 Task: Find an Airbnb in Tewksbury, United States for 7 guests from June 10 to June 15 with a price range of ₹10,000 to ₹15,000, 4 bedrooms, 7 beds, 3 bathrooms, and amenities including Wifi, Free parking, Gym, Breakfast, and Self check-in.
Action: Mouse moved to (731, 141)
Screenshot: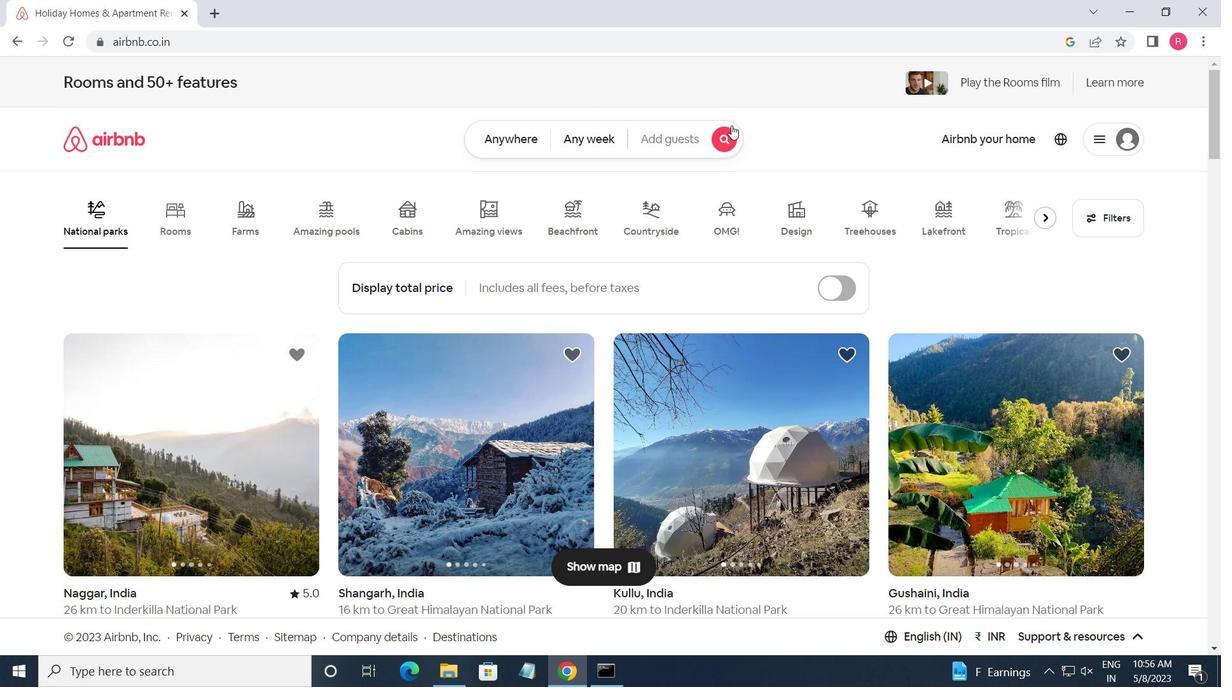 
Action: Mouse pressed left at (731, 141)
Screenshot: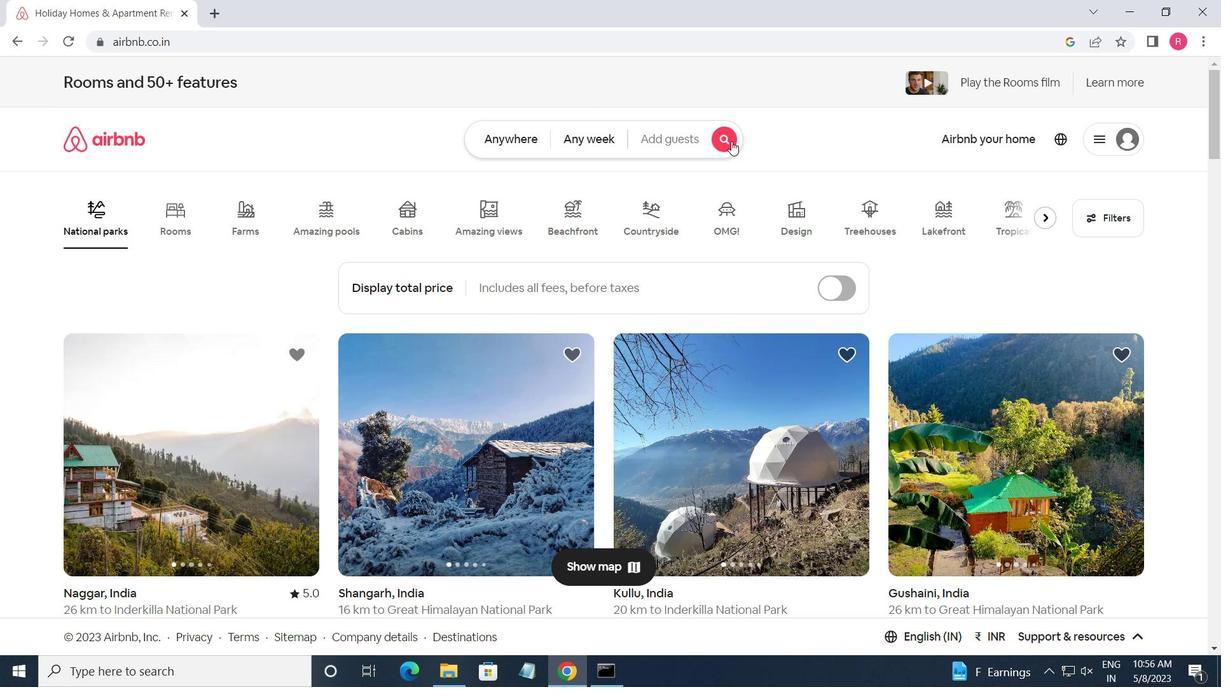 
Action: Mouse moved to (426, 209)
Screenshot: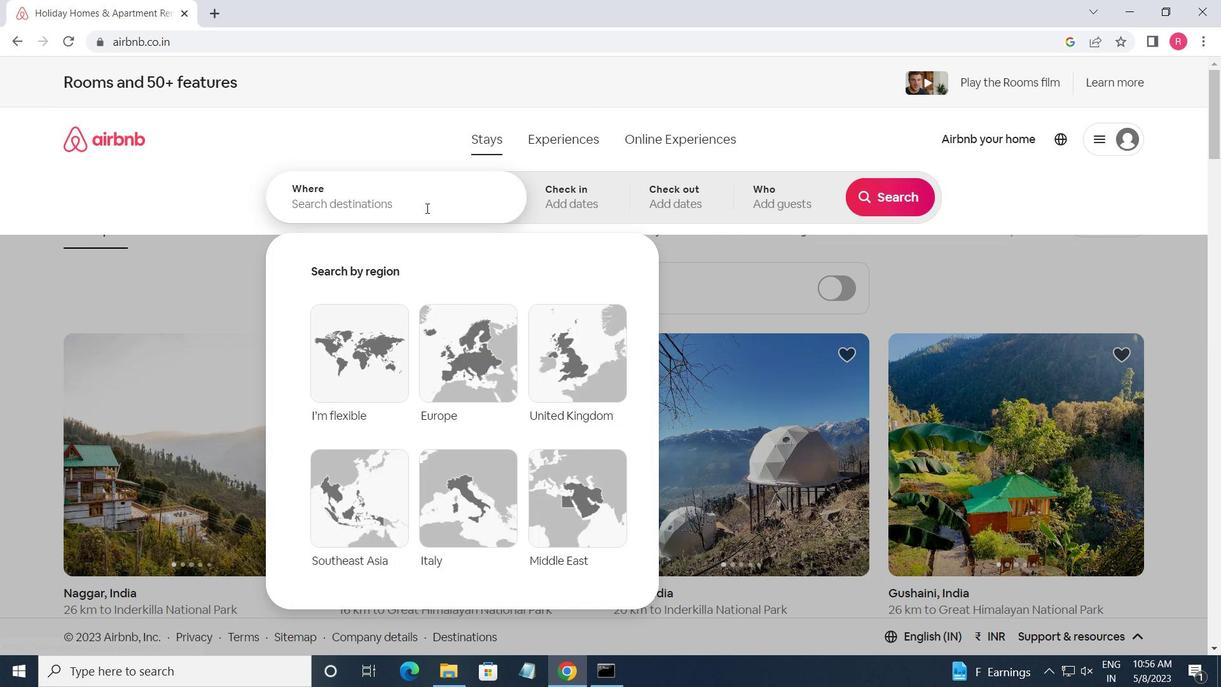 
Action: Mouse pressed left at (426, 209)
Screenshot: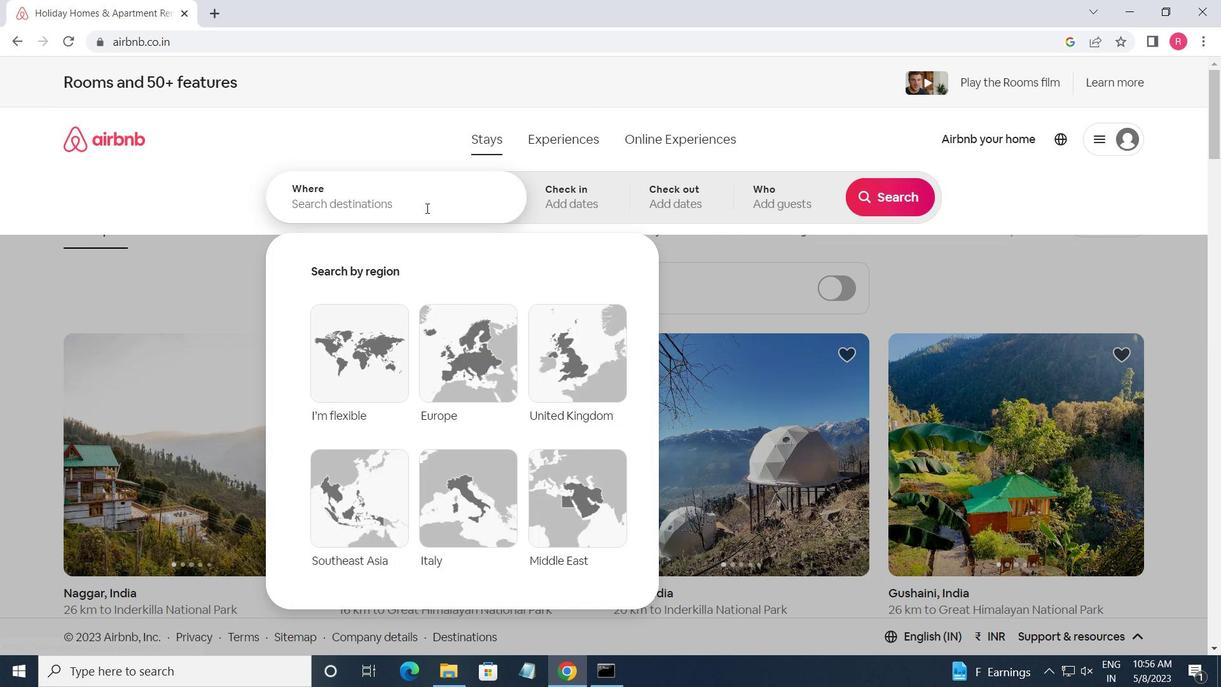 
Action: Key pressed <Key.shift><Key.shift><Key.shift>TEWKSBURY<Key.space>,<Key.space><Key.shift>UNITED<Key.space><Key.shift><Key.shift>STATES
Screenshot: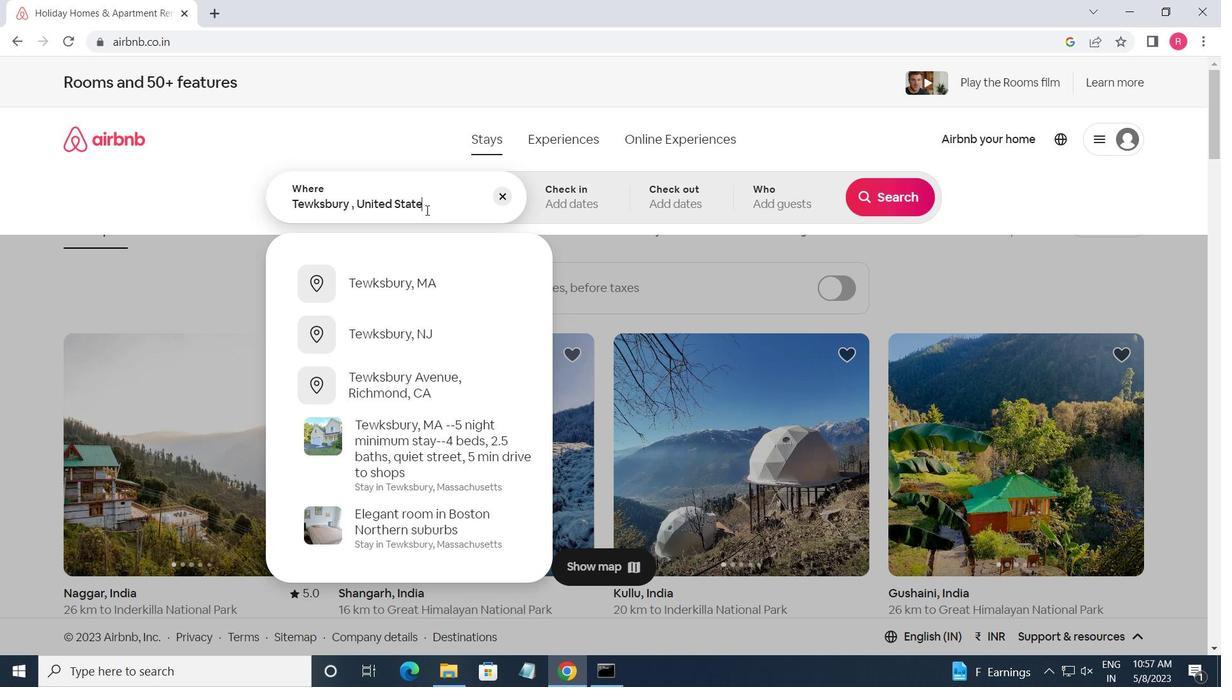 
Action: Mouse moved to (452, 186)
Screenshot: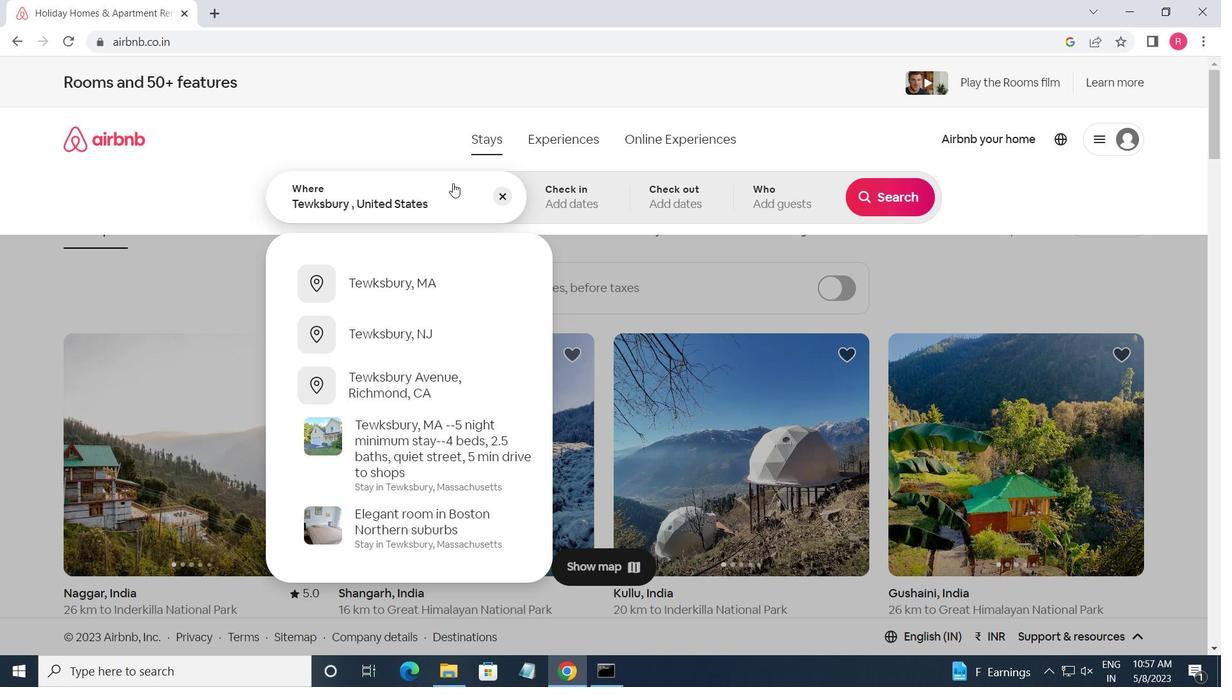 
Action: Key pressed <Key.enter>
Screenshot: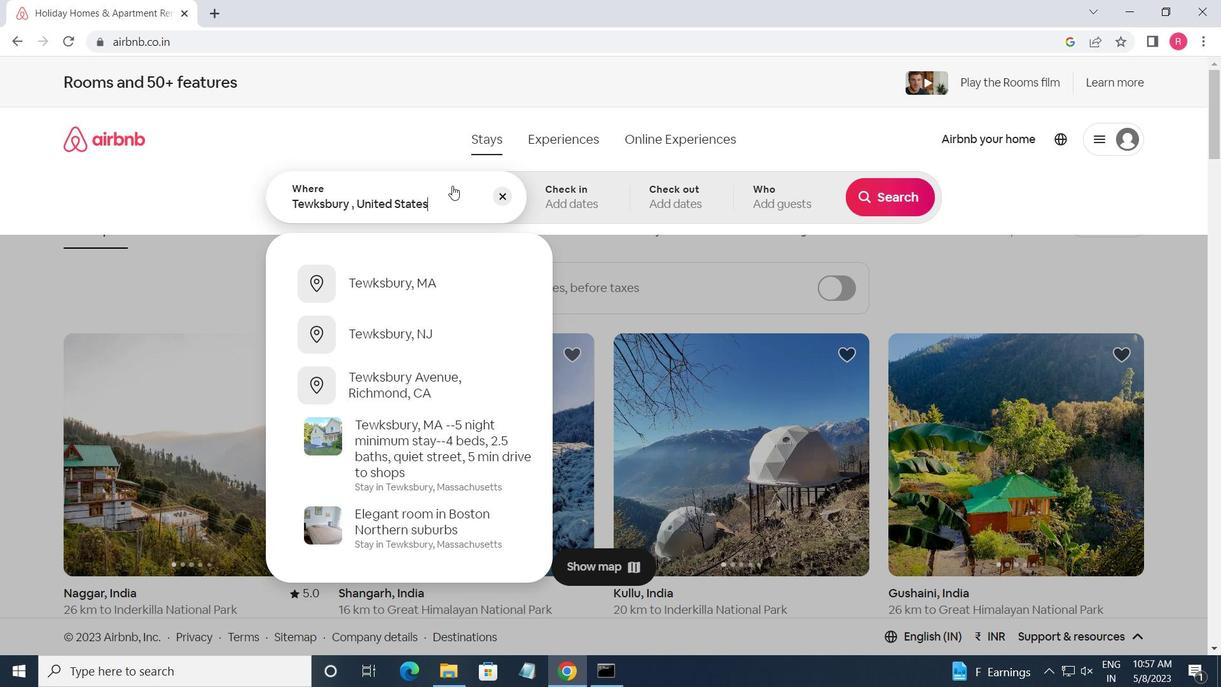 
Action: Mouse moved to (887, 326)
Screenshot: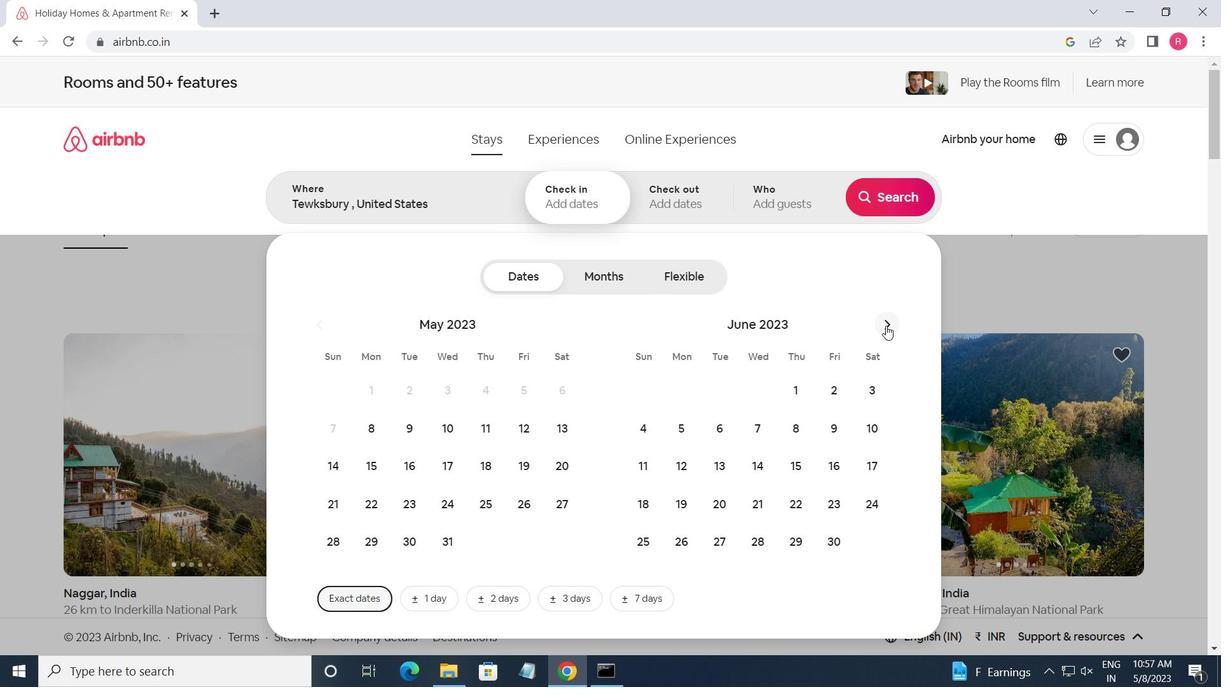 
Action: Mouse pressed left at (887, 326)
Screenshot: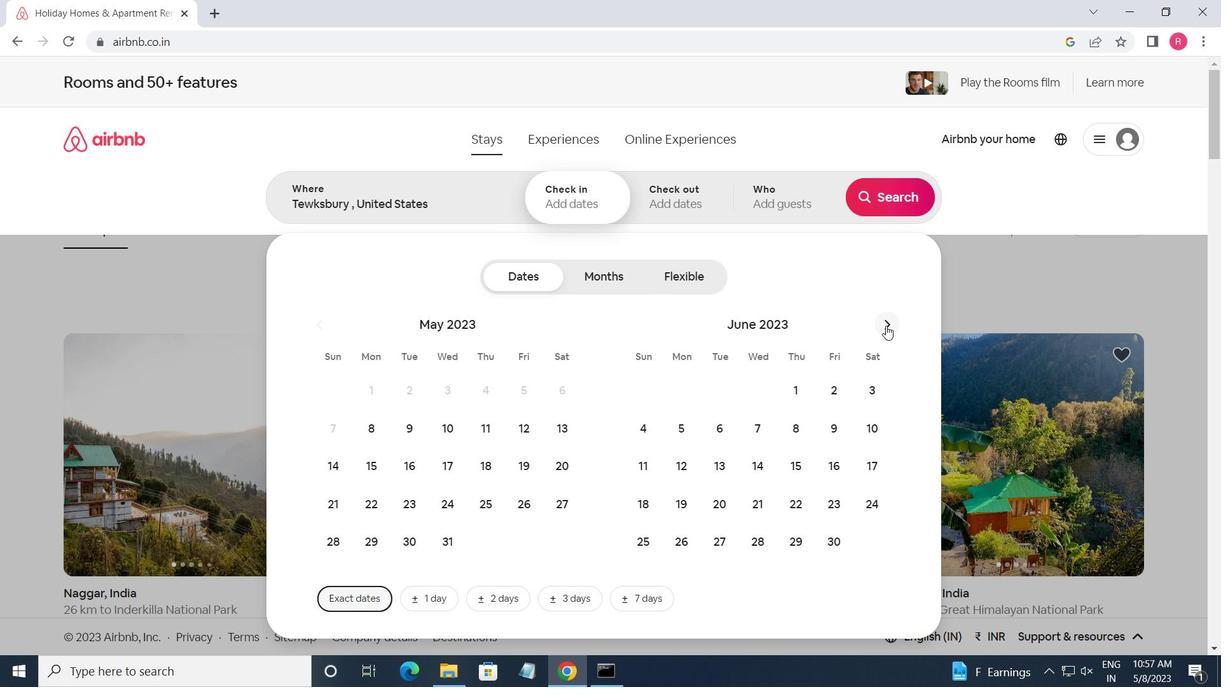
Action: Mouse moved to (566, 434)
Screenshot: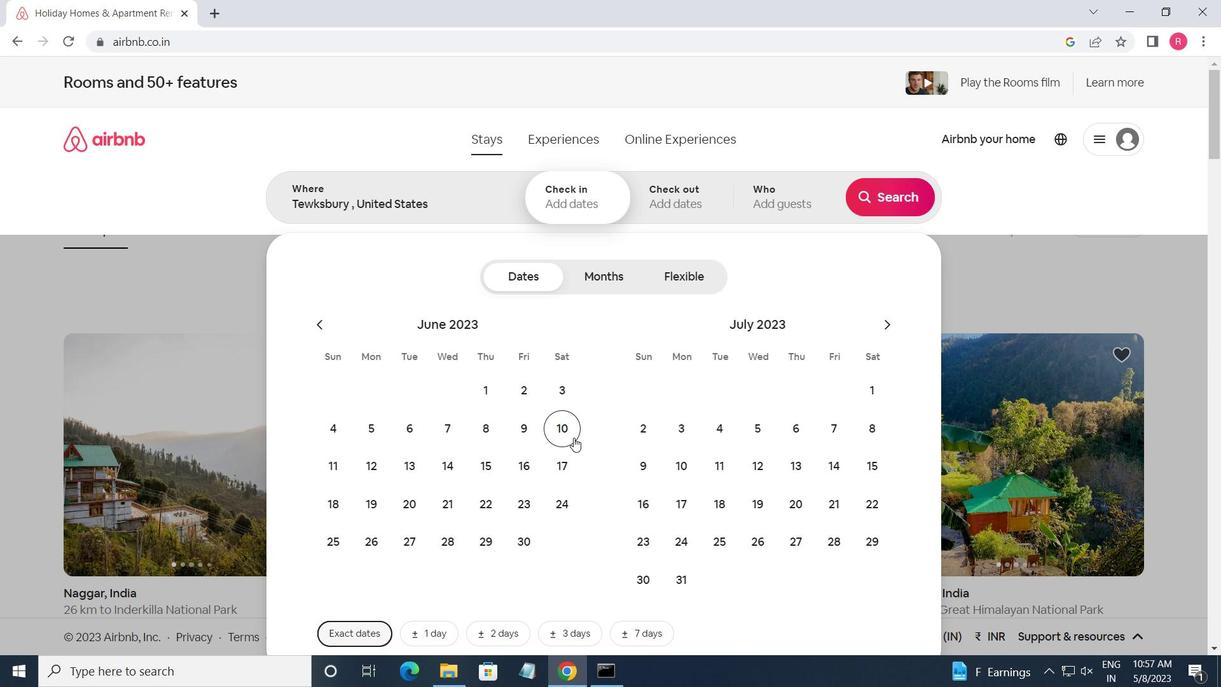 
Action: Mouse pressed left at (566, 434)
Screenshot: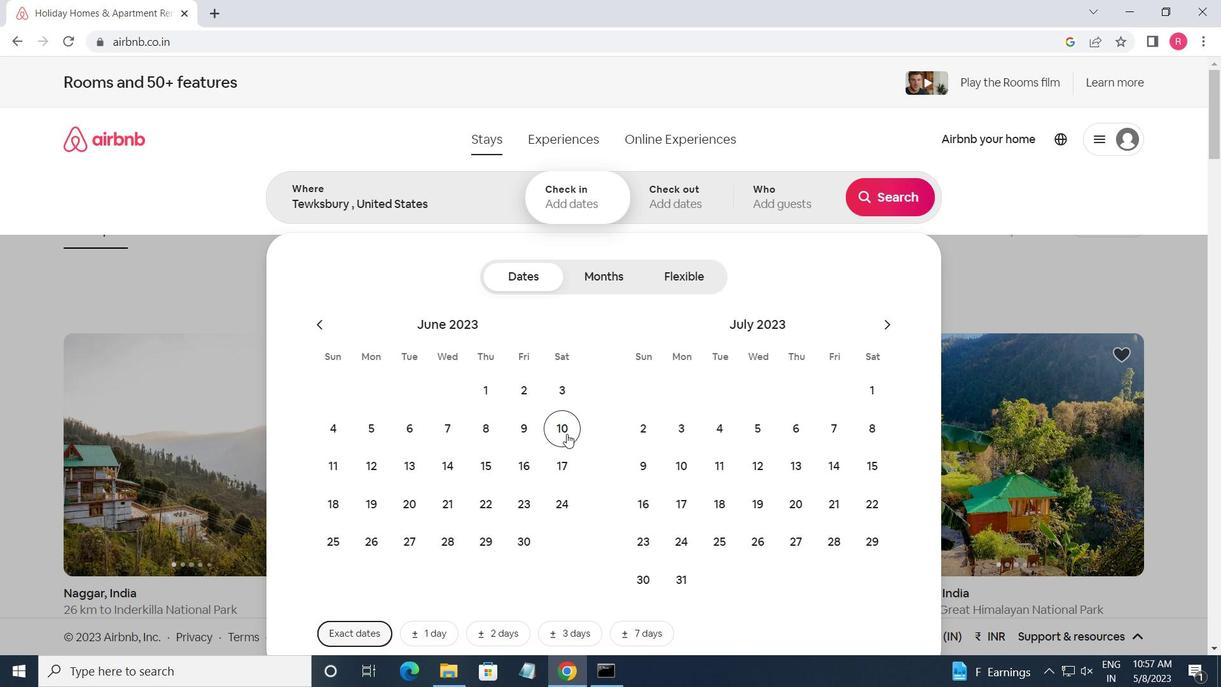 
Action: Mouse moved to (484, 473)
Screenshot: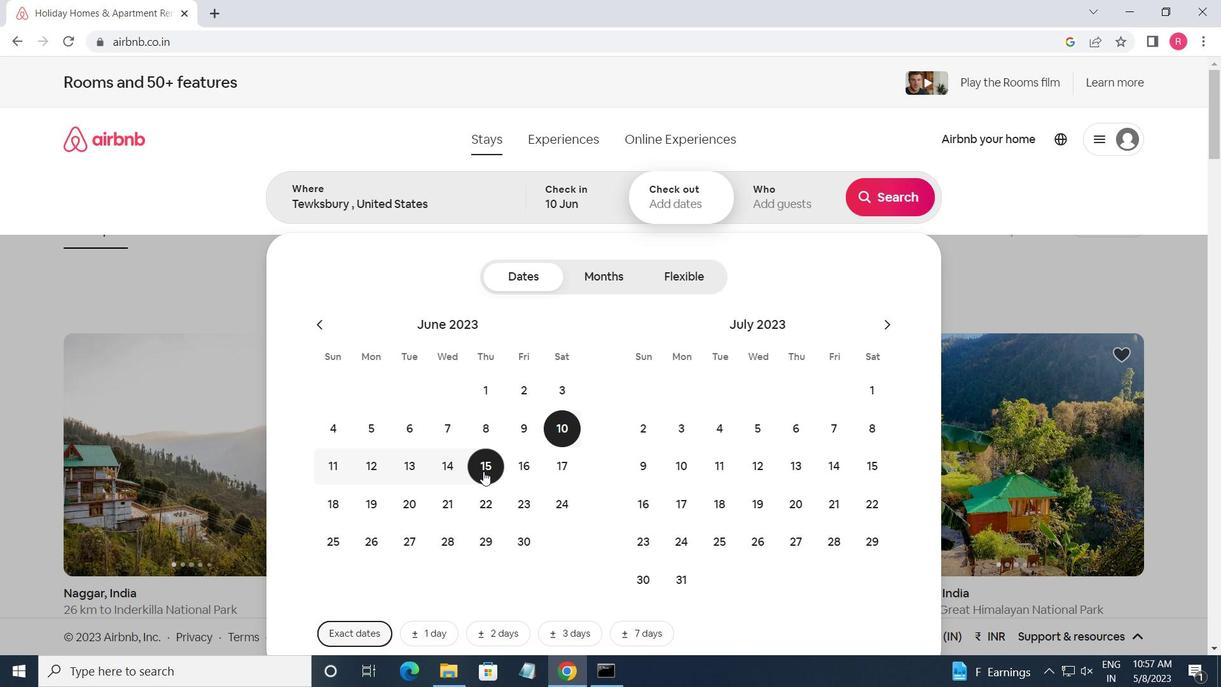 
Action: Mouse pressed left at (484, 473)
Screenshot: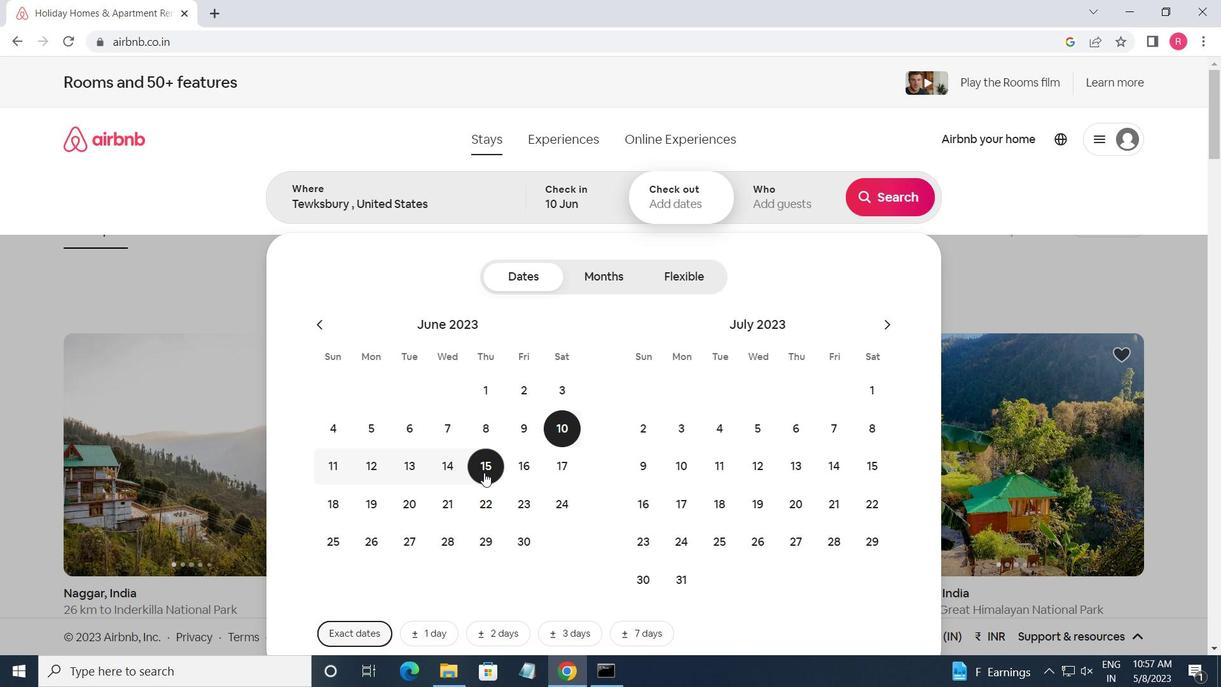
Action: Mouse moved to (770, 209)
Screenshot: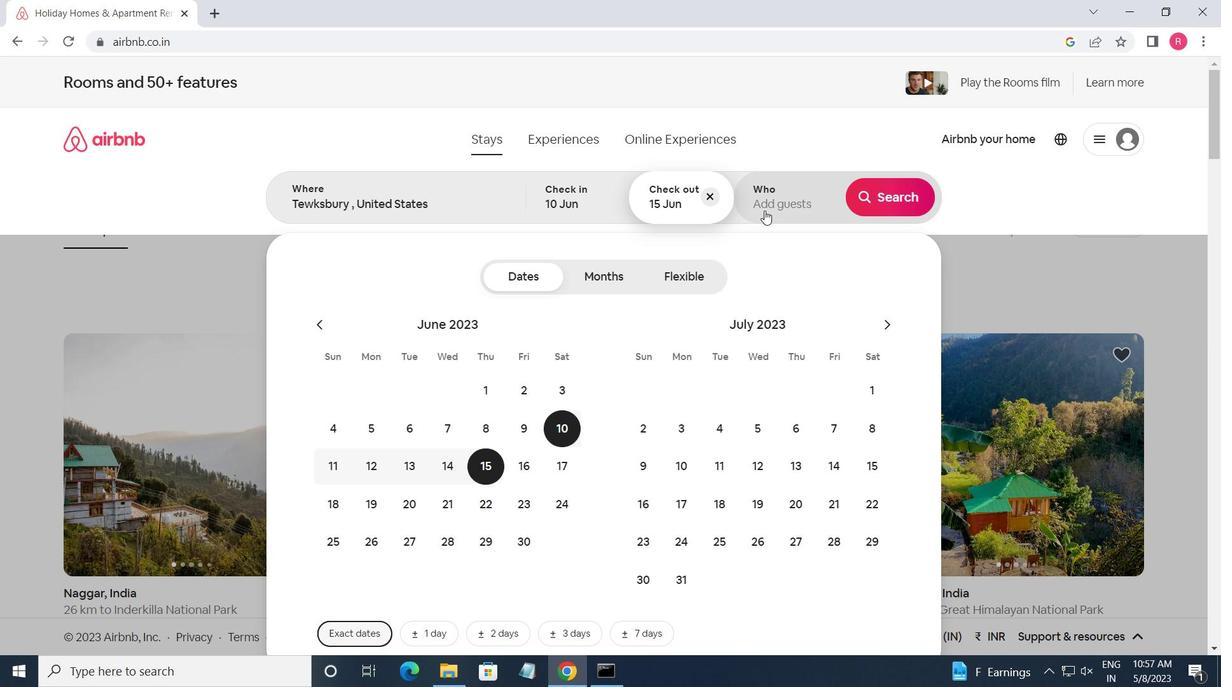 
Action: Mouse pressed left at (770, 209)
Screenshot: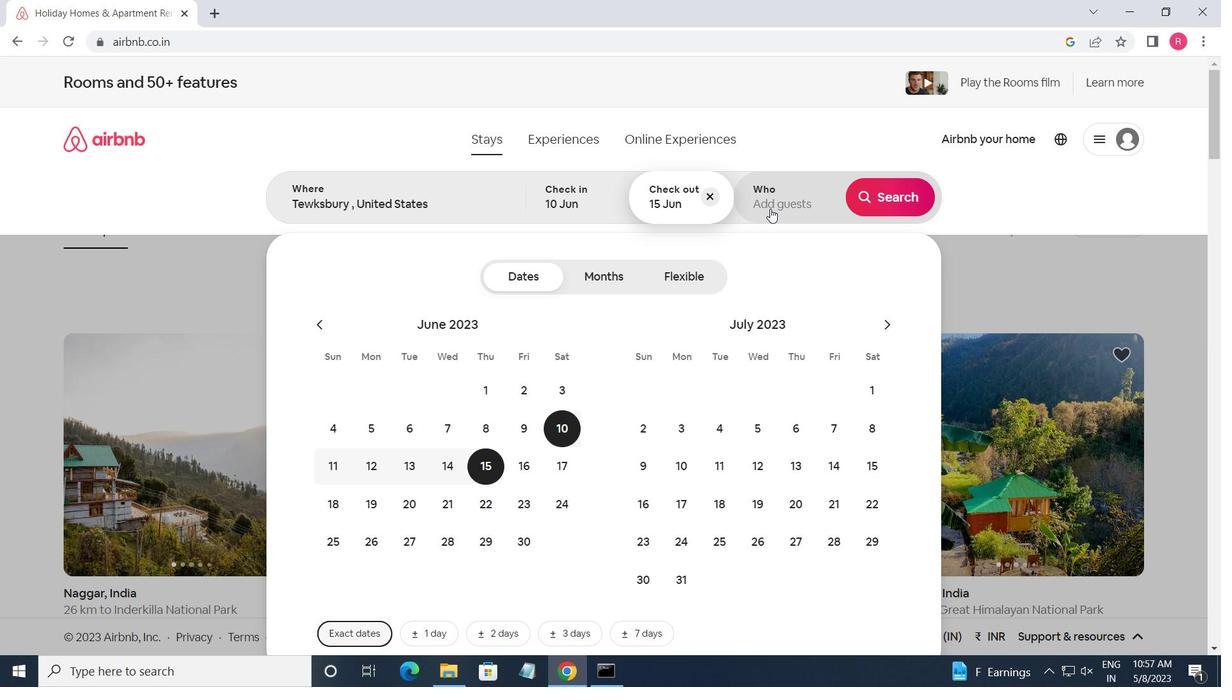 
Action: Mouse moved to (899, 288)
Screenshot: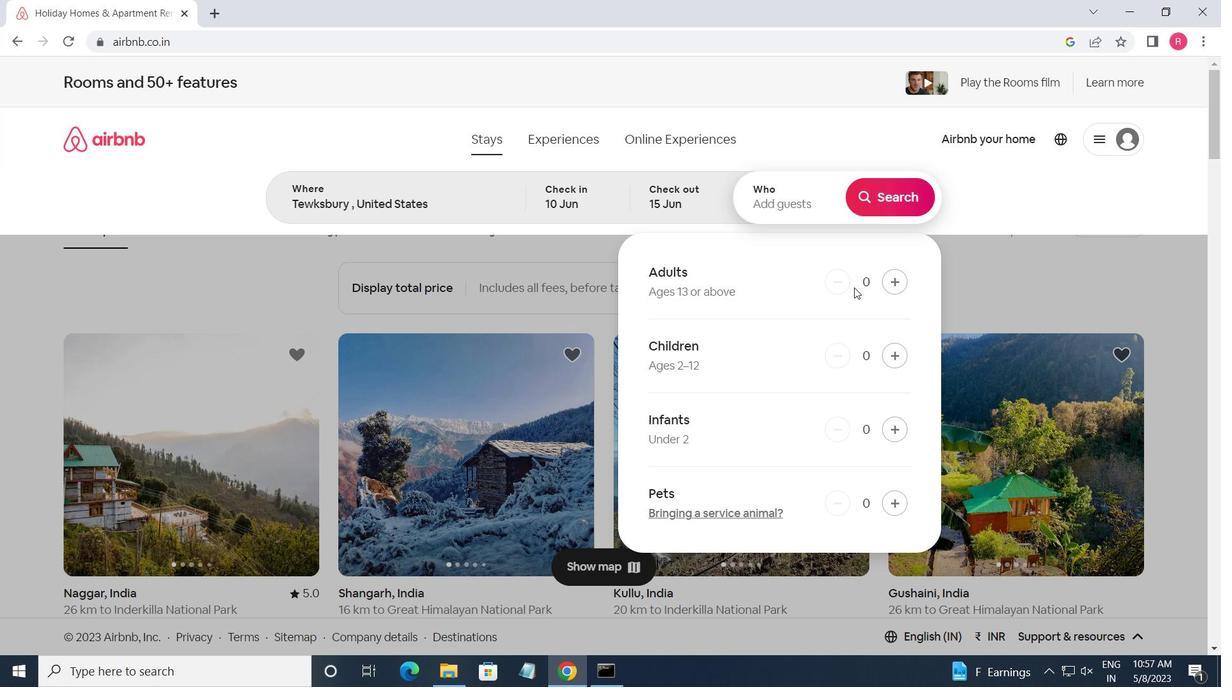 
Action: Mouse pressed left at (899, 288)
Screenshot: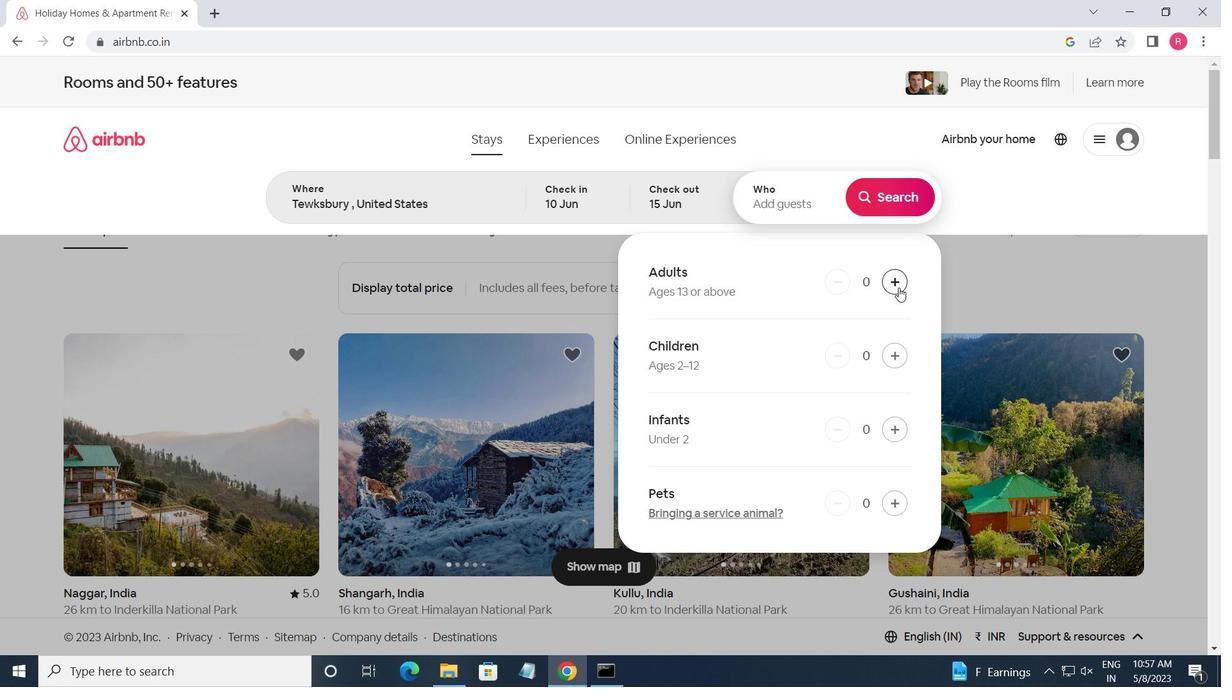 
Action: Mouse pressed left at (899, 288)
Screenshot: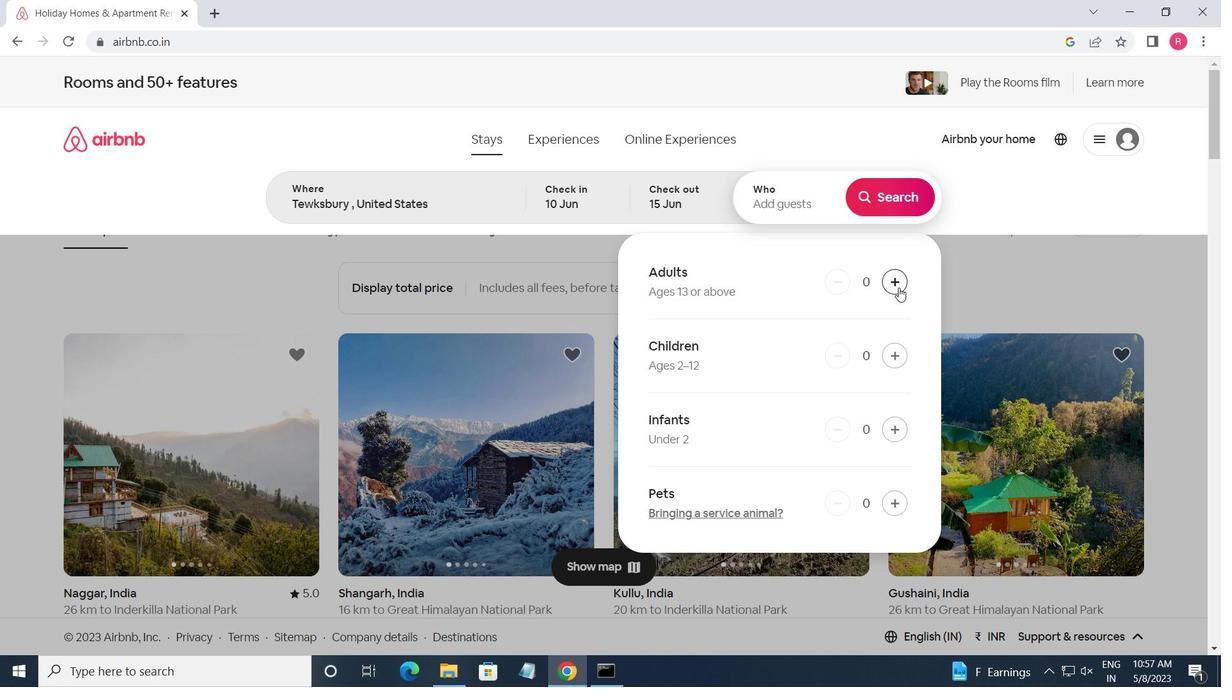 
Action: Mouse pressed left at (899, 288)
Screenshot: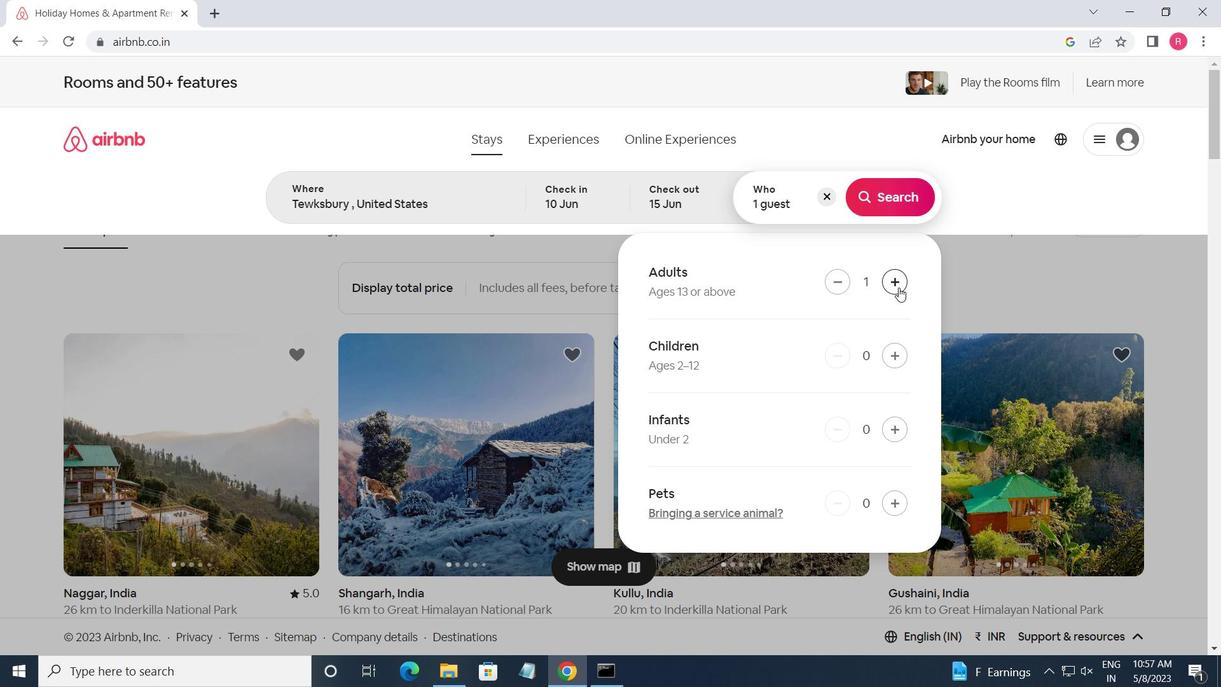 
Action: Mouse pressed left at (899, 288)
Screenshot: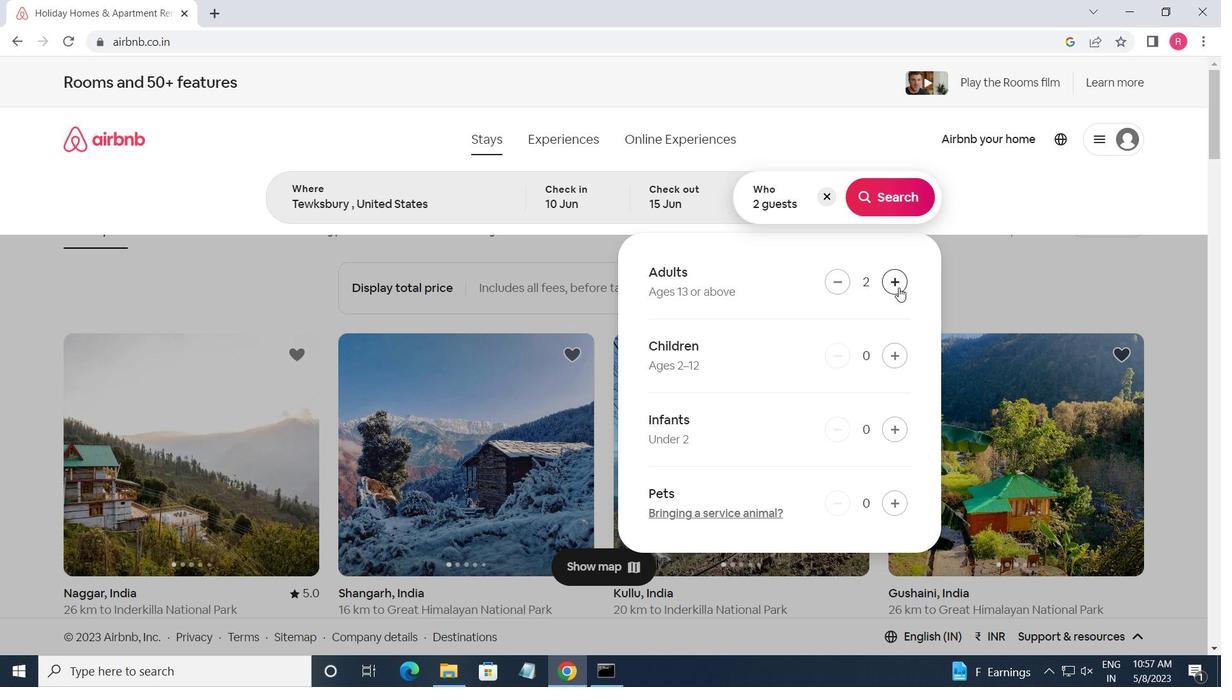 
Action: Mouse pressed left at (899, 288)
Screenshot: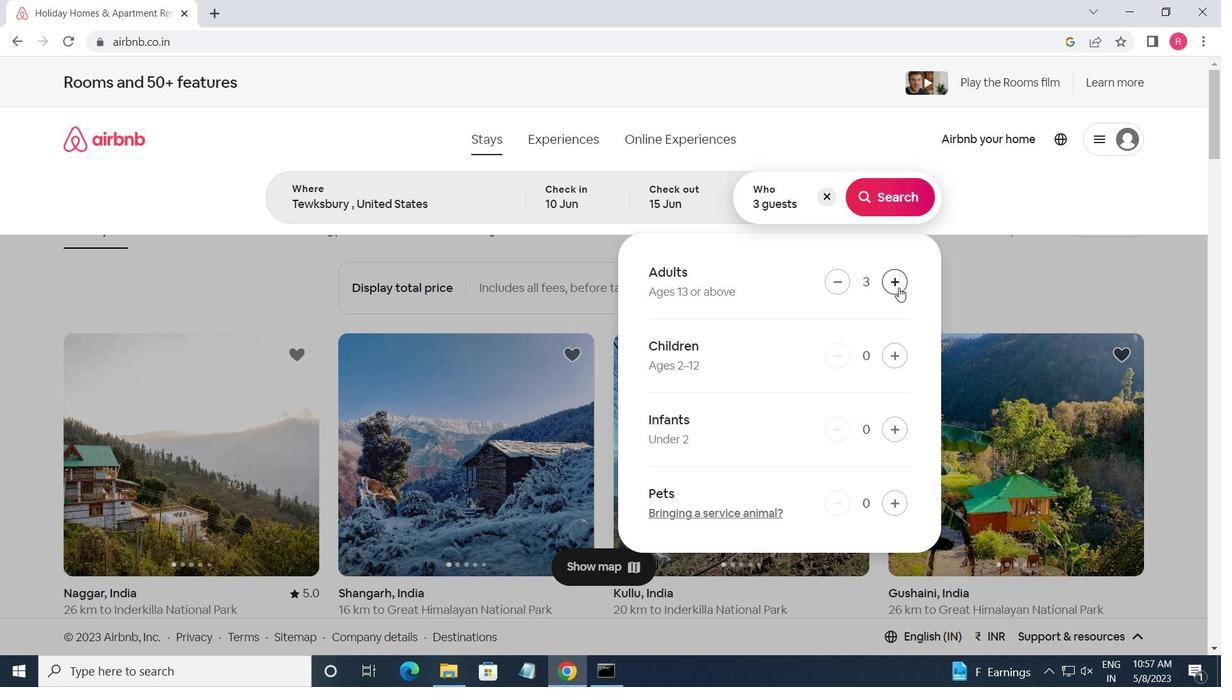 
Action: Mouse pressed left at (899, 288)
Screenshot: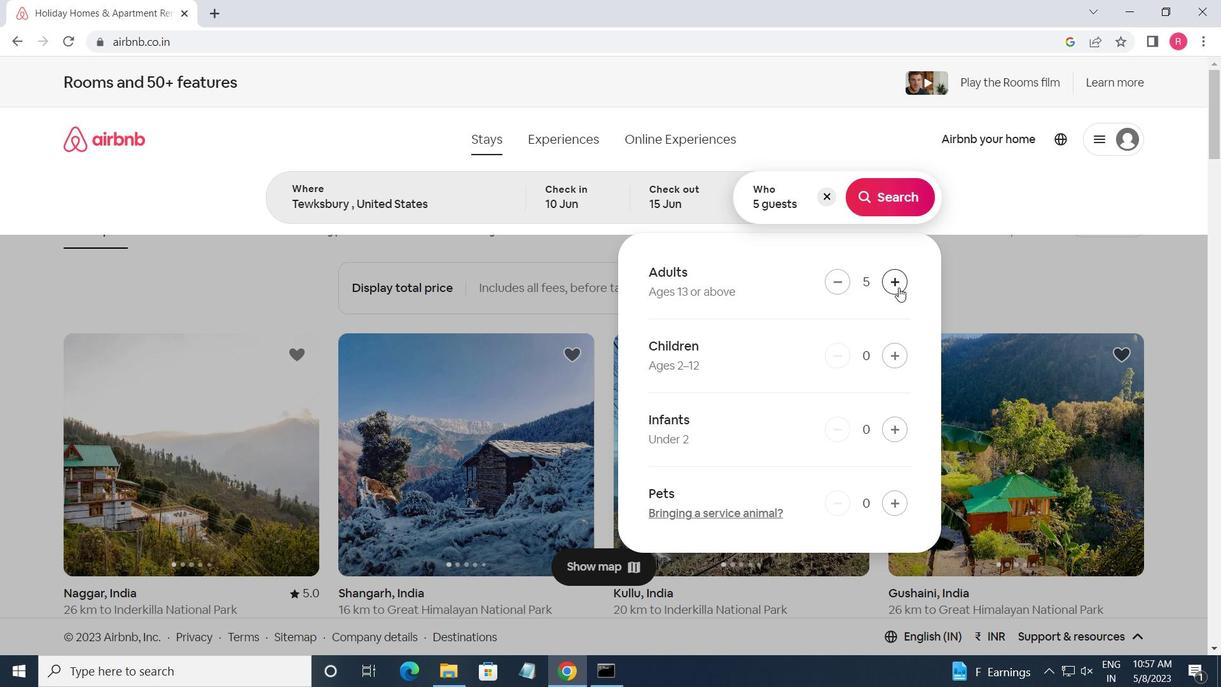 
Action: Mouse pressed left at (899, 288)
Screenshot: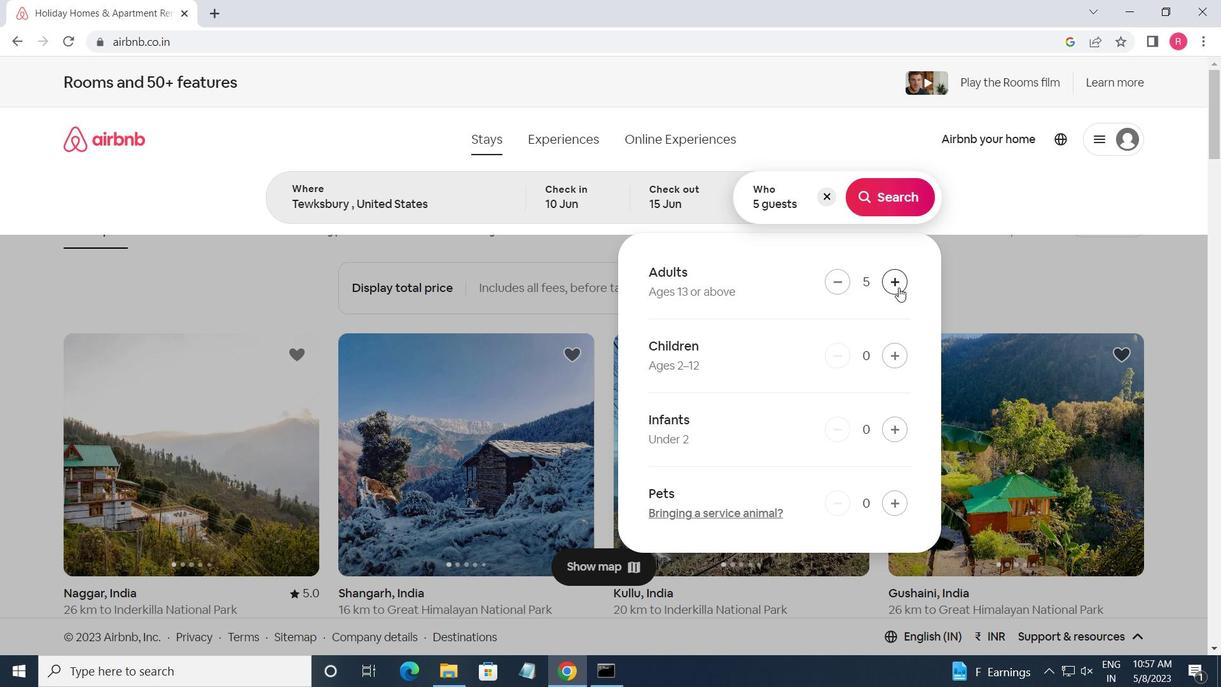 
Action: Mouse moved to (913, 190)
Screenshot: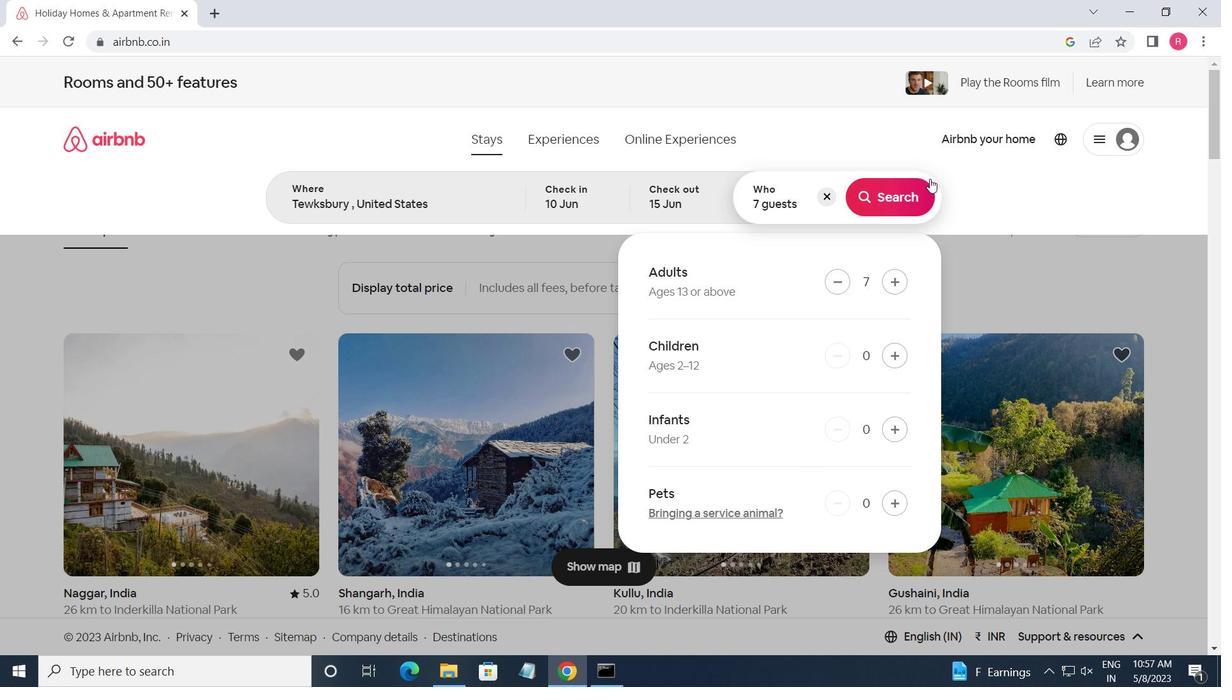 
Action: Mouse pressed left at (913, 190)
Screenshot: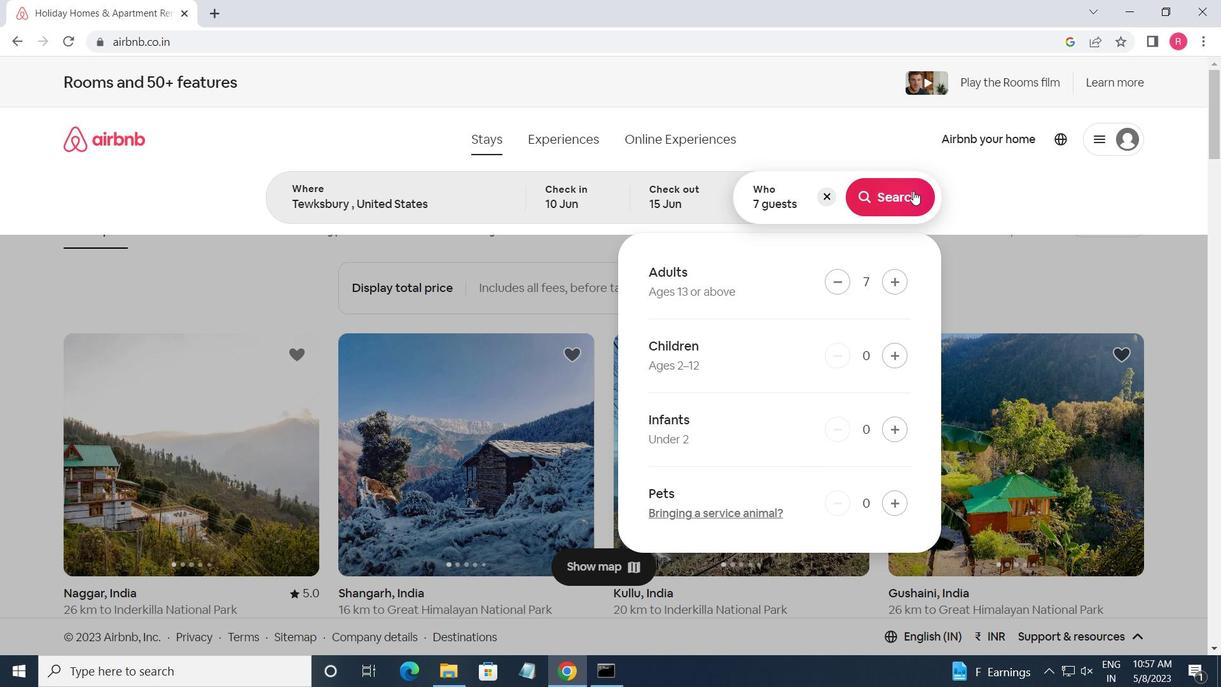 
Action: Mouse moved to (1136, 156)
Screenshot: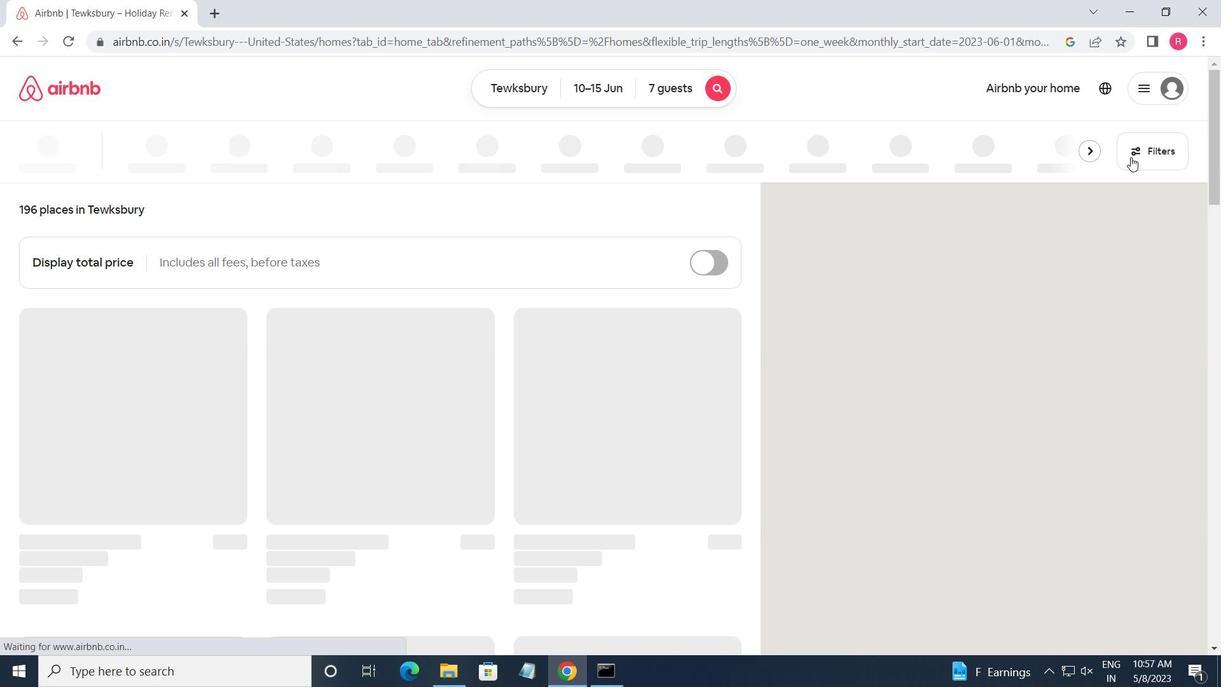 
Action: Mouse pressed left at (1136, 156)
Screenshot: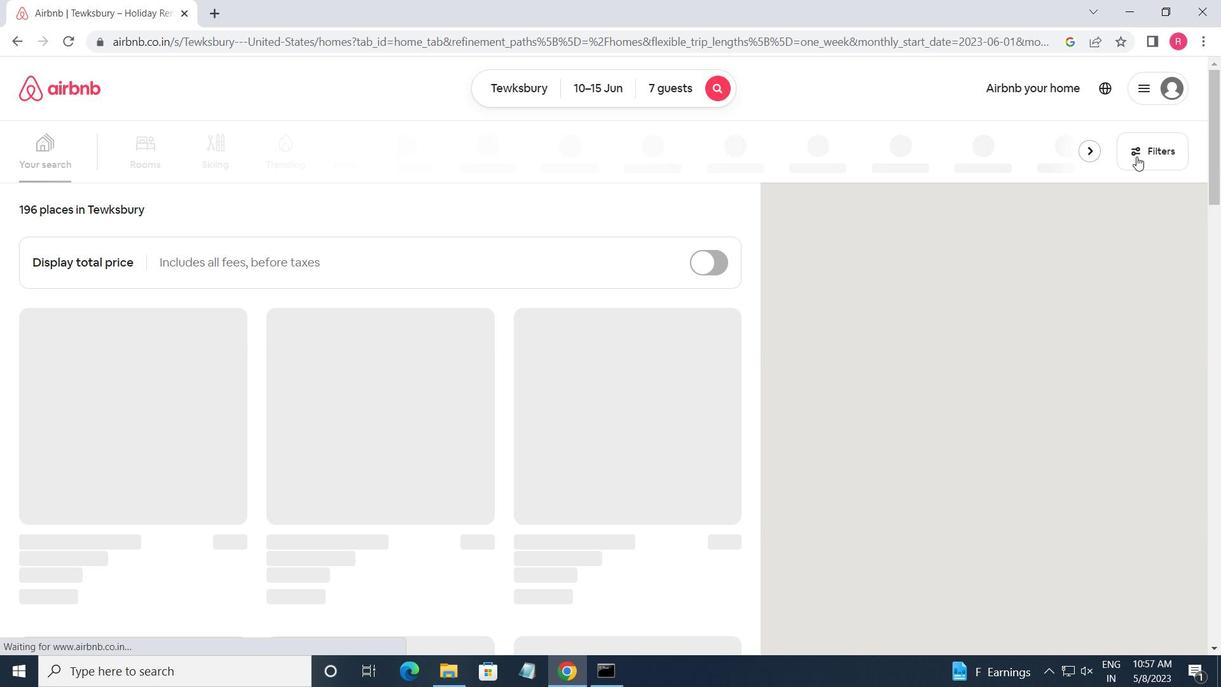 
Action: Mouse moved to (442, 532)
Screenshot: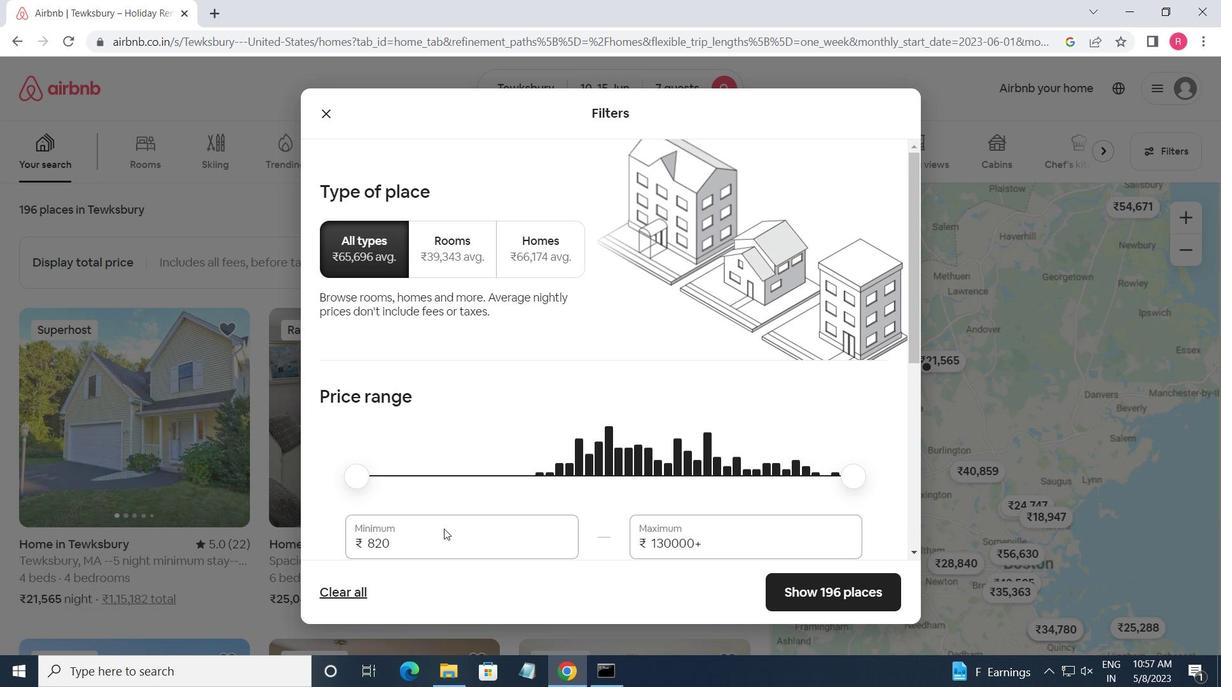 
Action: Mouse pressed left at (442, 532)
Screenshot: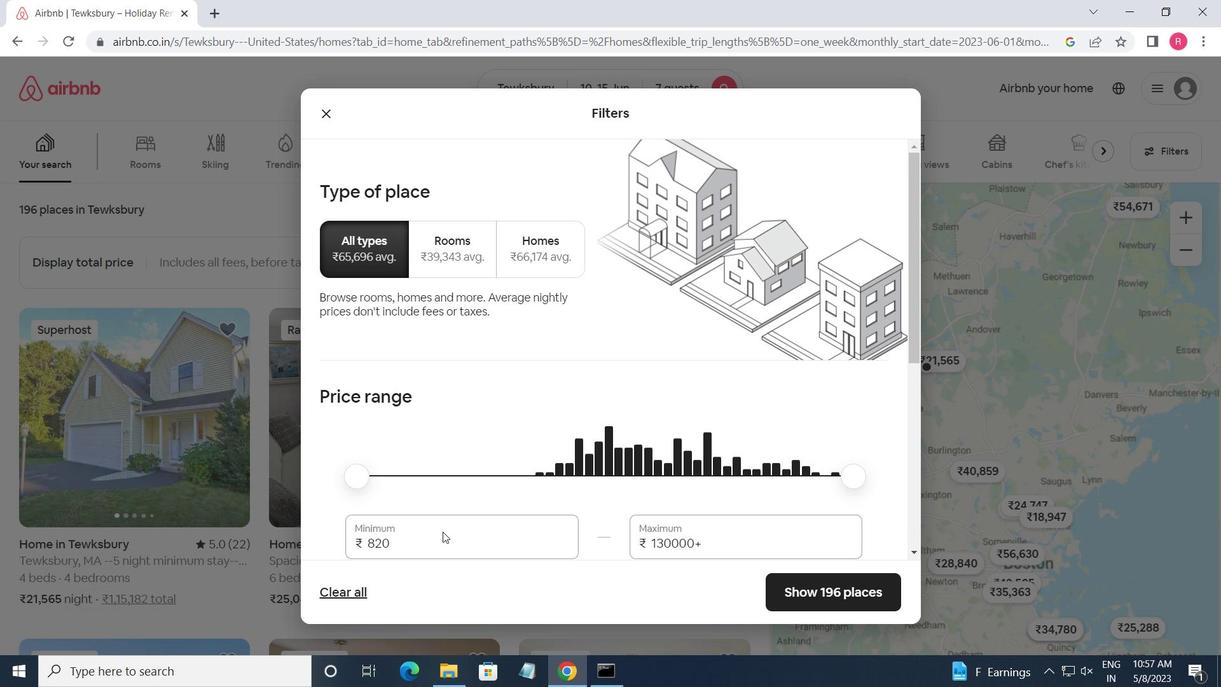 
Action: Mouse moved to (445, 536)
Screenshot: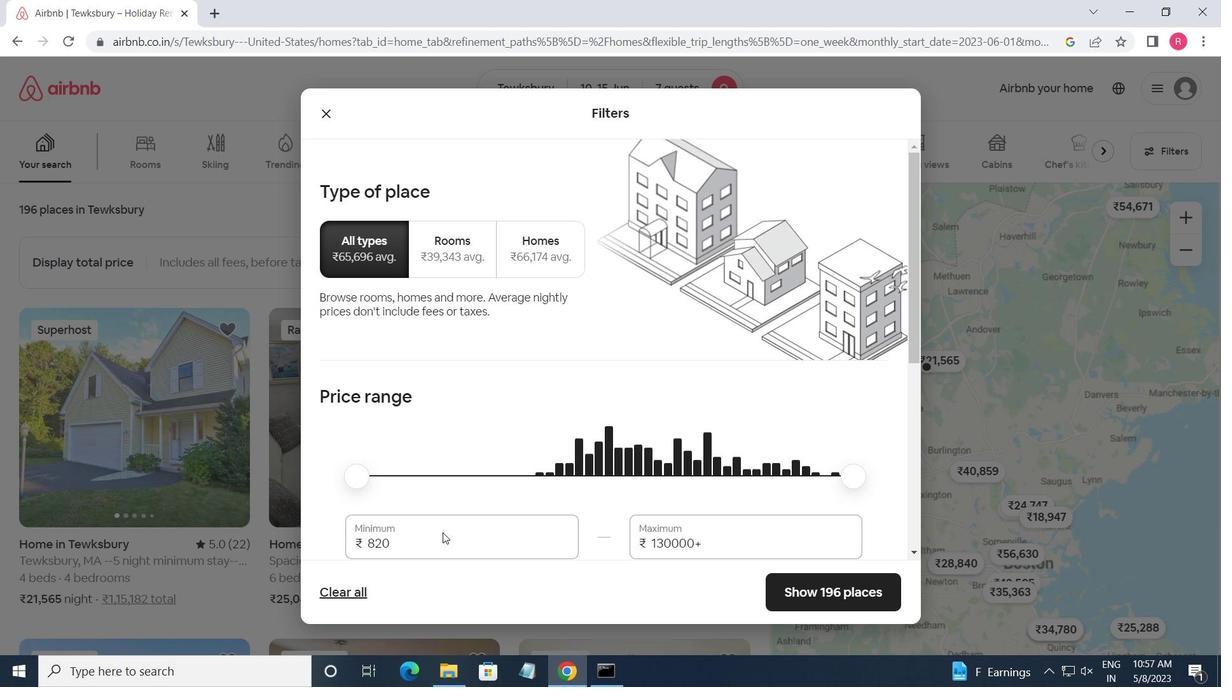 
Action: Key pressed <Key.backspace><Key.backspace><Key.backspace><Key.backspace>10000<Key.tab>15000
Screenshot: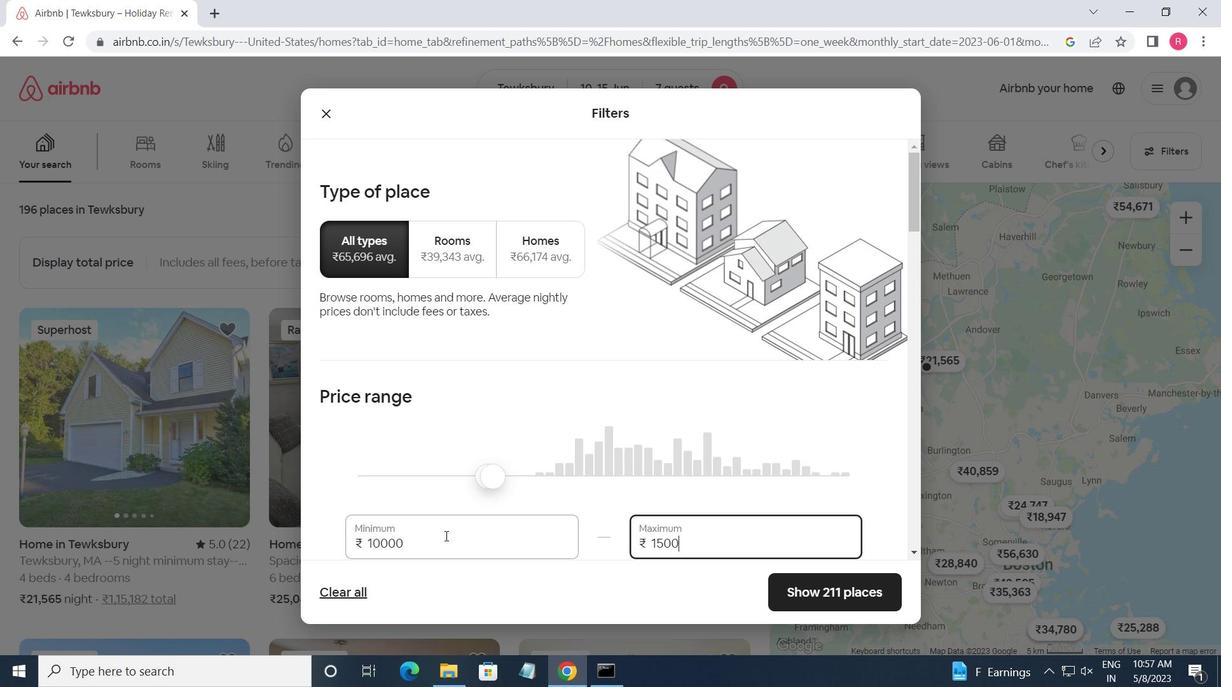 
Action: Mouse moved to (444, 536)
Screenshot: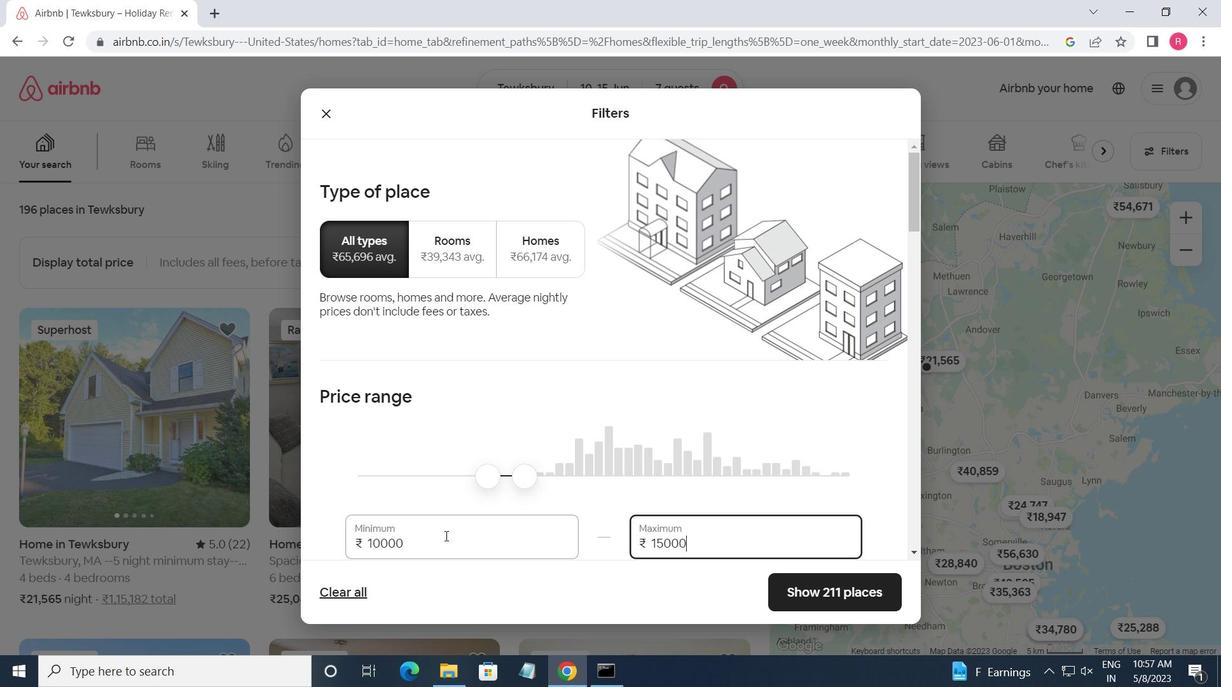 
Action: Mouse scrolled (444, 535) with delta (0, 0)
Screenshot: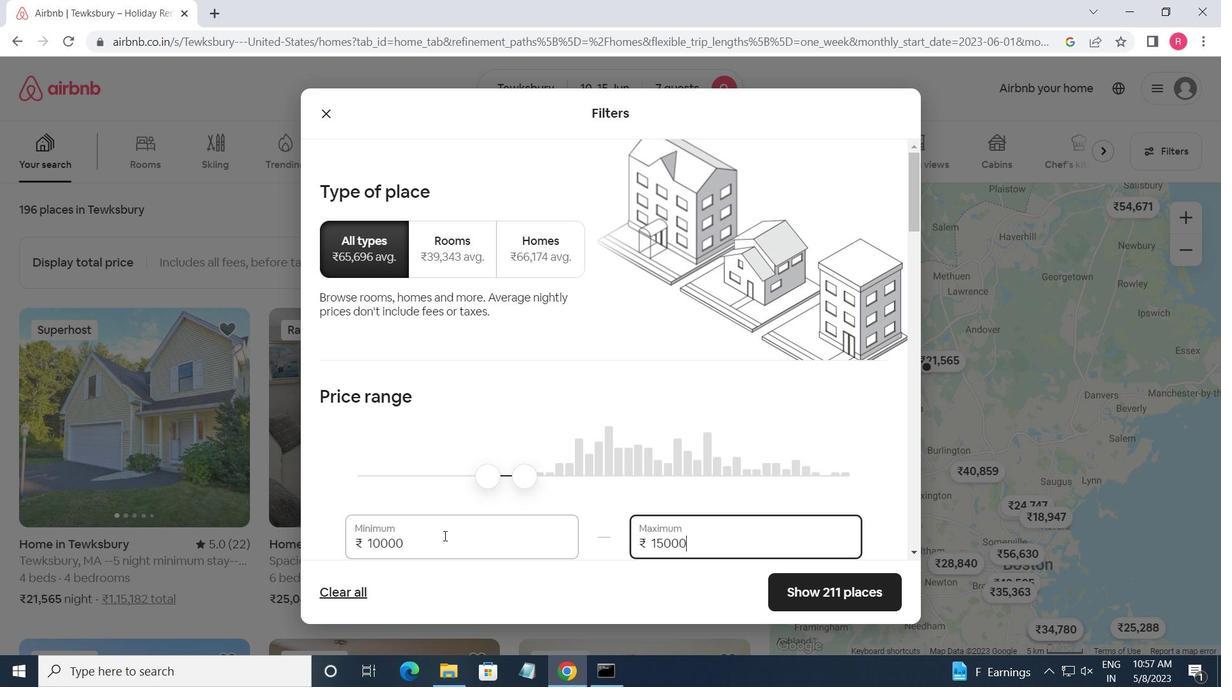 
Action: Mouse scrolled (444, 535) with delta (0, 0)
Screenshot: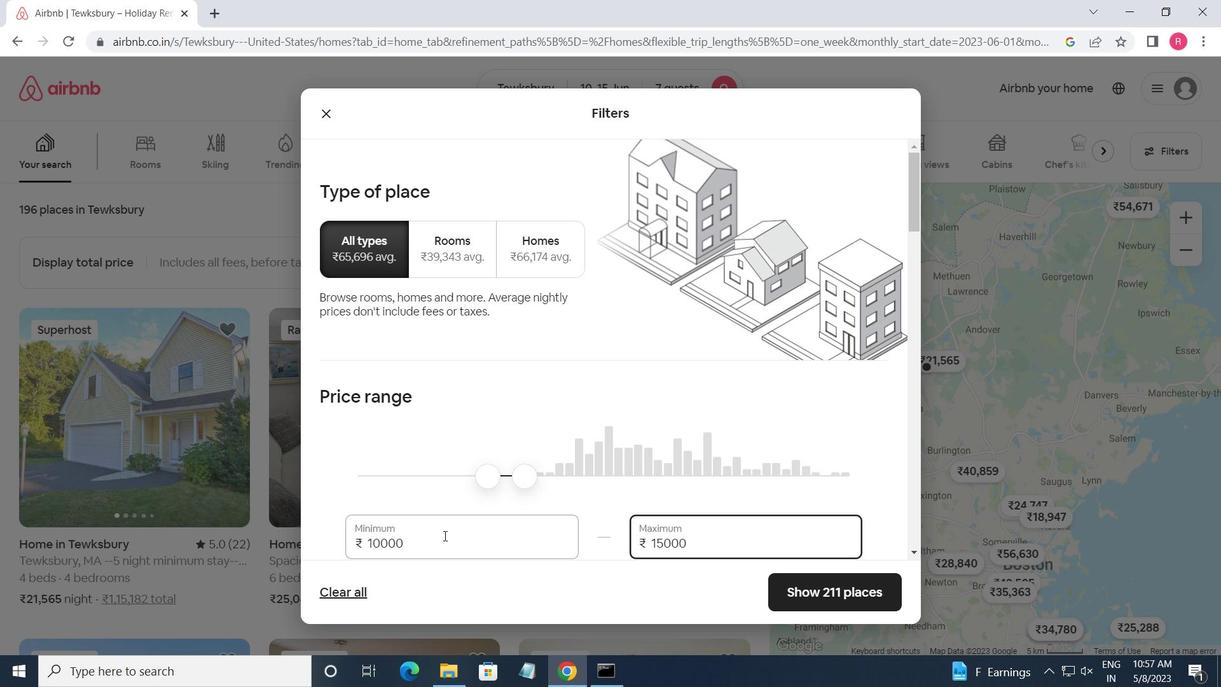 
Action: Mouse scrolled (444, 535) with delta (0, 0)
Screenshot: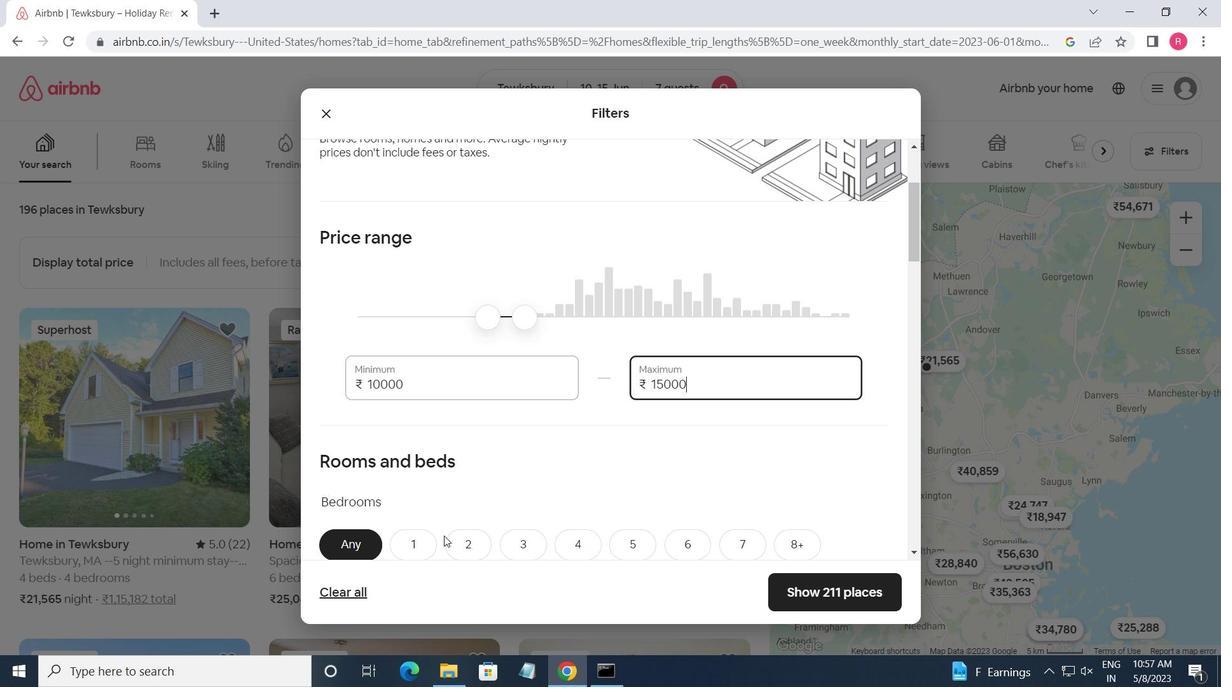 
Action: Mouse moved to (587, 467)
Screenshot: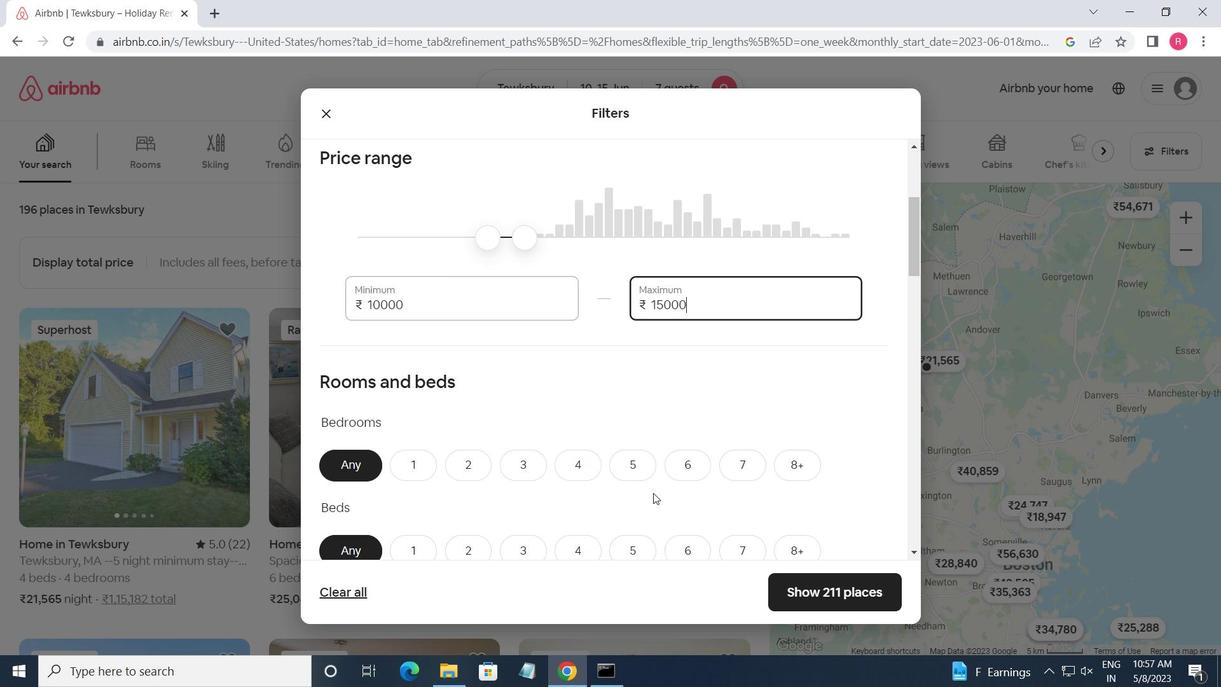 
Action: Mouse pressed left at (587, 467)
Screenshot: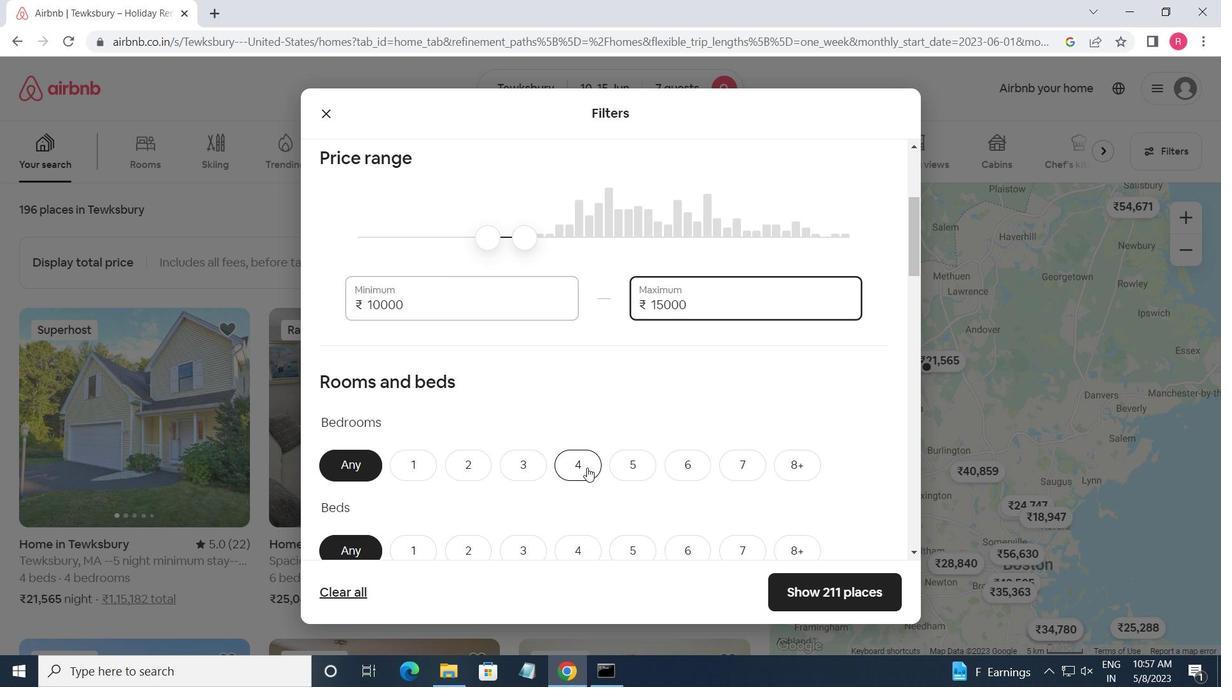 
Action: Mouse moved to (535, 430)
Screenshot: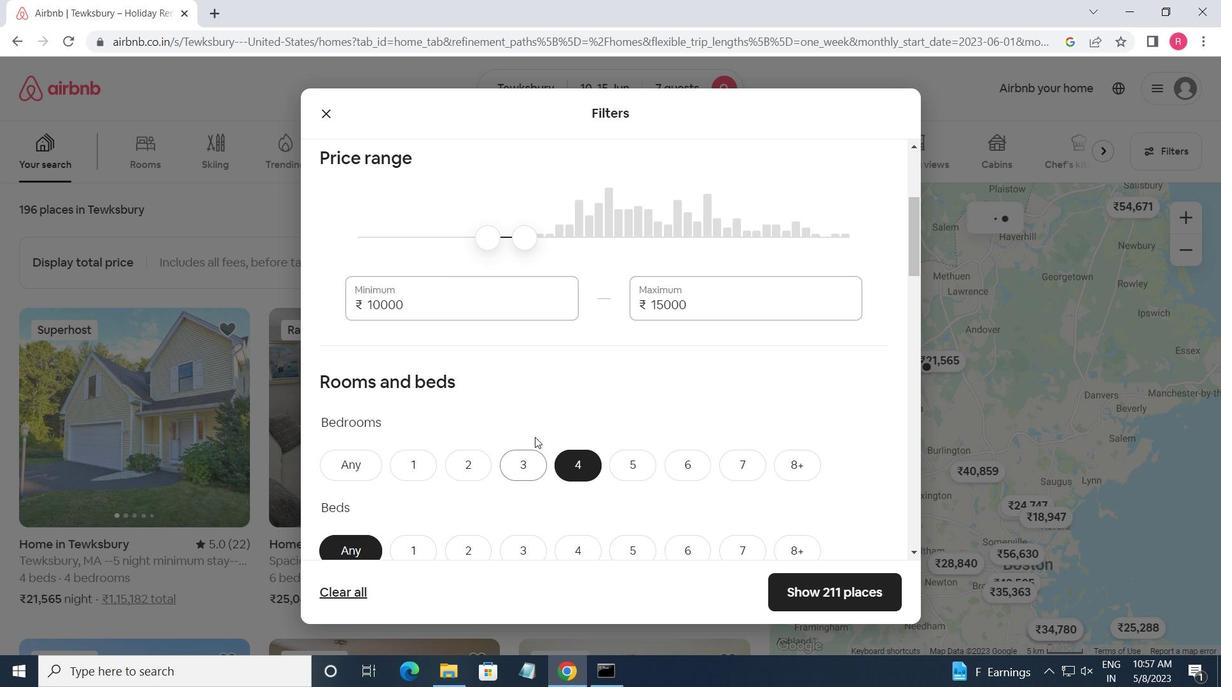 
Action: Mouse scrolled (535, 429) with delta (0, 0)
Screenshot: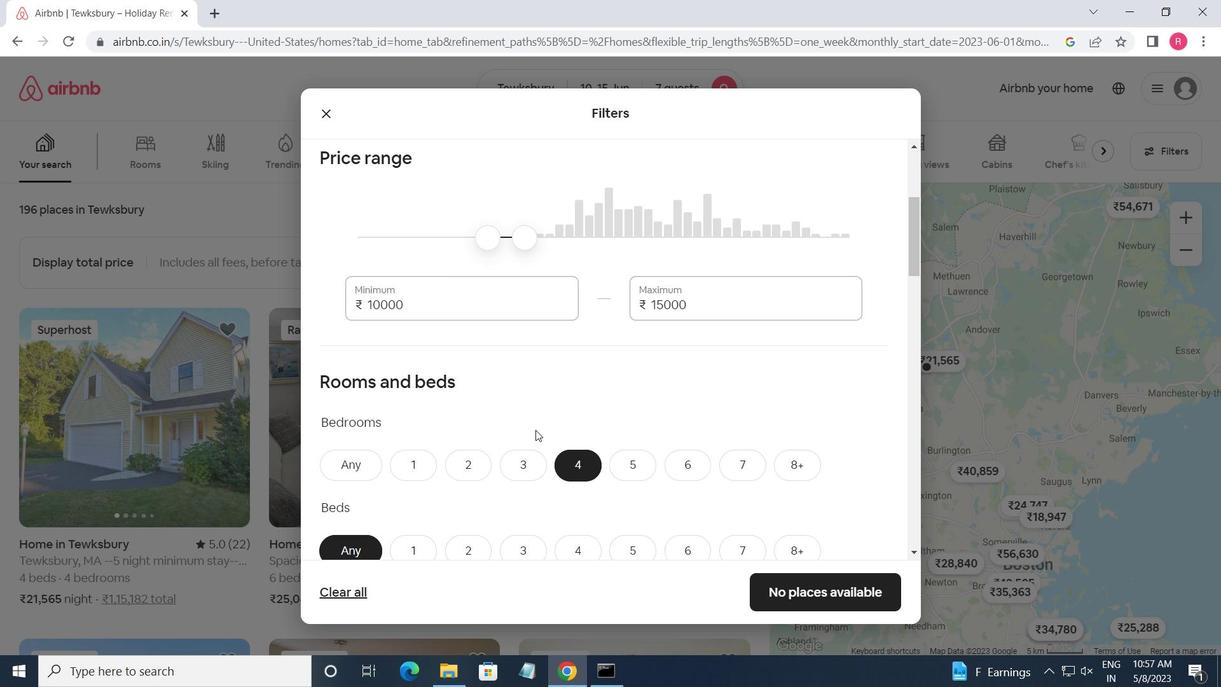 
Action: Mouse scrolled (535, 429) with delta (0, 0)
Screenshot: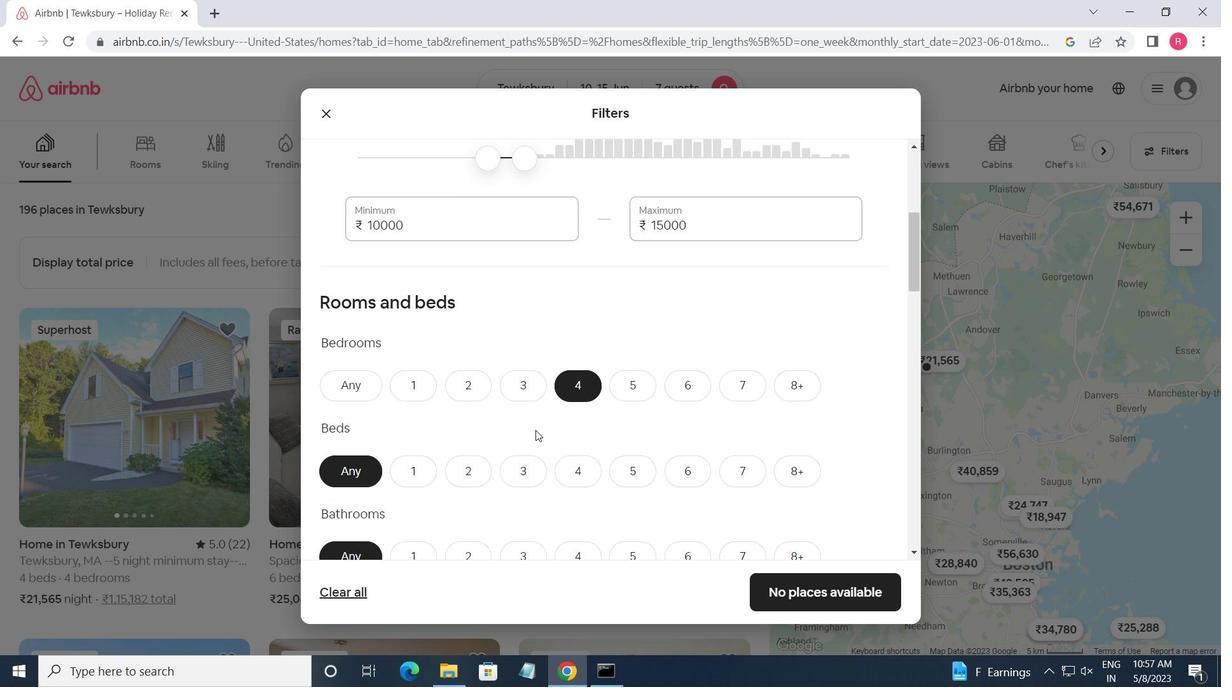 
Action: Mouse moved to (742, 400)
Screenshot: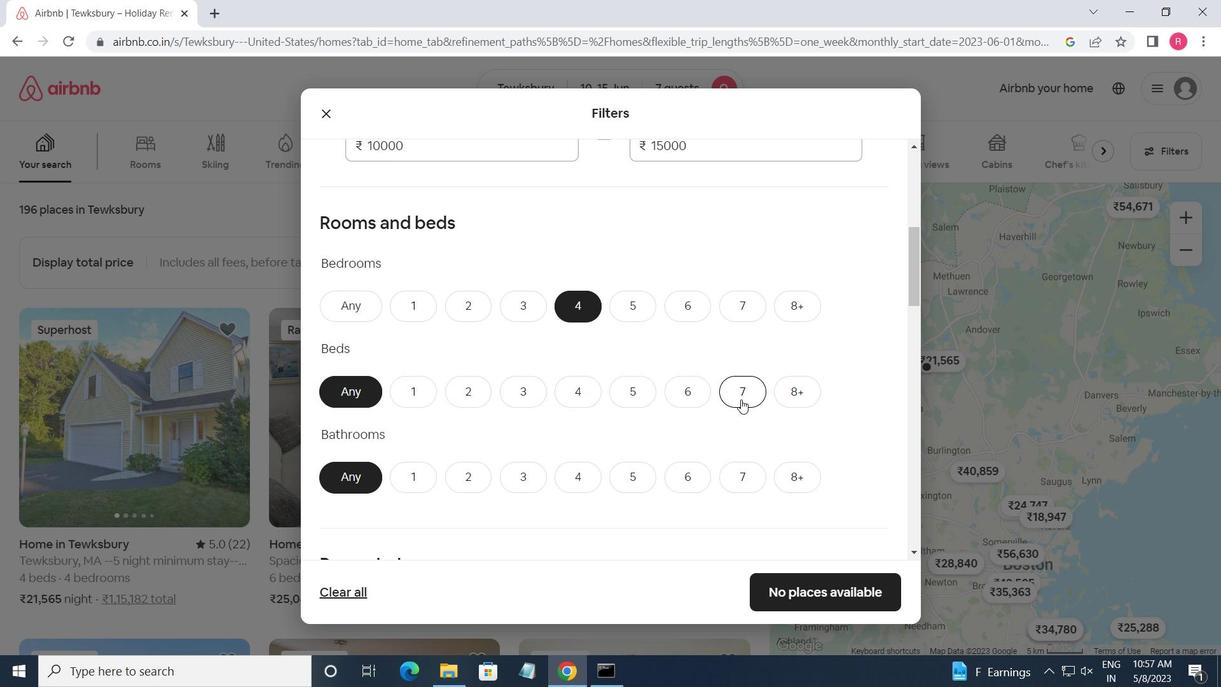 
Action: Mouse pressed left at (742, 400)
Screenshot: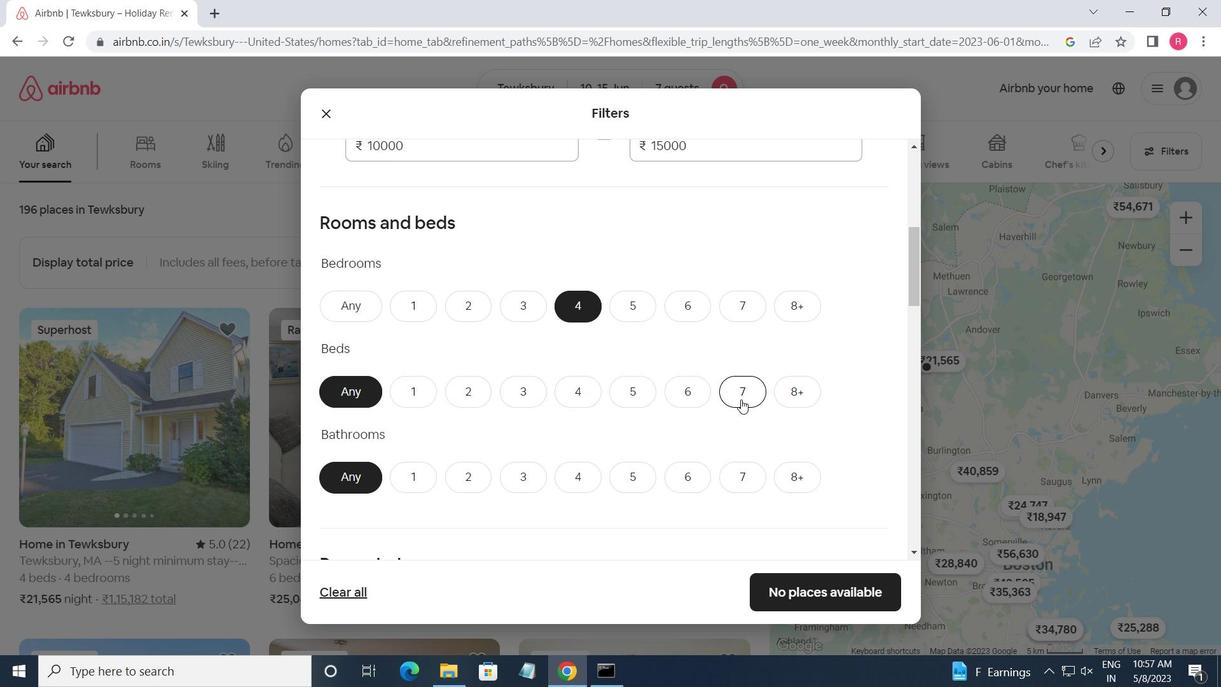 
Action: Mouse moved to (715, 410)
Screenshot: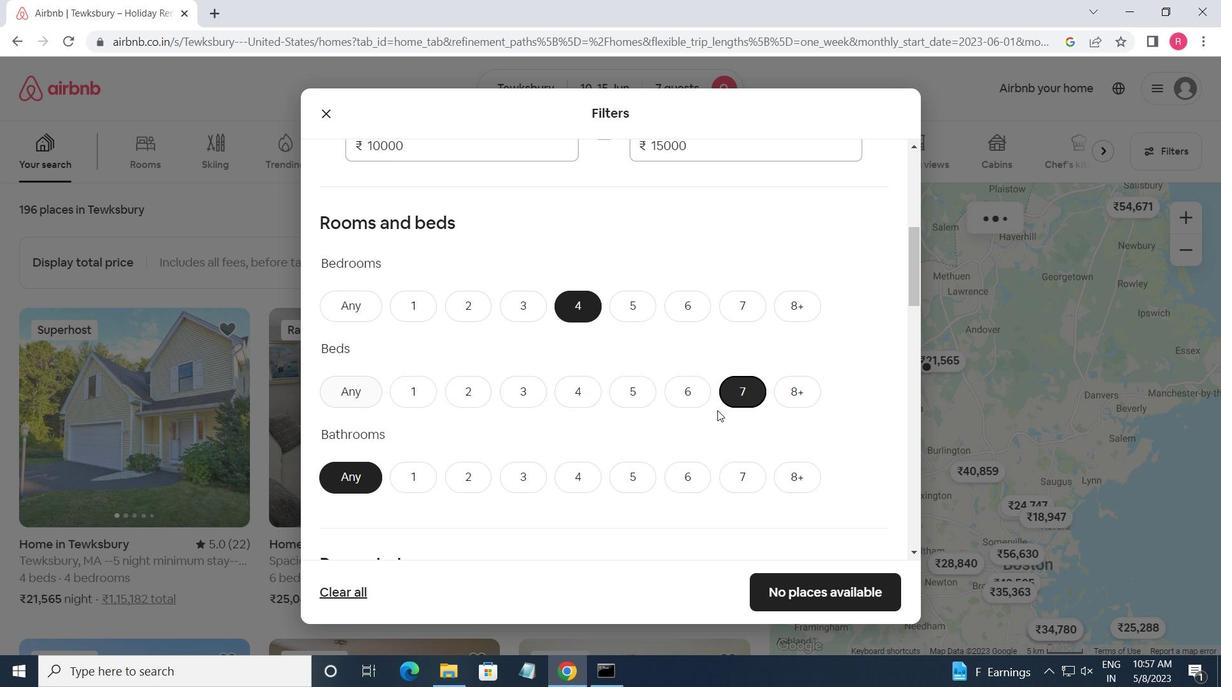 
Action: Mouse scrolled (715, 409) with delta (0, 0)
Screenshot: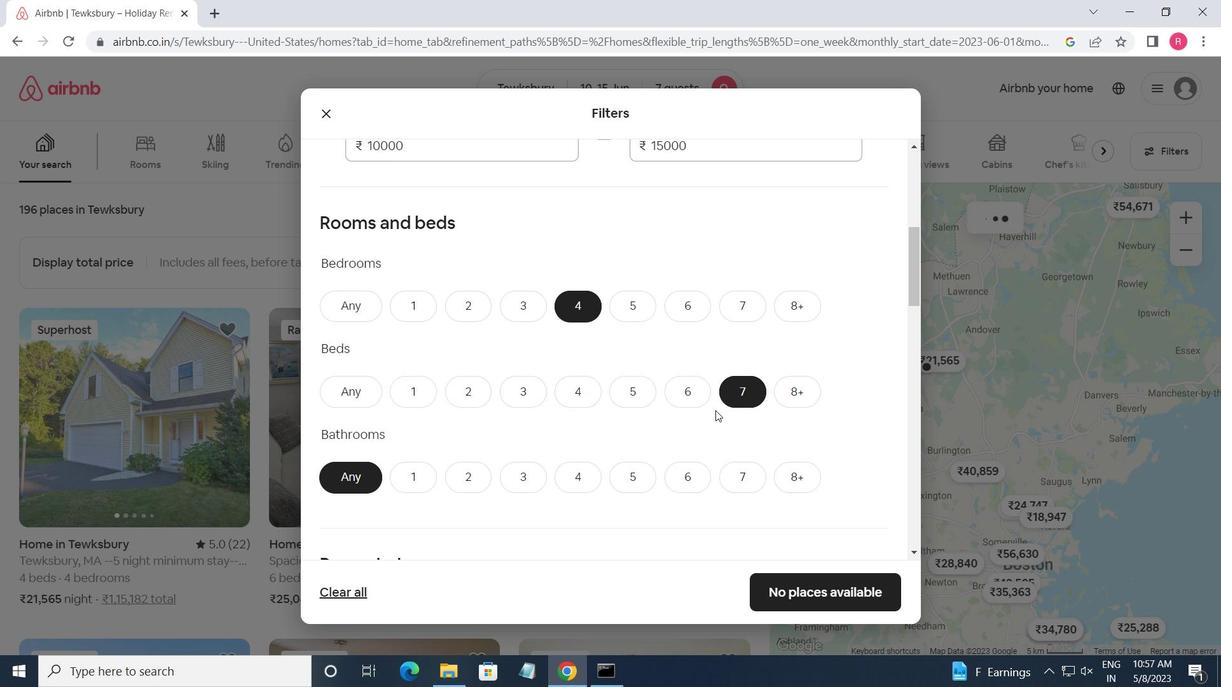 
Action: Mouse scrolled (715, 409) with delta (0, 0)
Screenshot: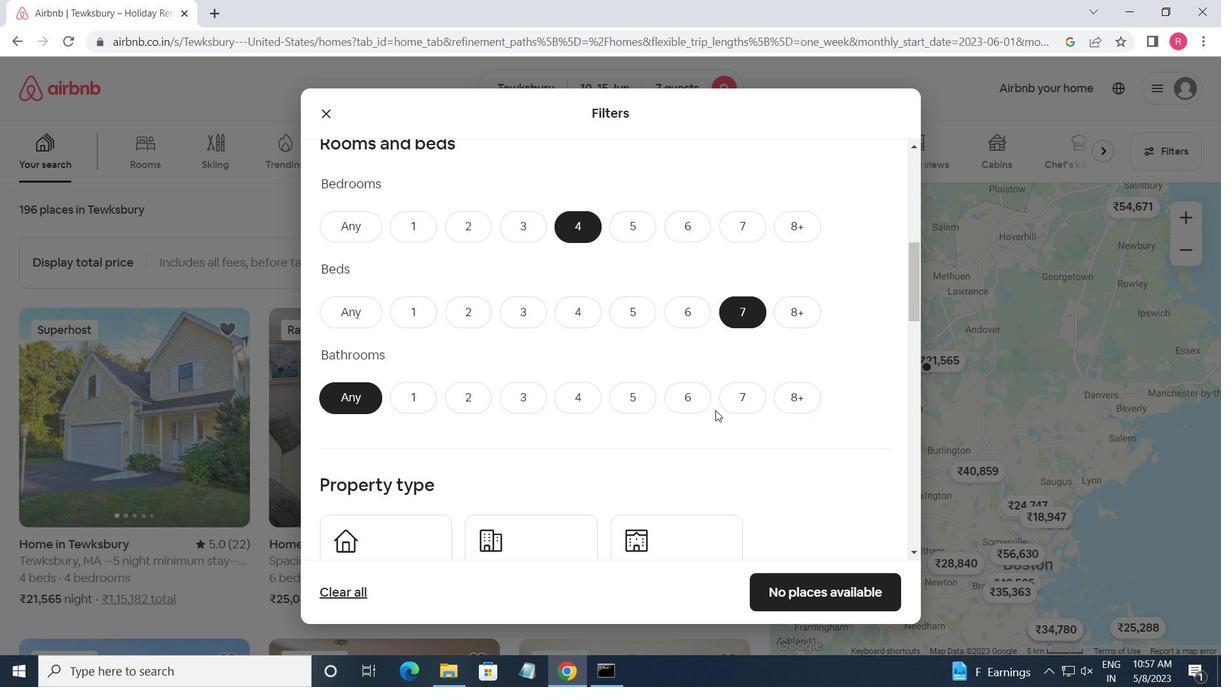 
Action: Mouse moved to (580, 327)
Screenshot: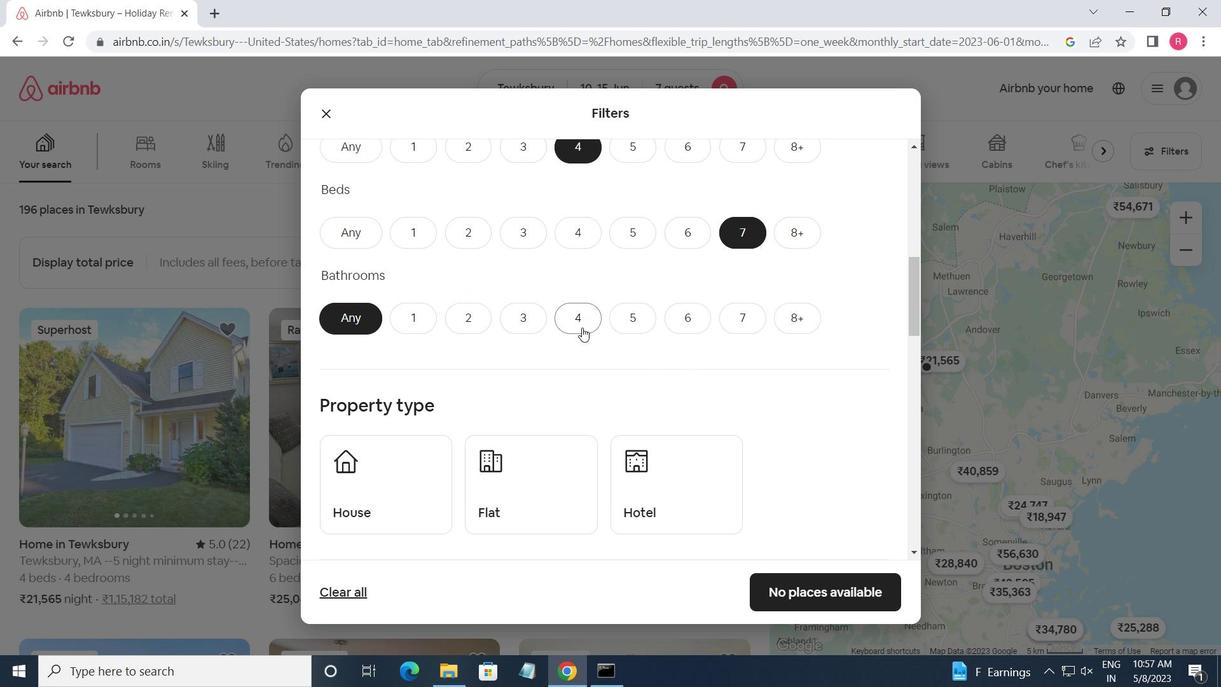 
Action: Mouse pressed left at (580, 327)
Screenshot: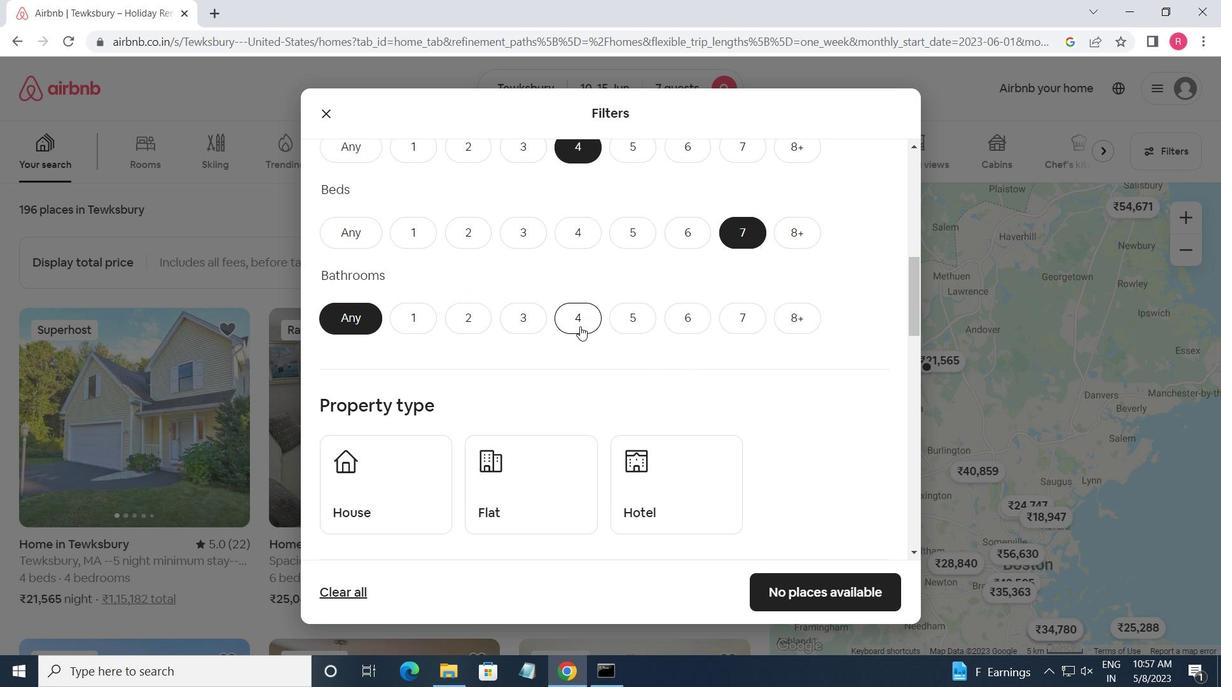 
Action: Mouse scrolled (580, 326) with delta (0, 0)
Screenshot: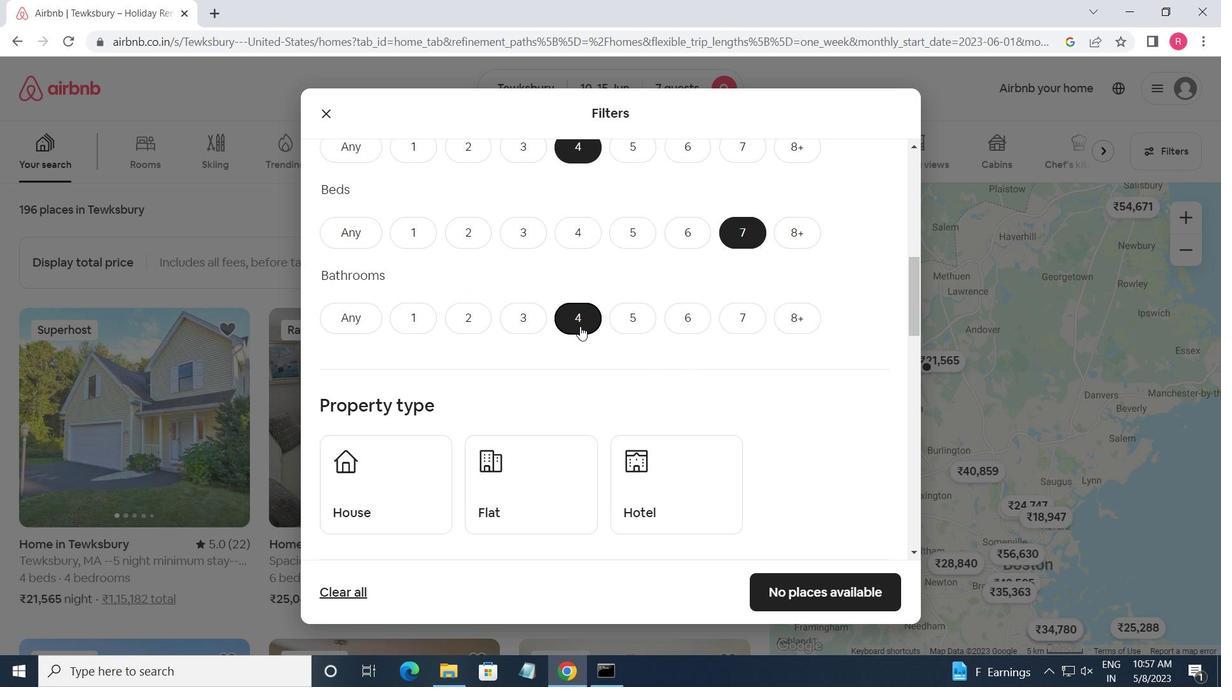 
Action: Mouse moved to (412, 407)
Screenshot: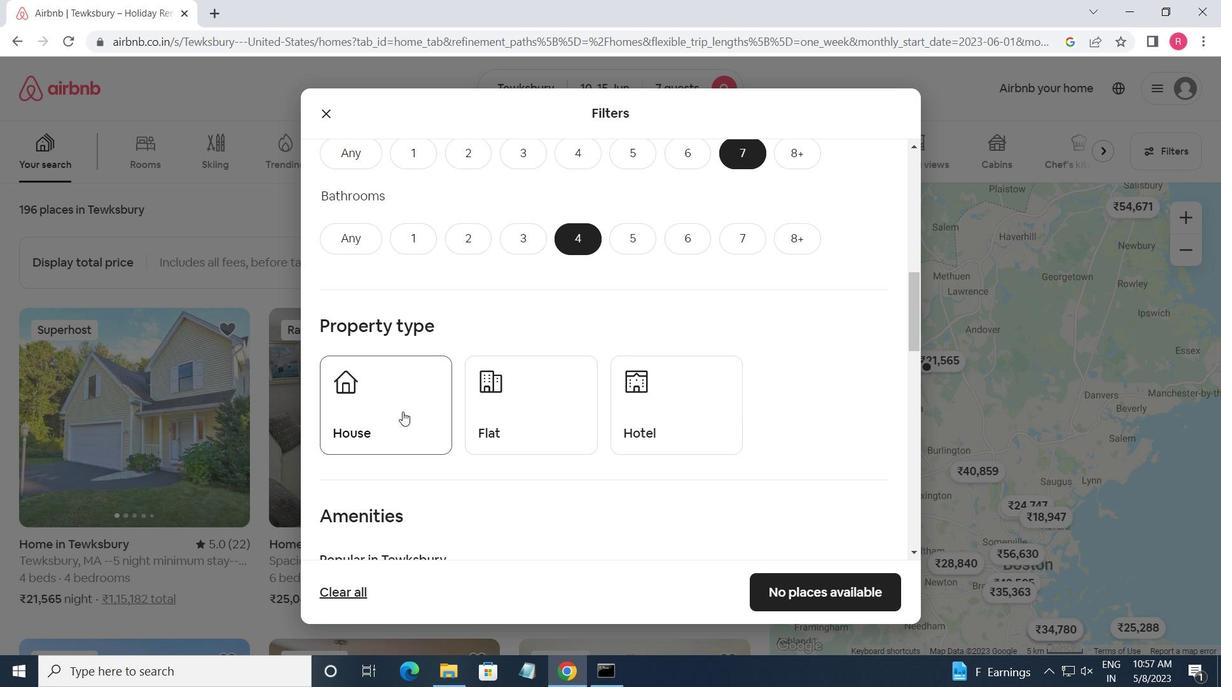 
Action: Mouse pressed left at (412, 407)
Screenshot: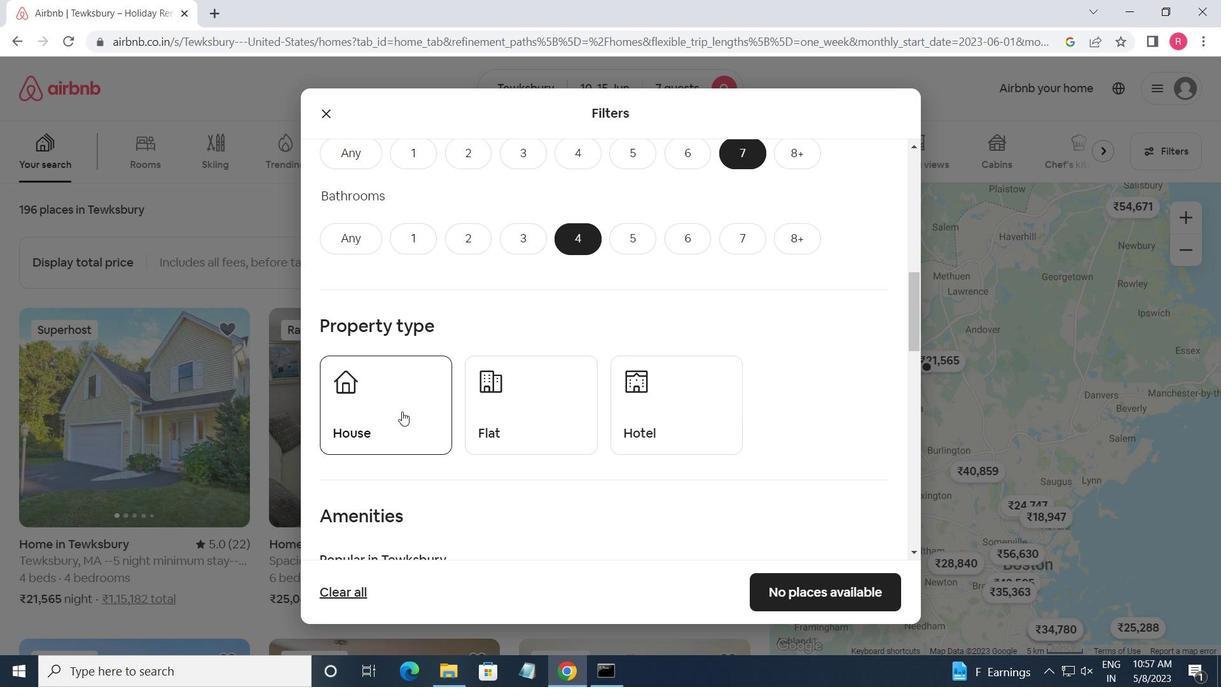 
Action: Mouse moved to (530, 419)
Screenshot: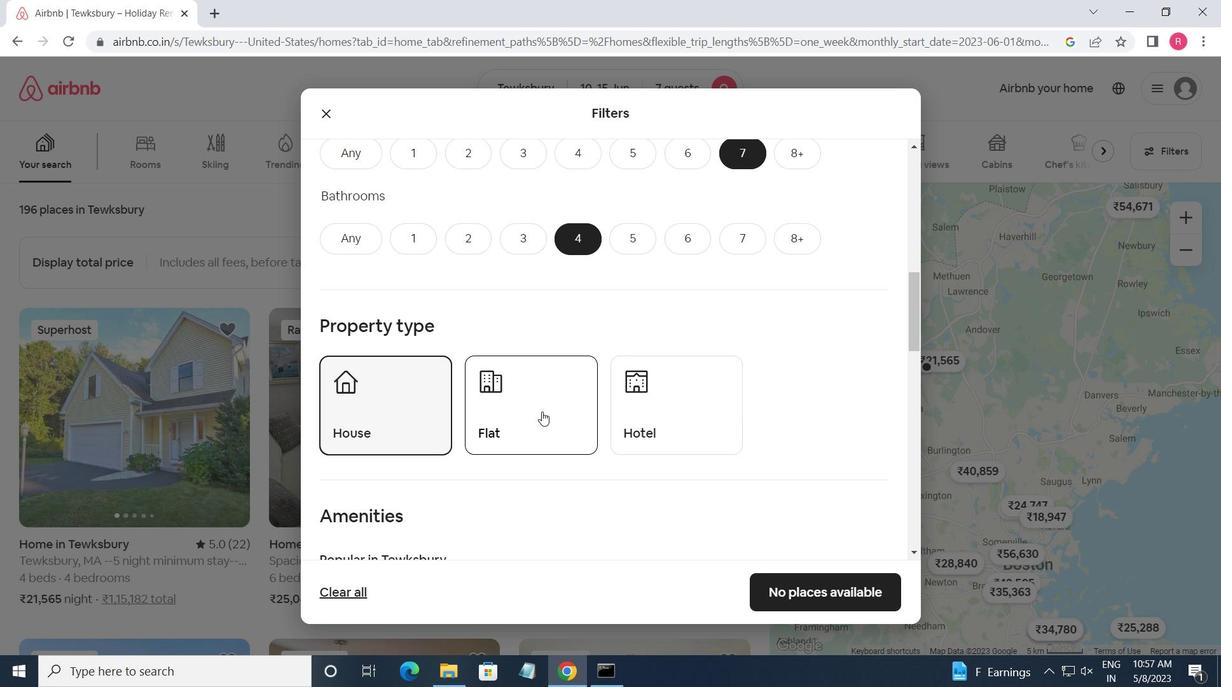 
Action: Mouse pressed left at (530, 419)
Screenshot: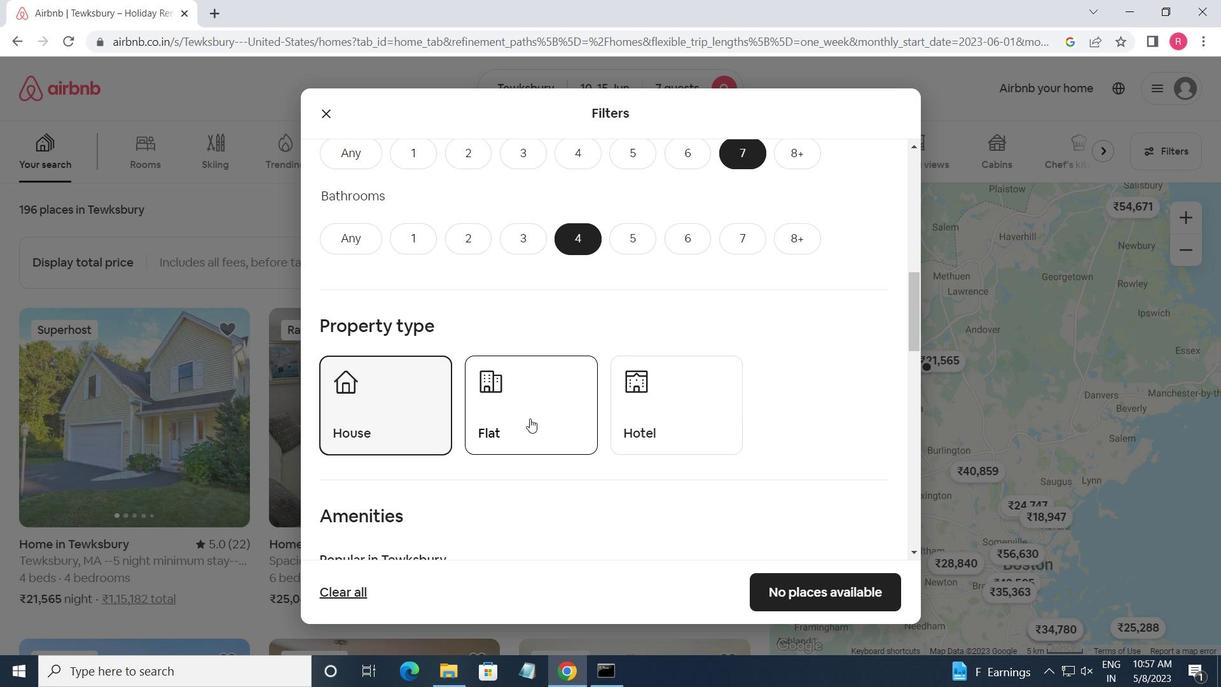 
Action: Mouse moved to (601, 391)
Screenshot: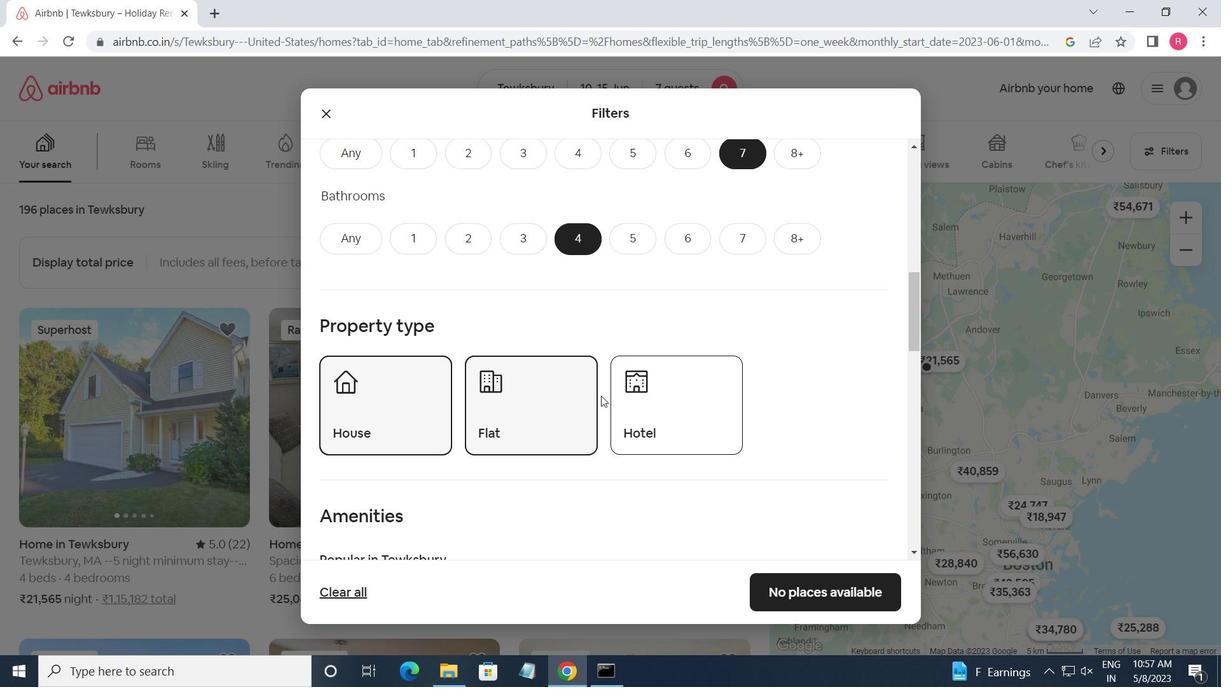 
Action: Mouse scrolled (601, 390) with delta (0, 0)
Screenshot: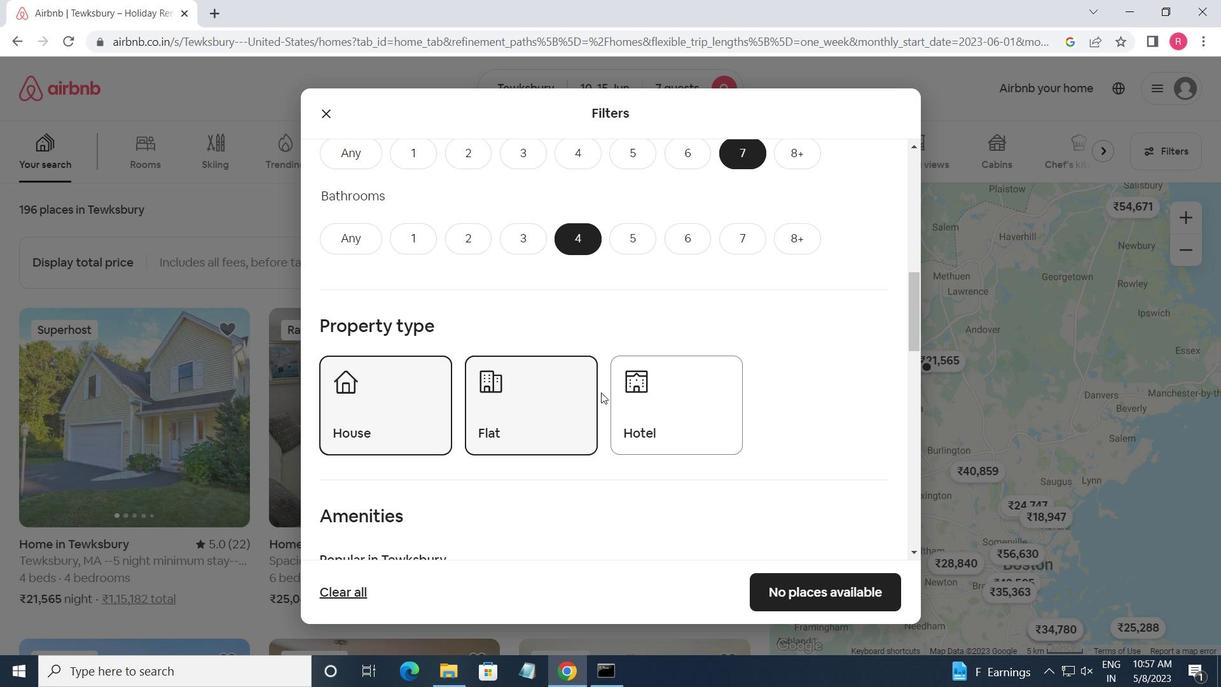 
Action: Mouse scrolled (601, 390) with delta (0, 0)
Screenshot: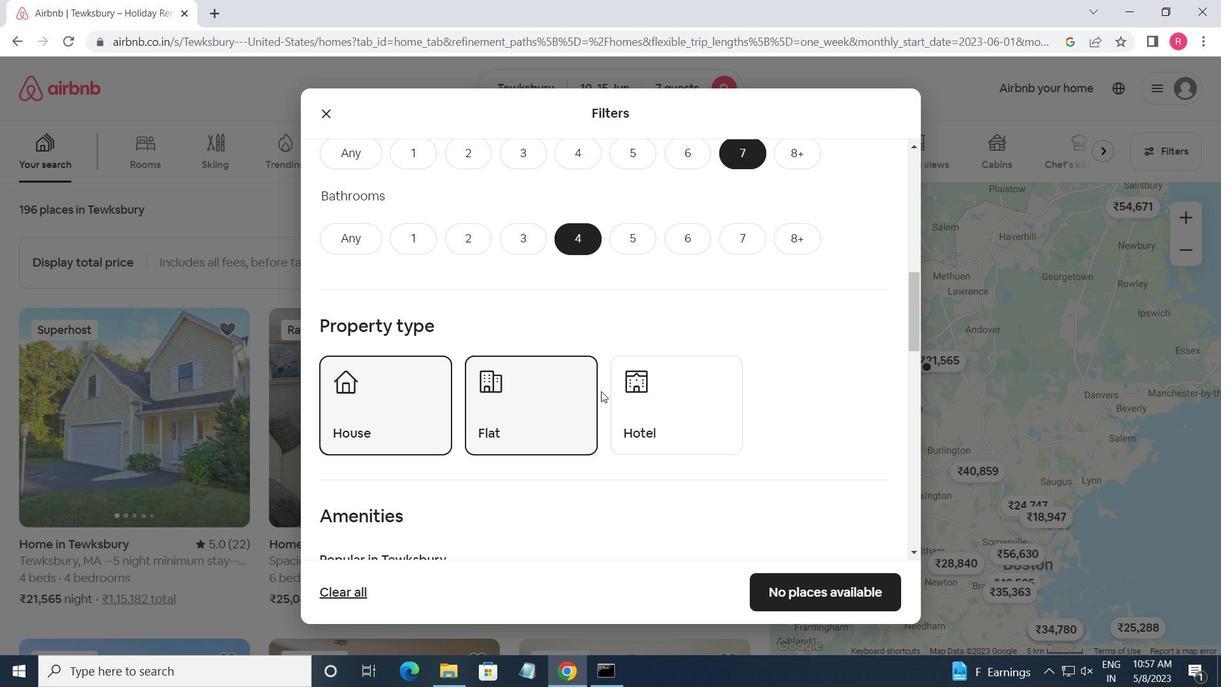 
Action: Mouse scrolled (601, 390) with delta (0, 0)
Screenshot: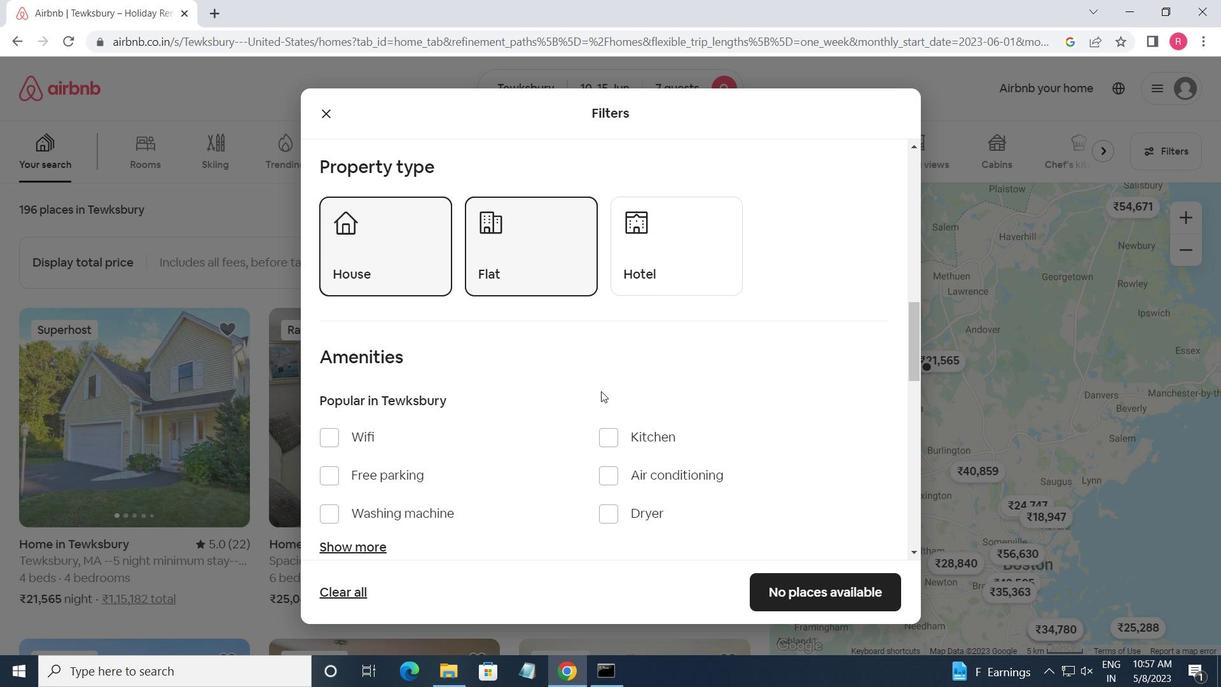 
Action: Mouse moved to (338, 355)
Screenshot: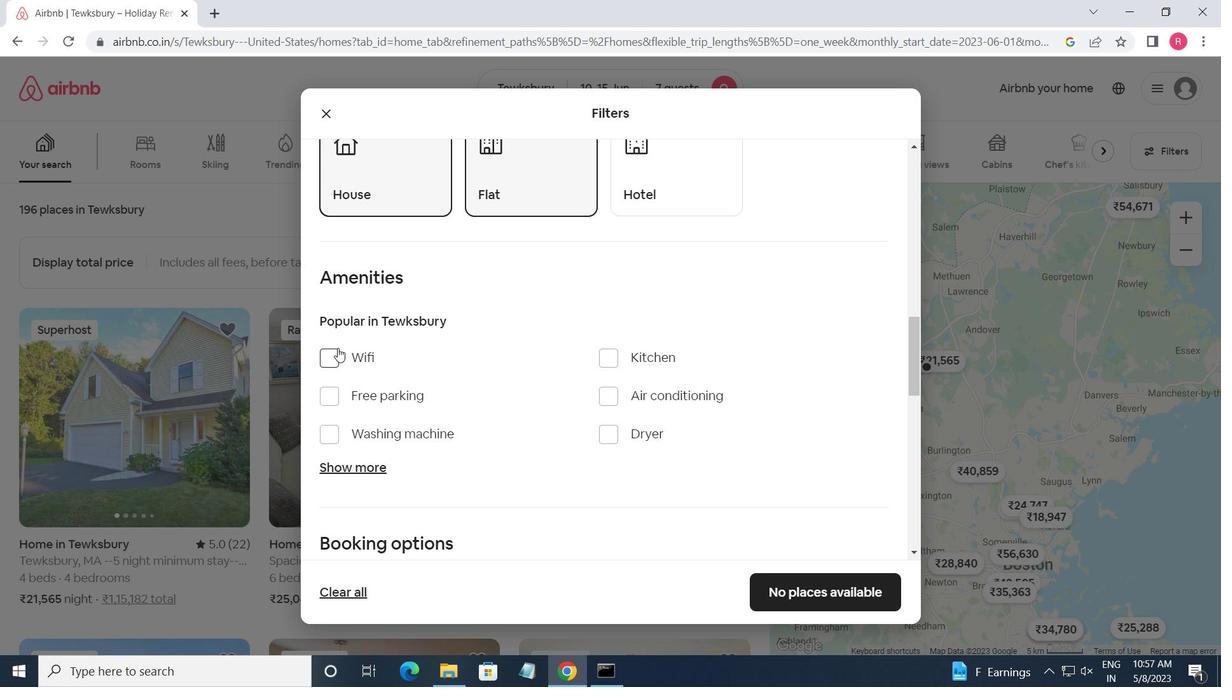 
Action: Mouse pressed left at (338, 355)
Screenshot: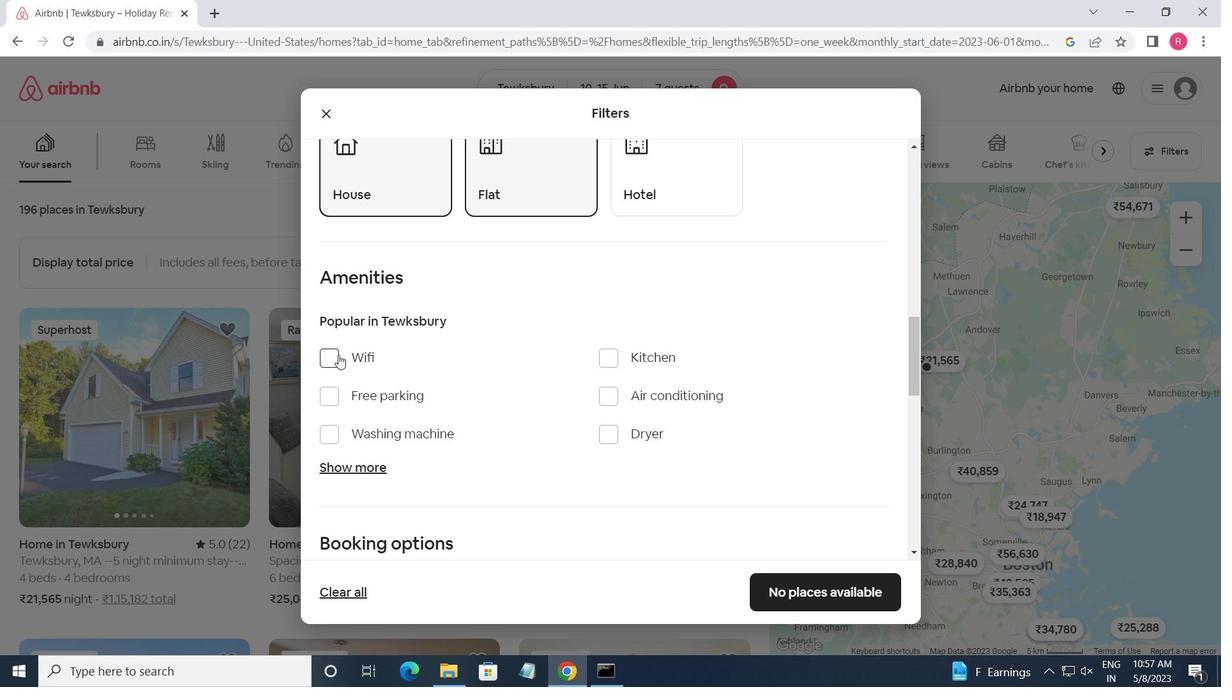 
Action: Mouse moved to (327, 398)
Screenshot: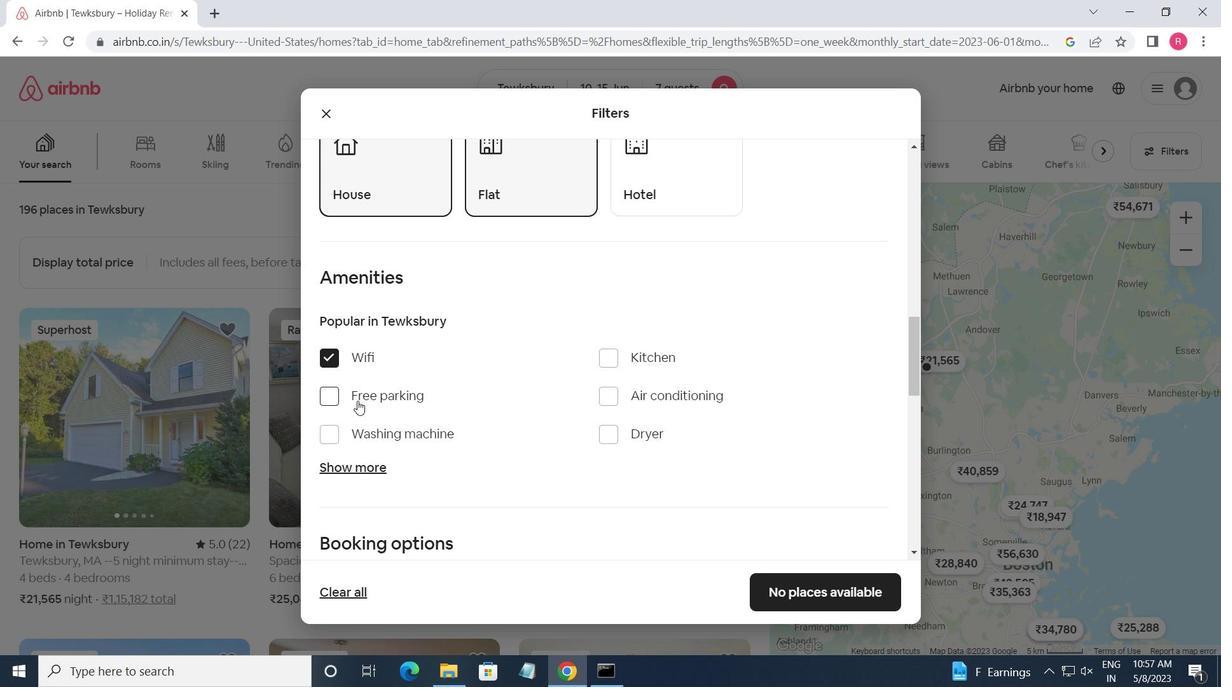 
Action: Mouse pressed left at (327, 398)
Screenshot: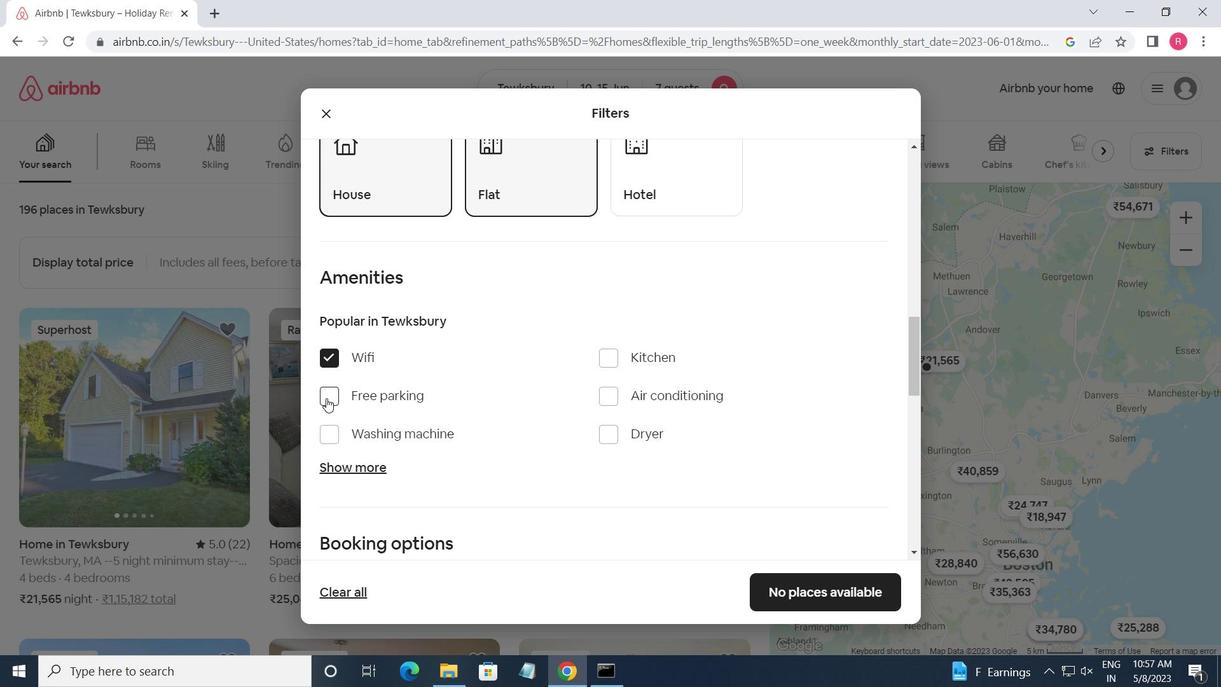 
Action: Mouse moved to (365, 470)
Screenshot: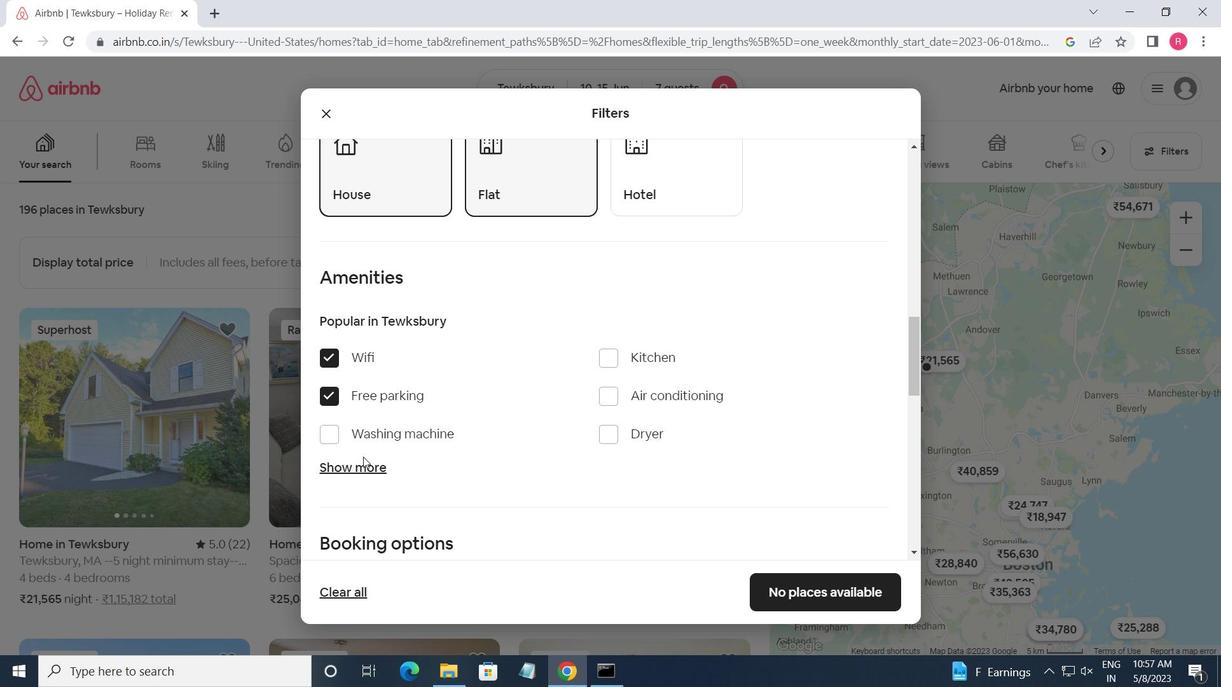 
Action: Mouse pressed left at (365, 470)
Screenshot: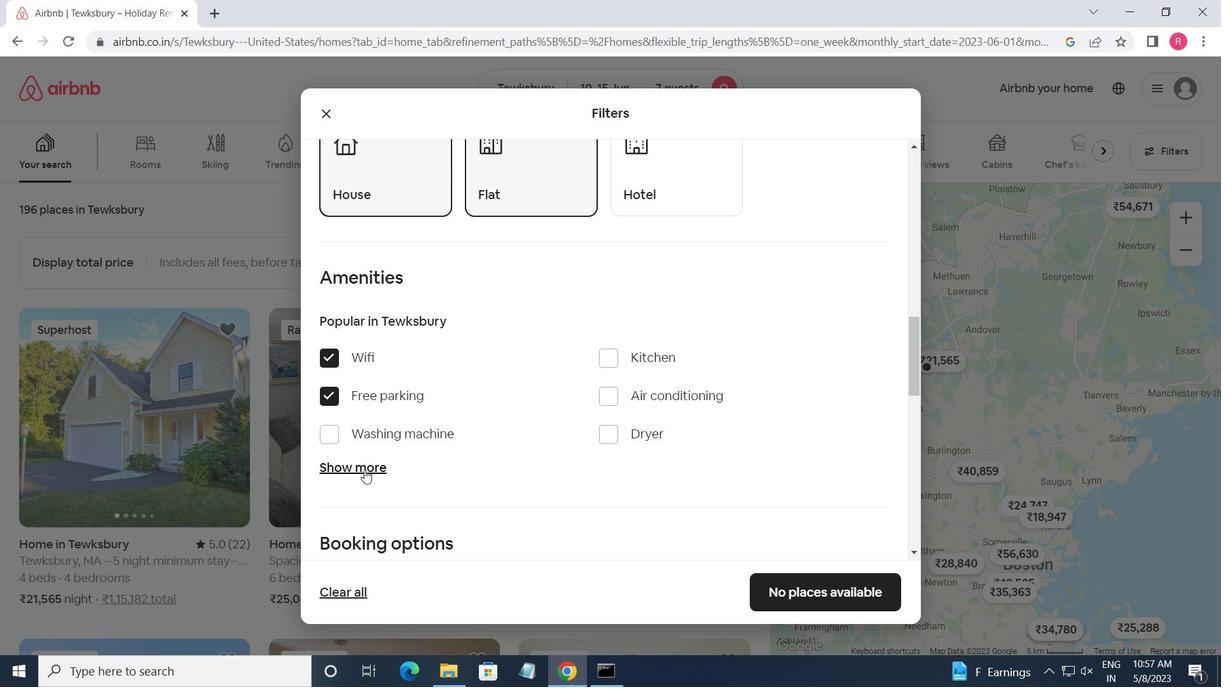 
Action: Mouse moved to (427, 376)
Screenshot: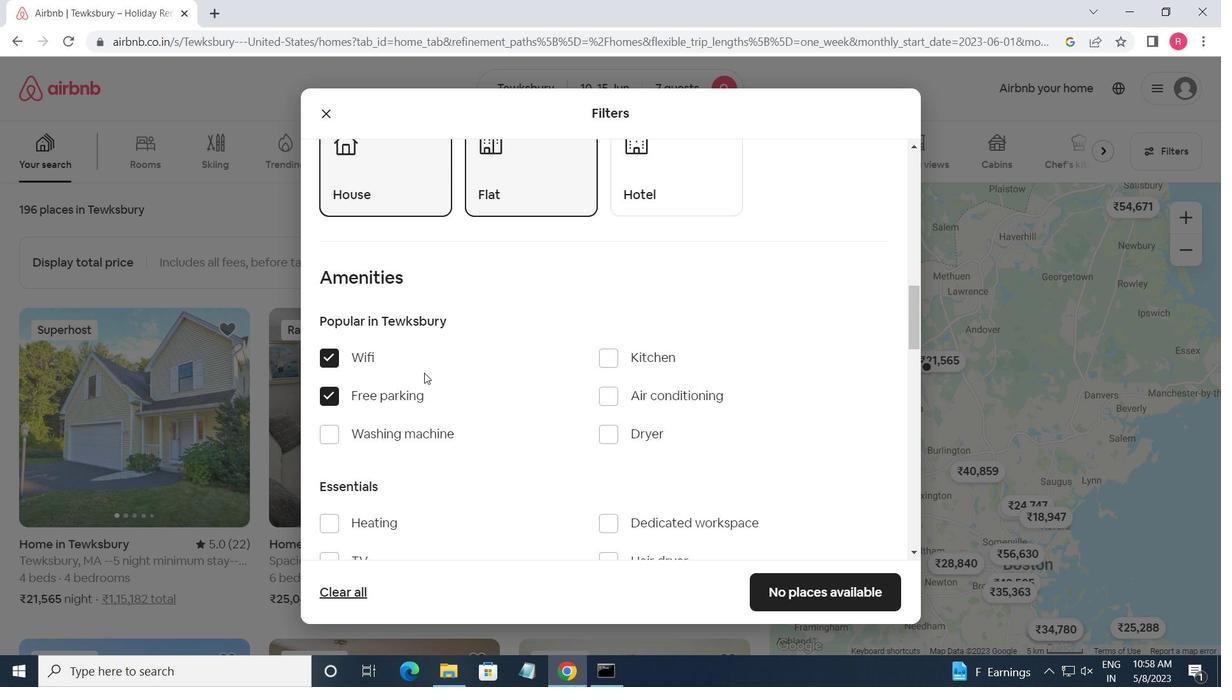 
Action: Mouse scrolled (427, 375) with delta (0, 0)
Screenshot: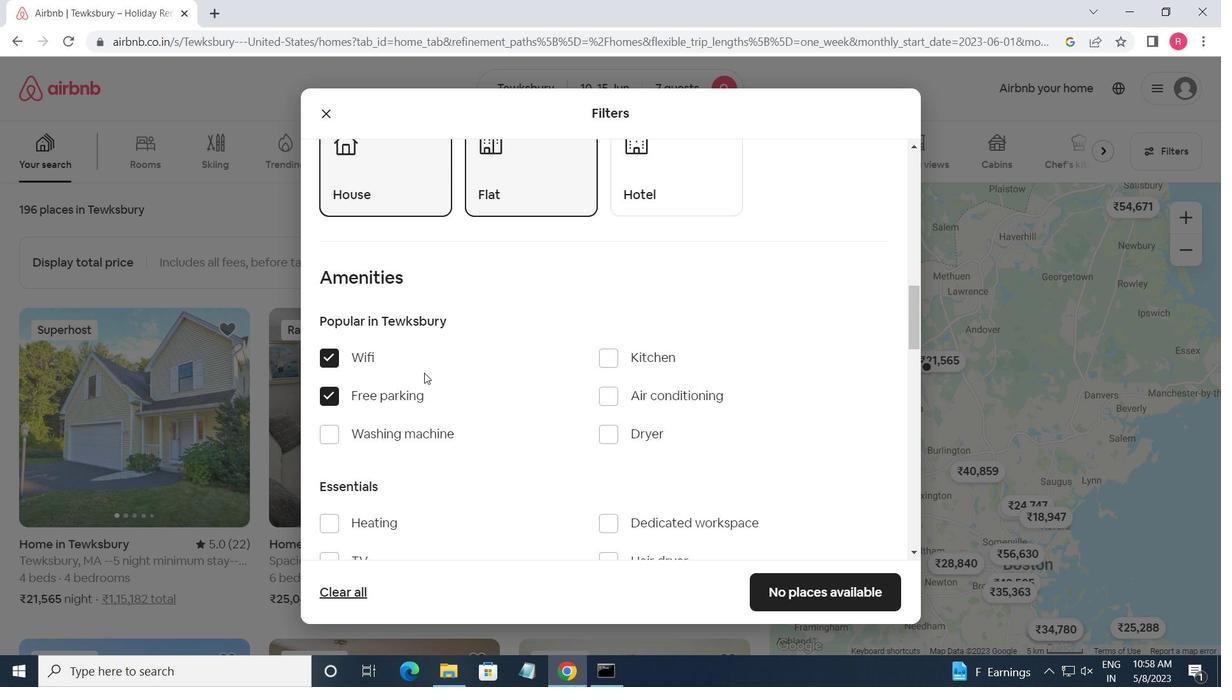 
Action: Mouse moved to (427, 377)
Screenshot: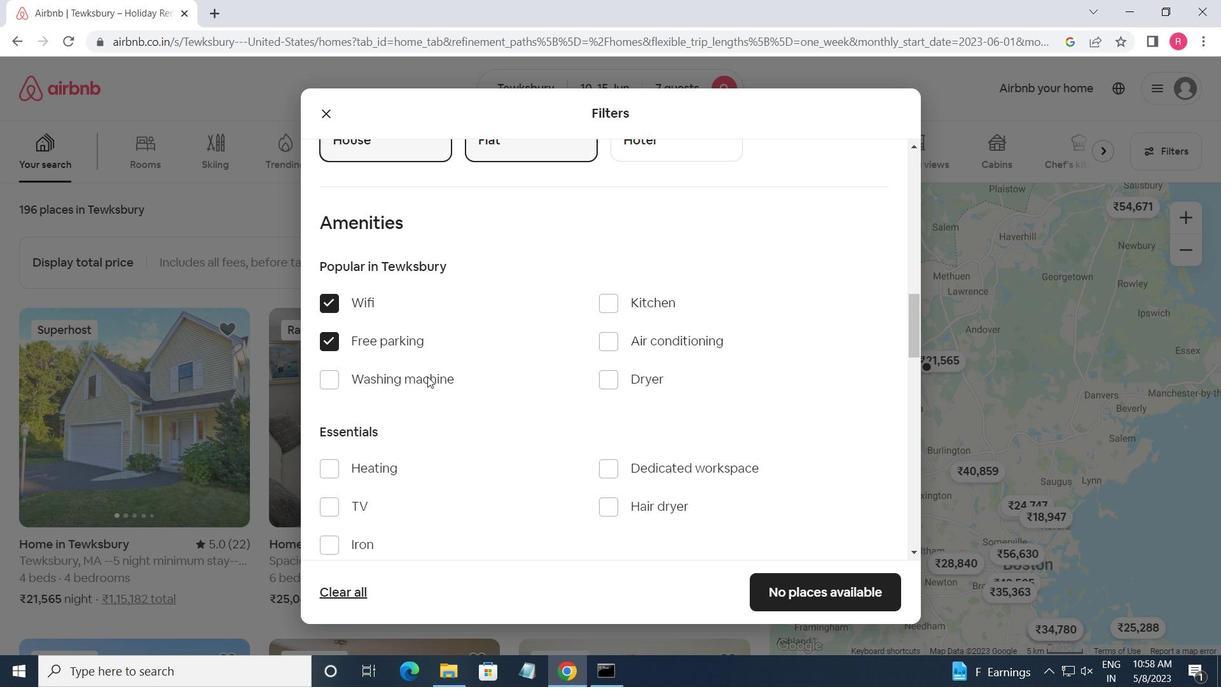 
Action: Mouse scrolled (427, 377) with delta (0, 0)
Screenshot: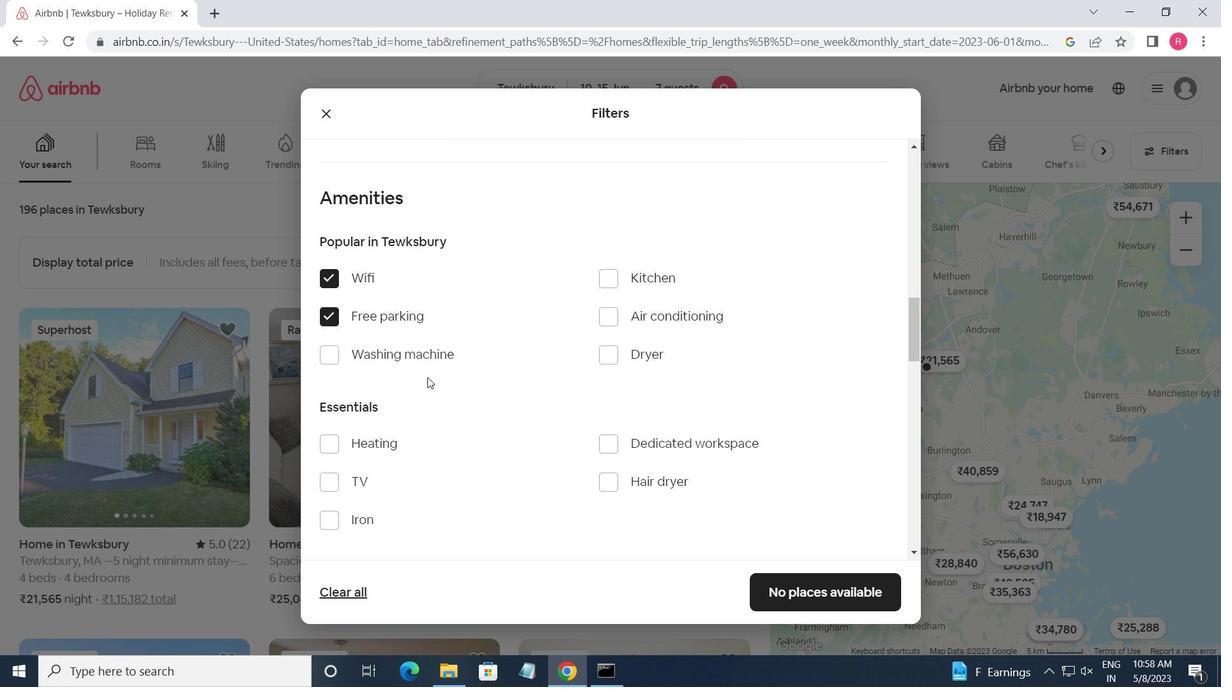 
Action: Mouse moved to (426, 378)
Screenshot: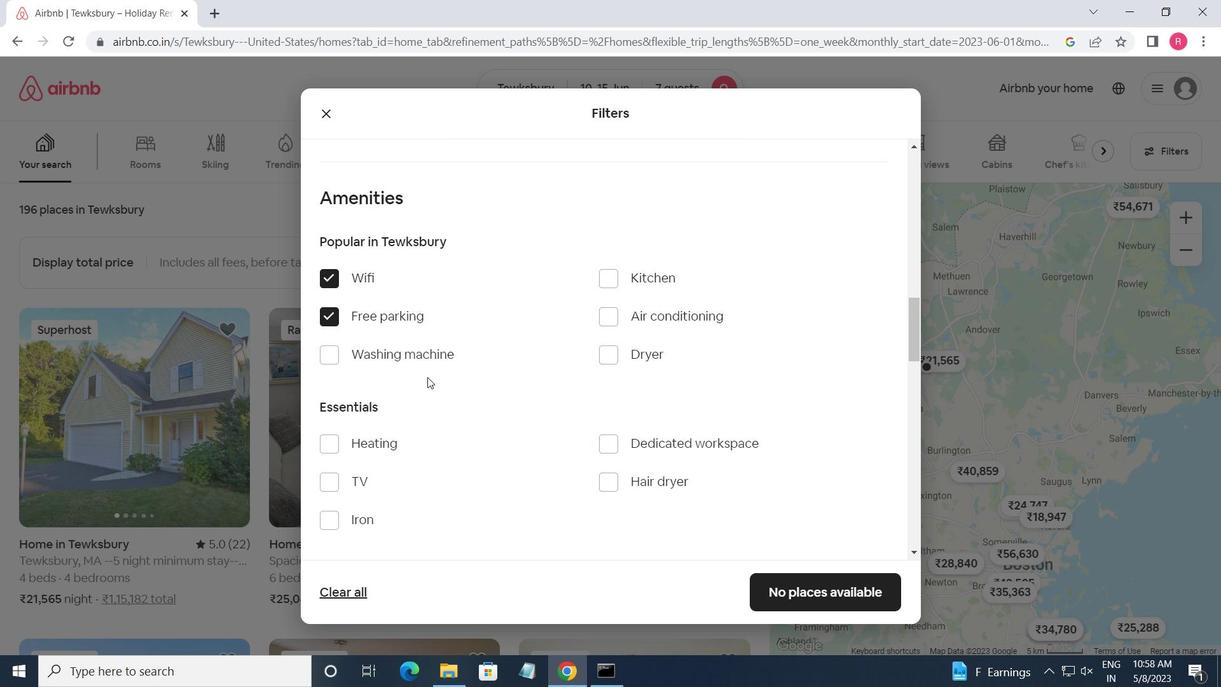 
Action: Mouse scrolled (426, 377) with delta (0, 0)
Screenshot: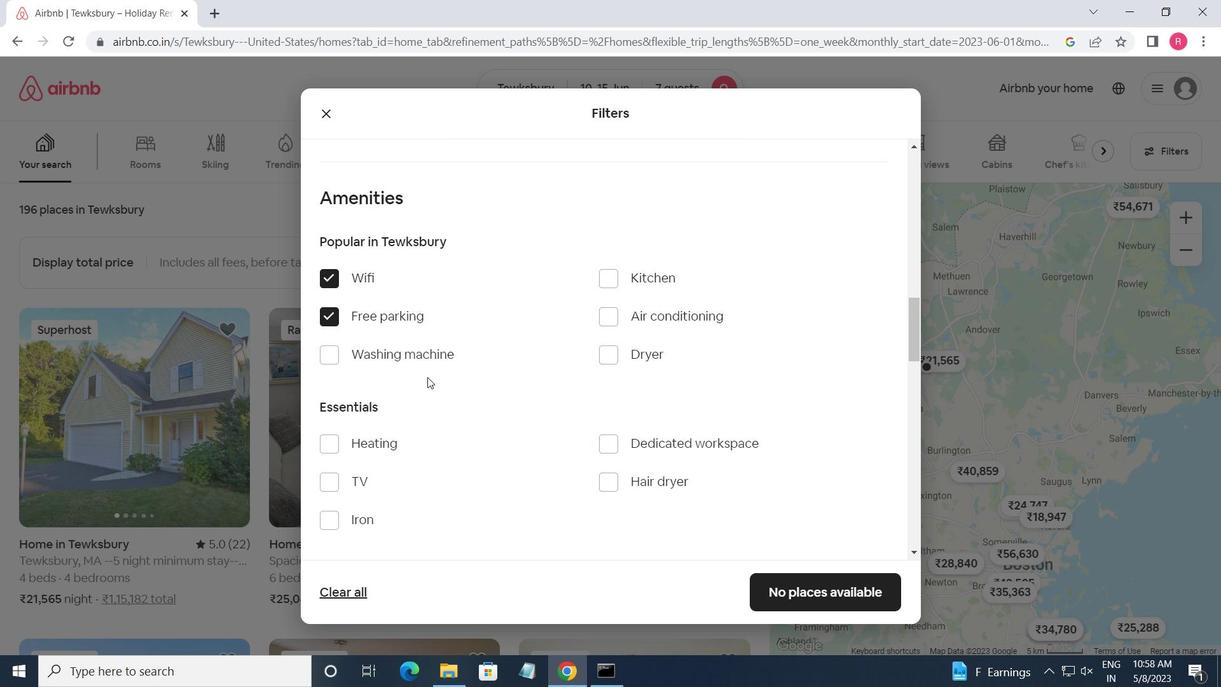 
Action: Mouse moved to (447, 379)
Screenshot: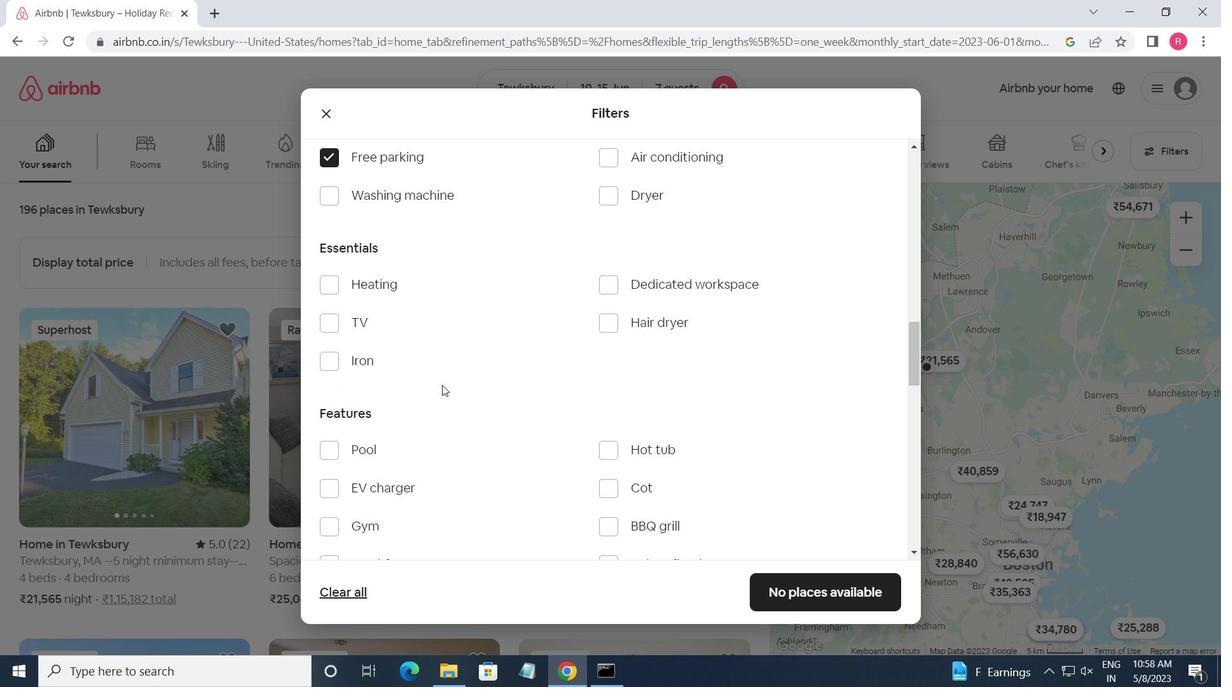 
Action: Mouse scrolled (447, 379) with delta (0, 0)
Screenshot: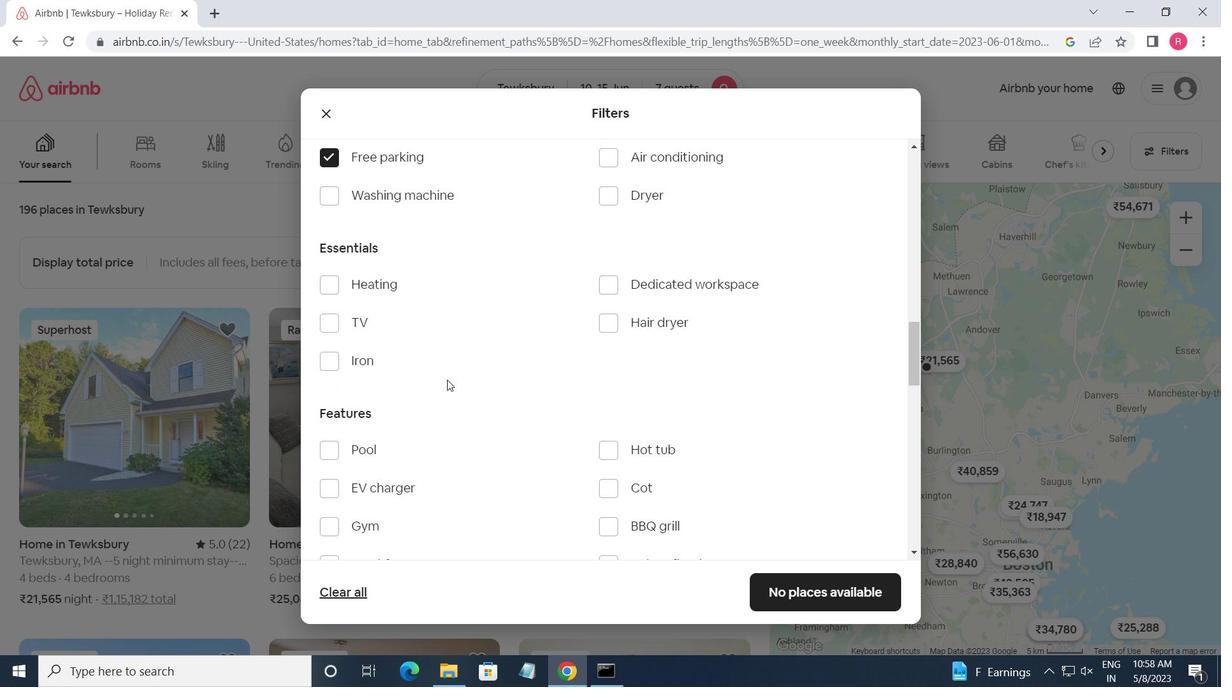 
Action: Mouse moved to (510, 399)
Screenshot: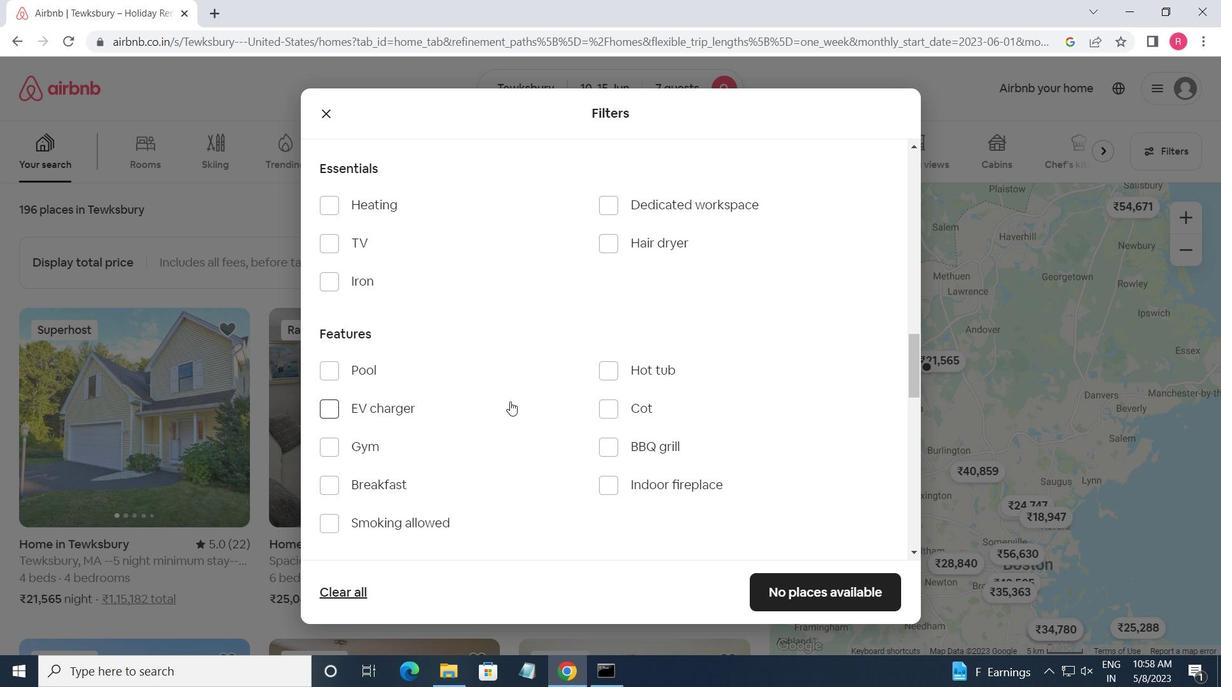 
Action: Mouse scrolled (510, 398) with delta (0, 0)
Screenshot: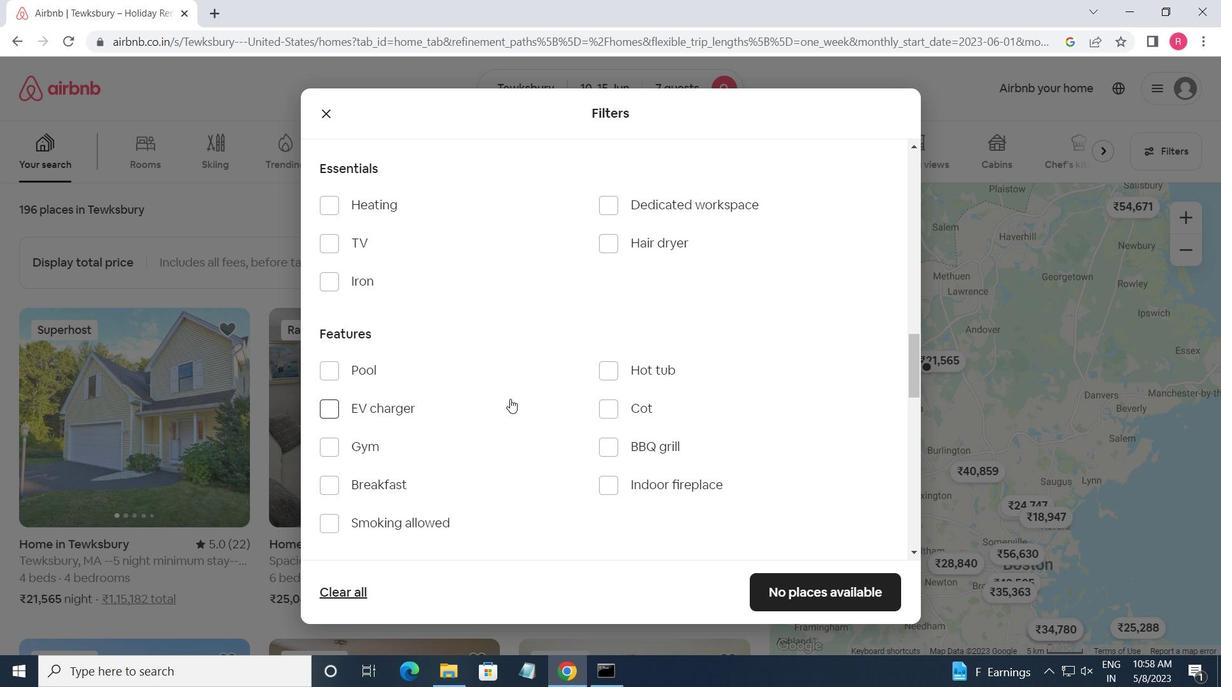 
Action: Mouse moved to (318, 370)
Screenshot: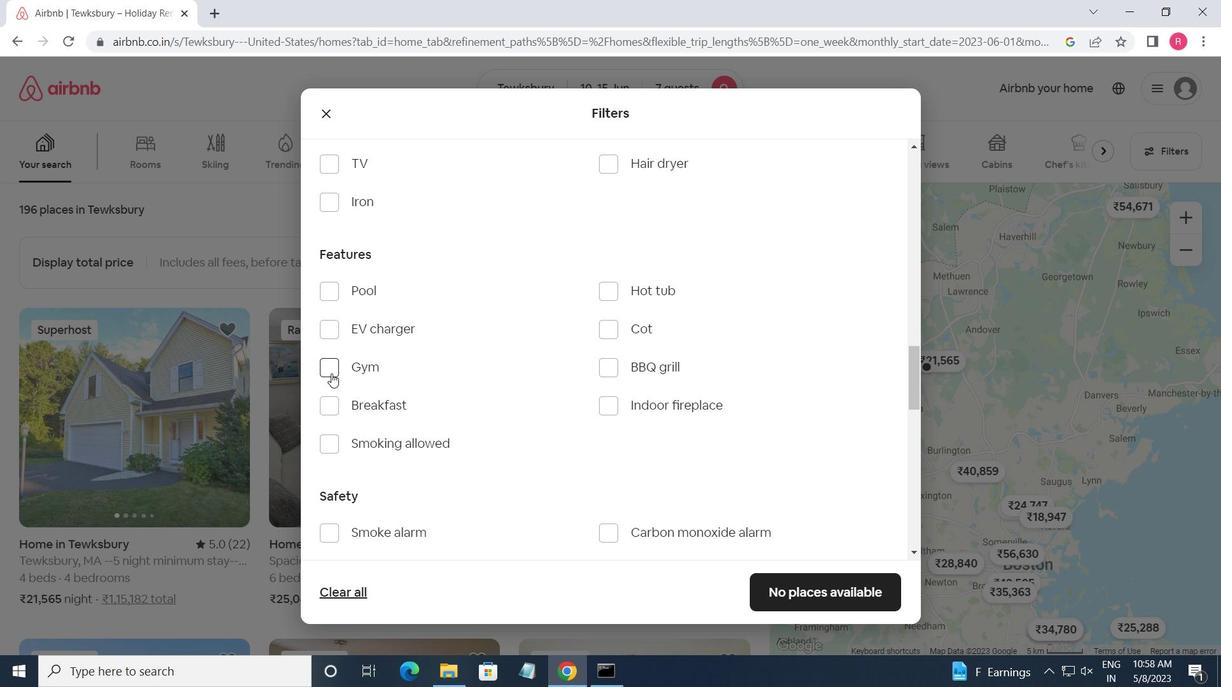 
Action: Mouse pressed left at (318, 370)
Screenshot: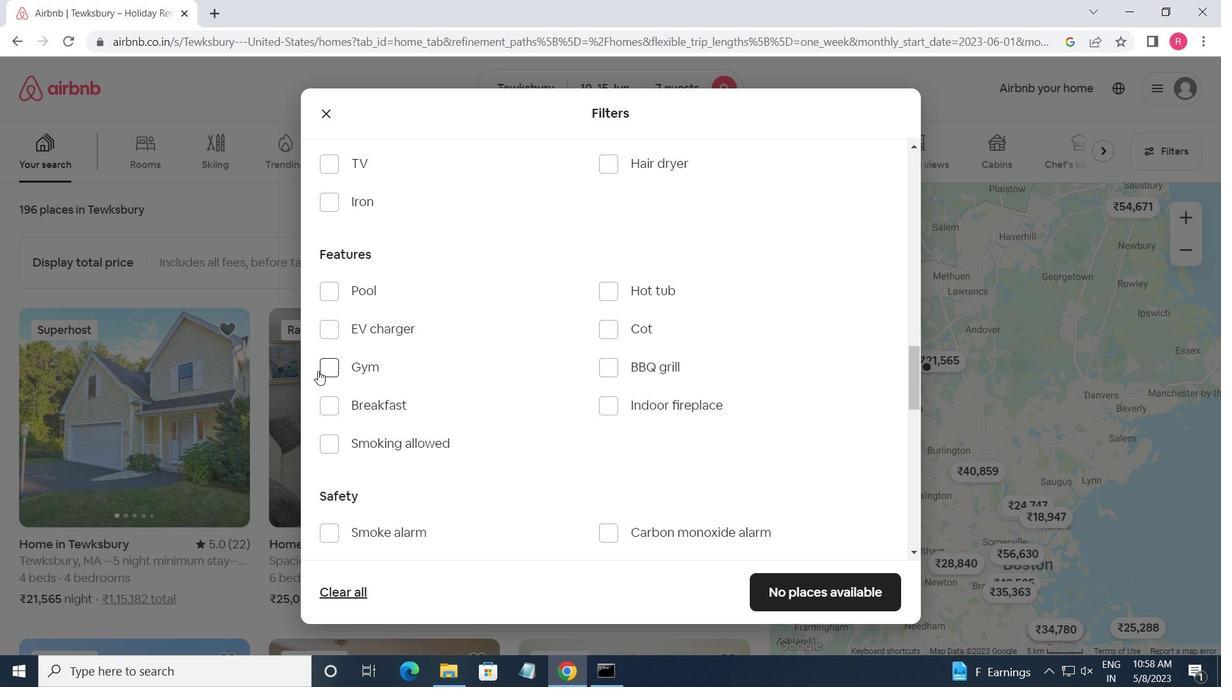 
Action: Mouse moved to (327, 402)
Screenshot: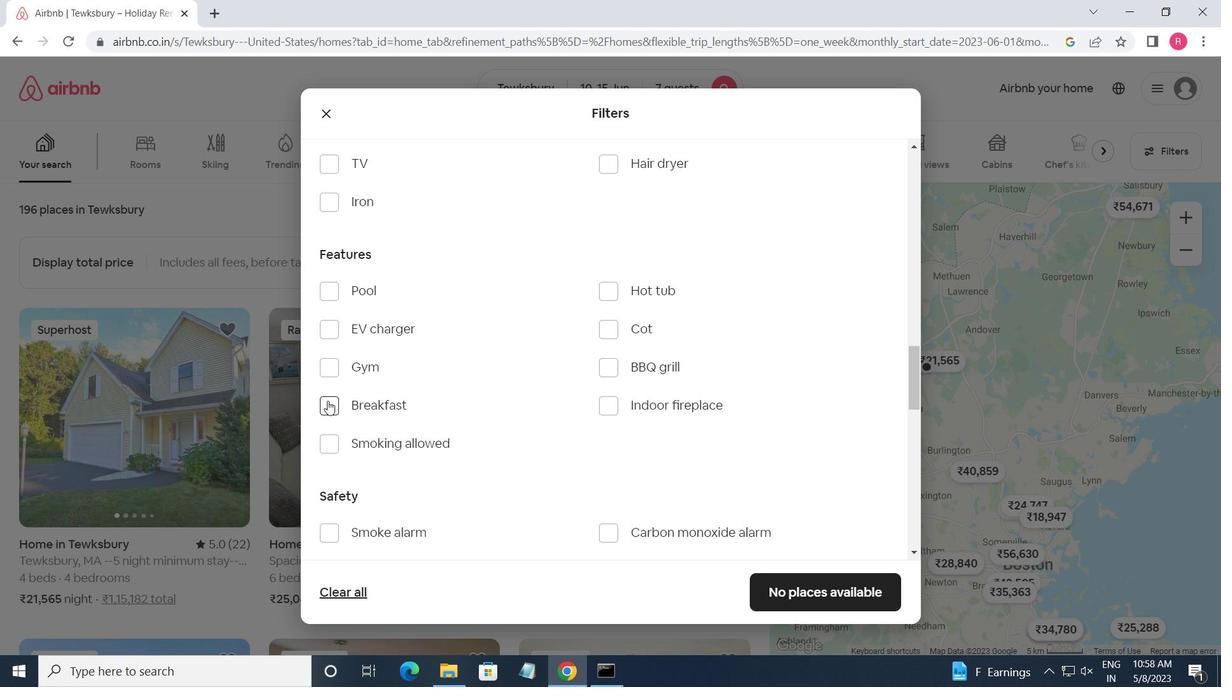 
Action: Mouse pressed left at (327, 402)
Screenshot: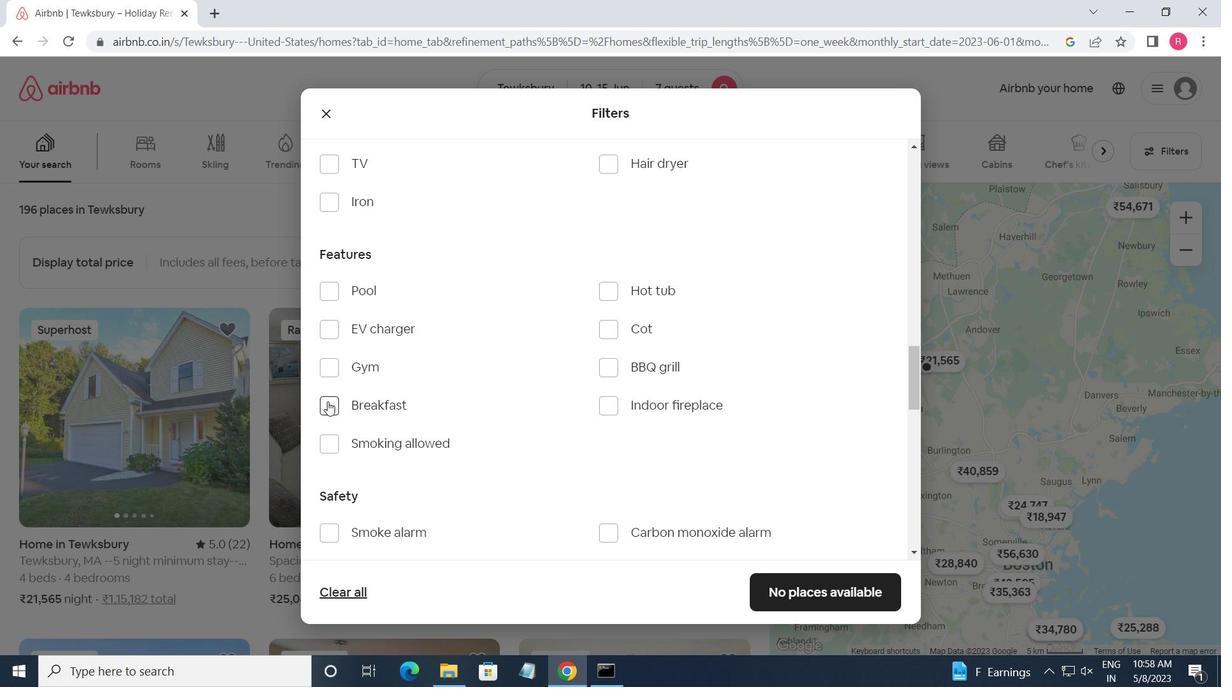 
Action: Mouse moved to (335, 366)
Screenshot: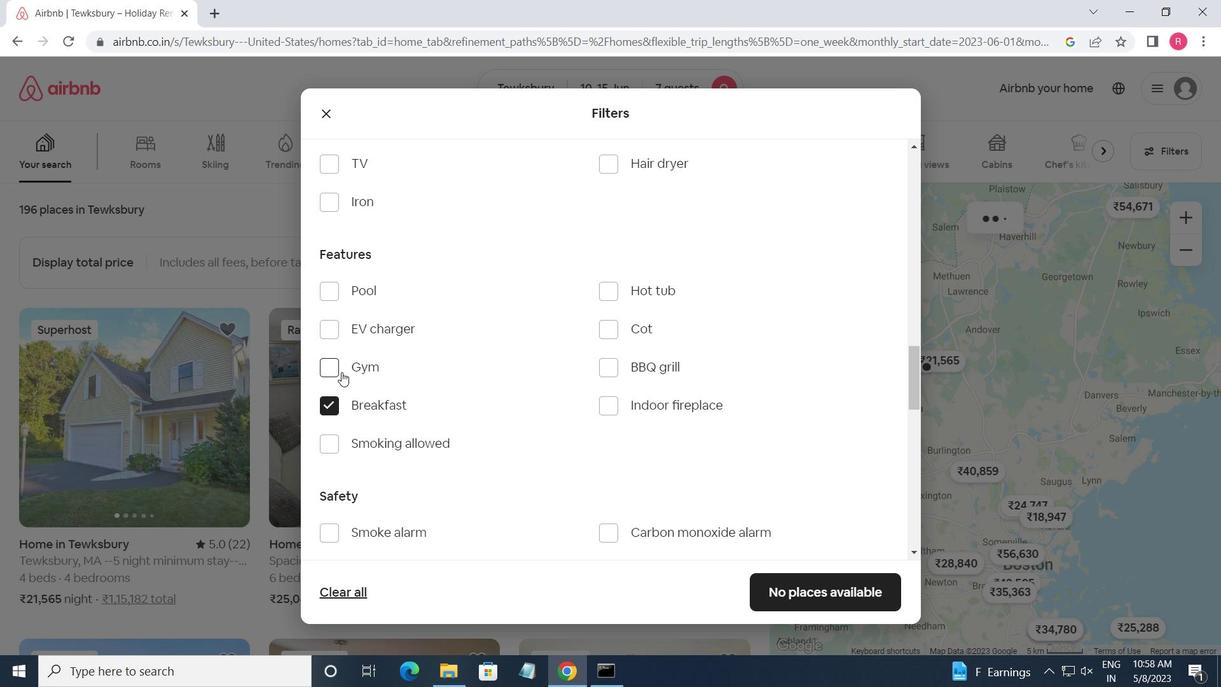 
Action: Mouse pressed left at (335, 366)
Screenshot: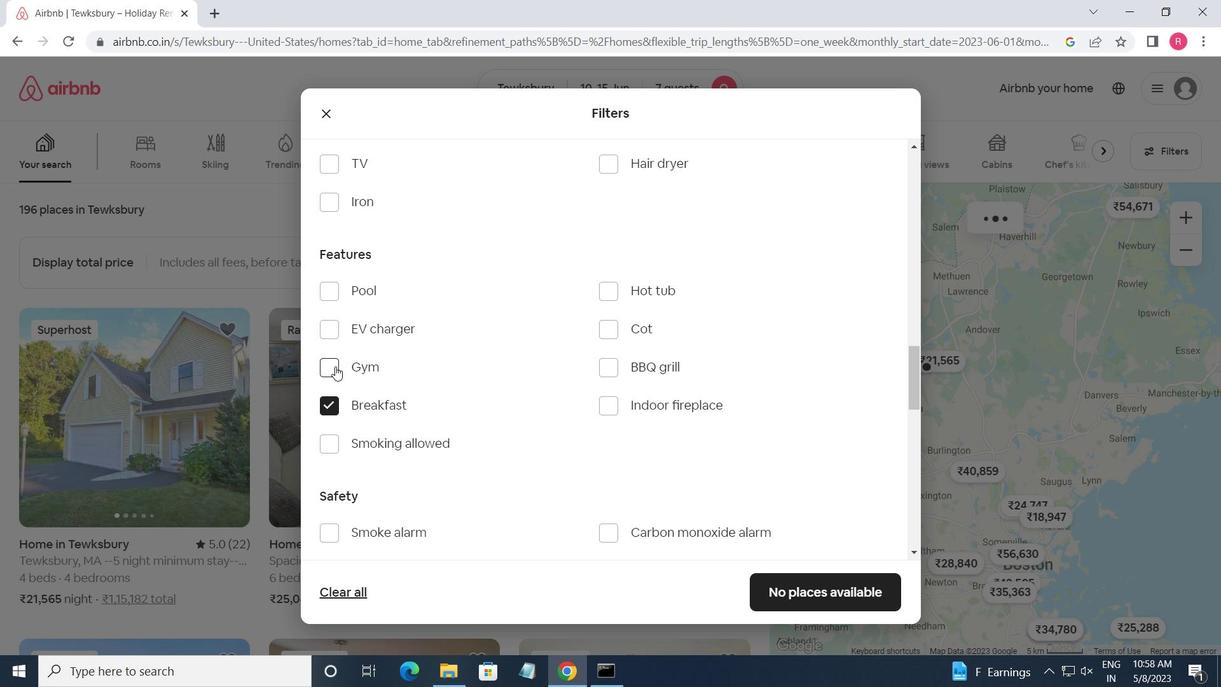
Action: Mouse moved to (531, 418)
Screenshot: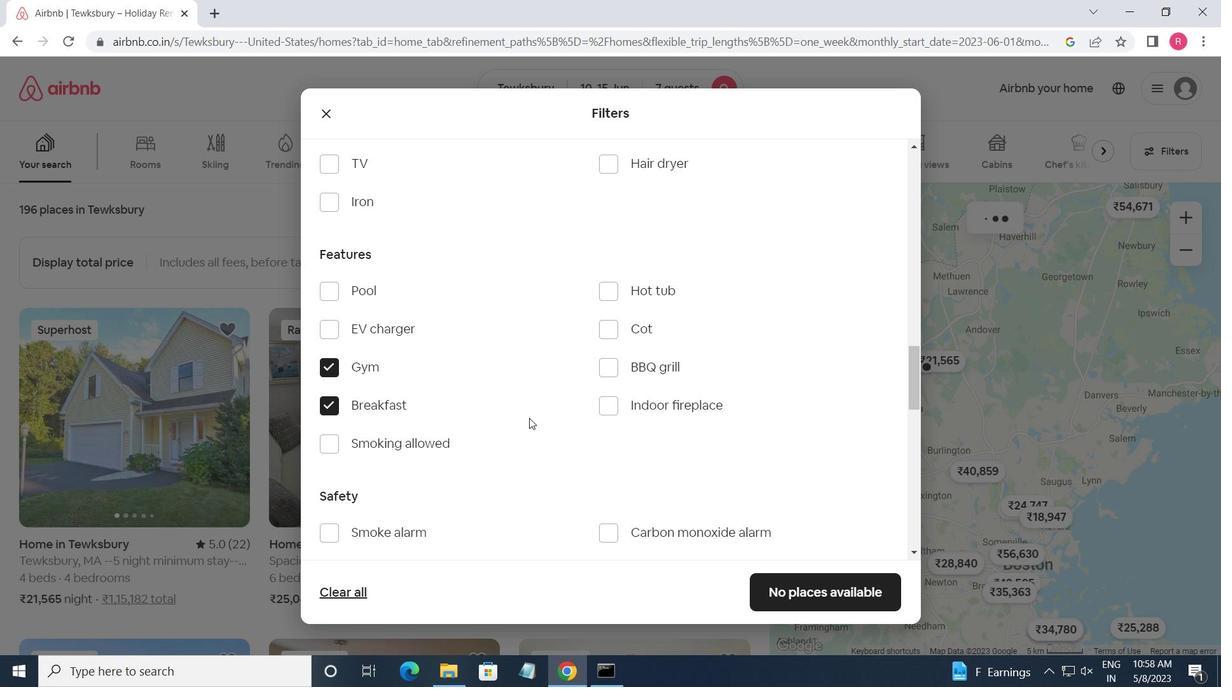 
Action: Mouse scrolled (531, 417) with delta (0, 0)
Screenshot: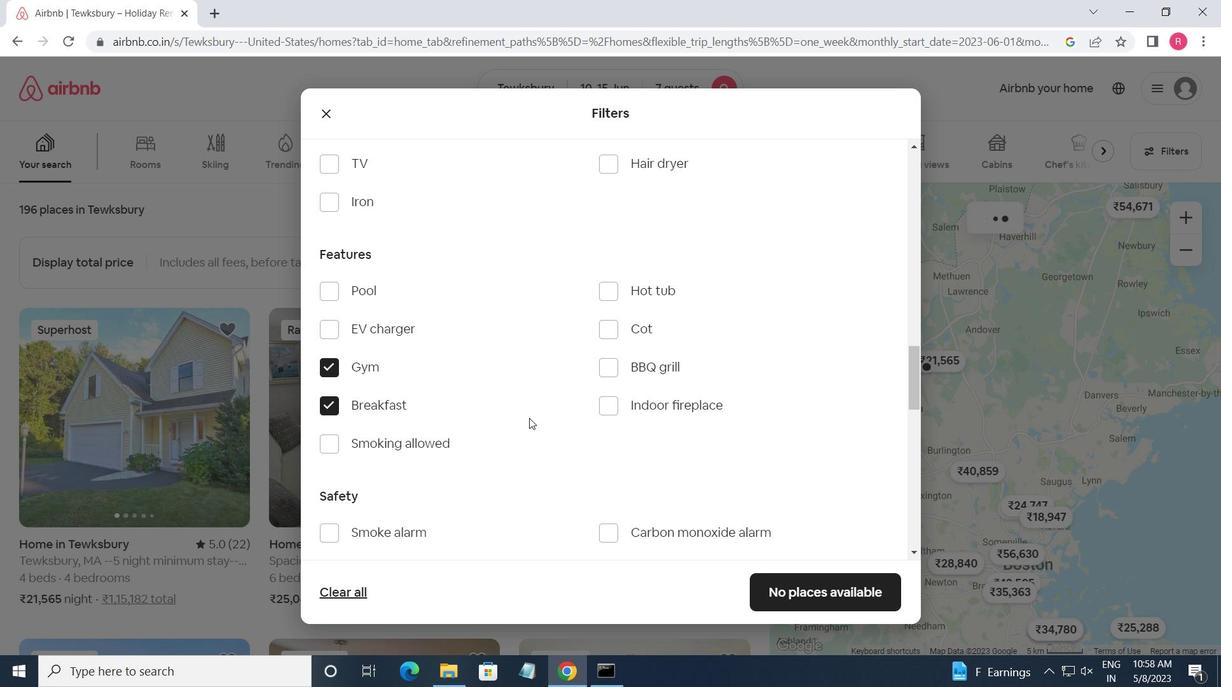 
Action: Mouse moved to (532, 418)
Screenshot: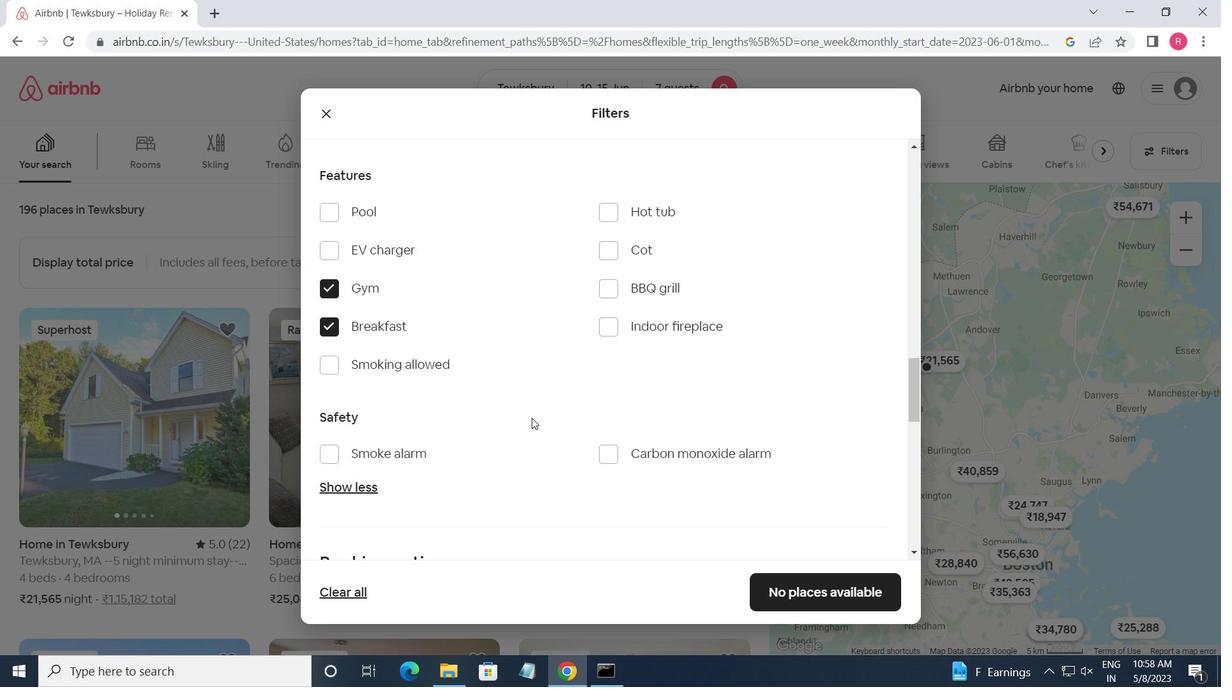 
Action: Mouse scrolled (532, 418) with delta (0, 0)
Screenshot: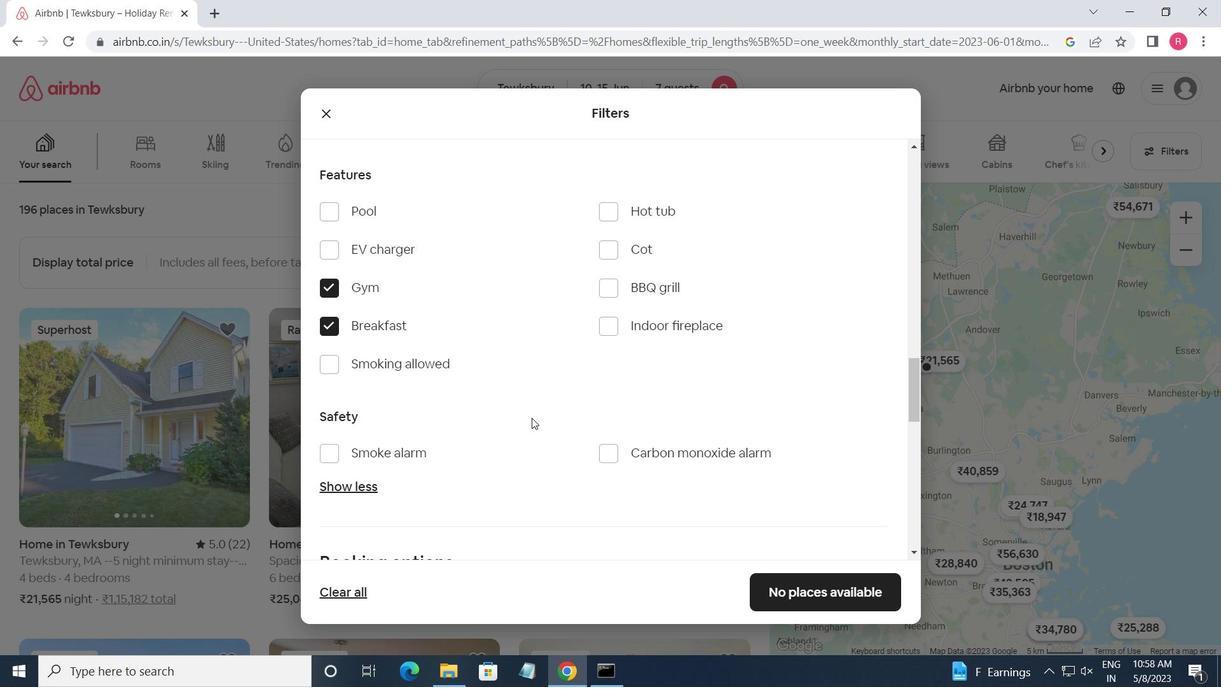 
Action: Mouse moved to (533, 419)
Screenshot: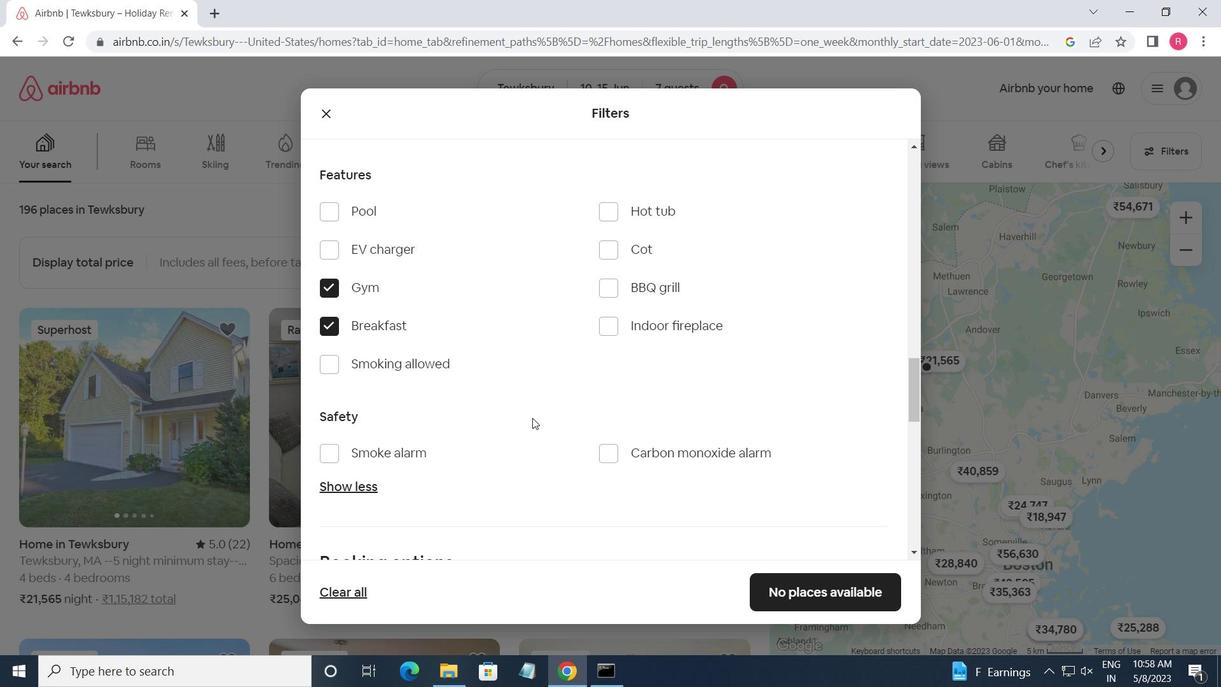 
Action: Mouse scrolled (533, 419) with delta (0, 0)
Screenshot: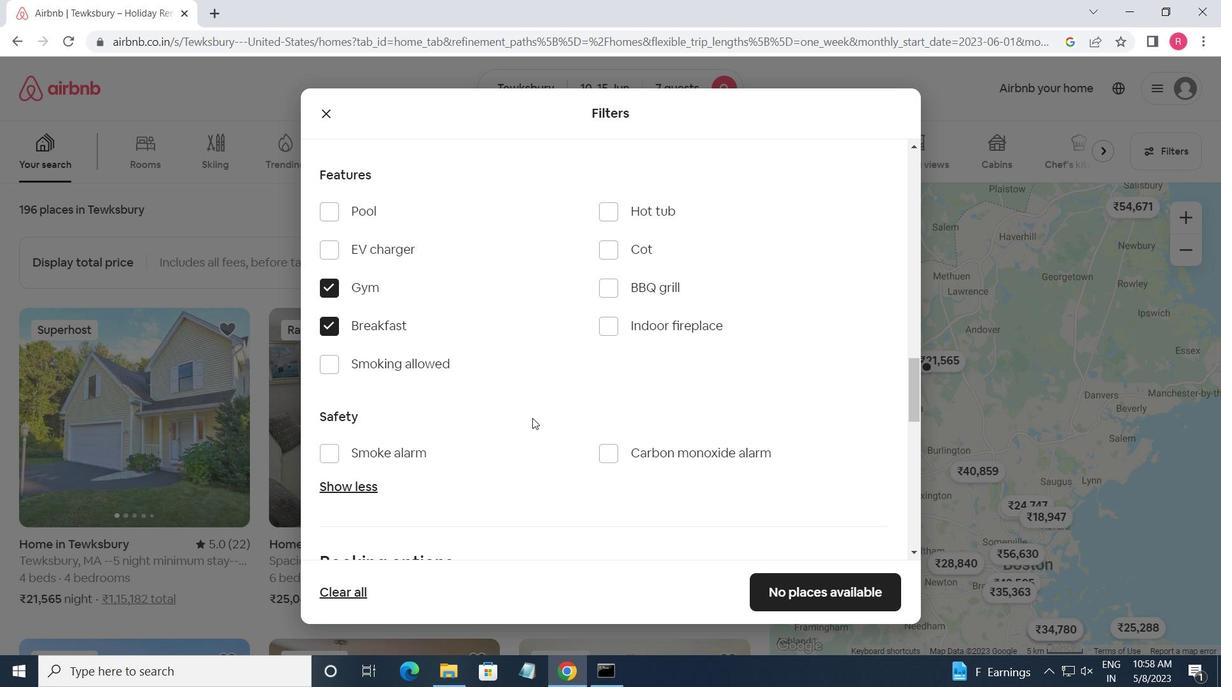 
Action: Mouse moved to (533, 419)
Screenshot: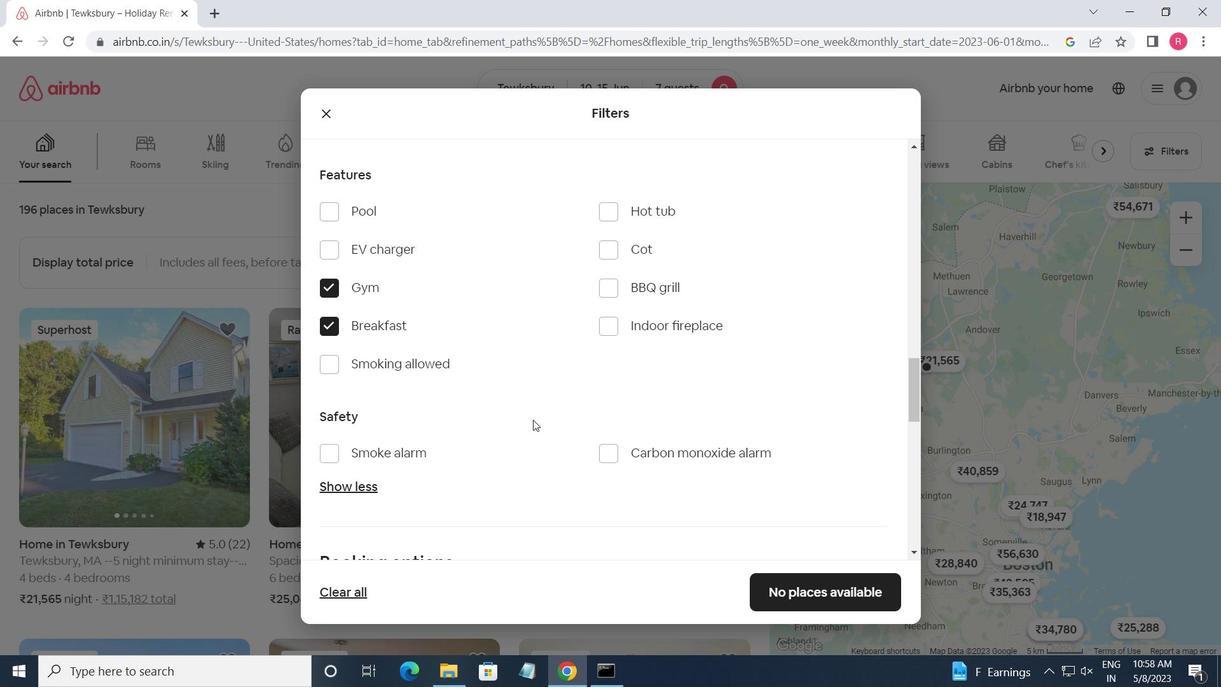 
Action: Mouse scrolled (533, 419) with delta (0, 0)
Screenshot: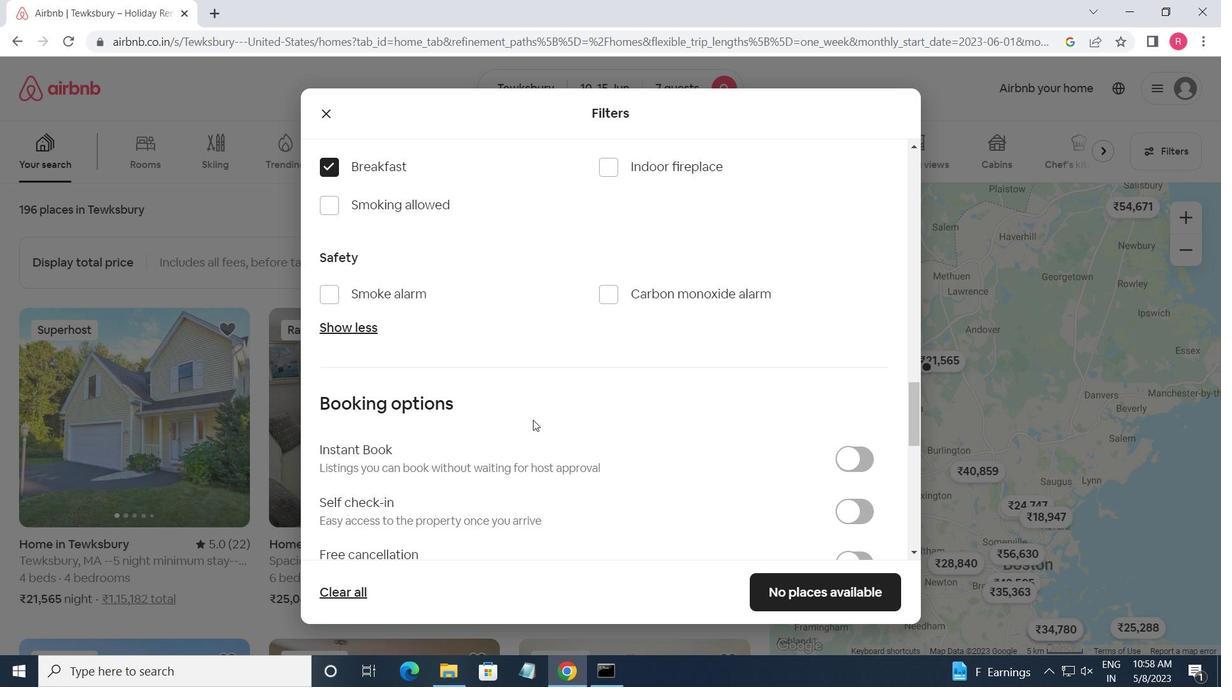 
Action: Mouse scrolled (533, 419) with delta (0, 0)
Screenshot: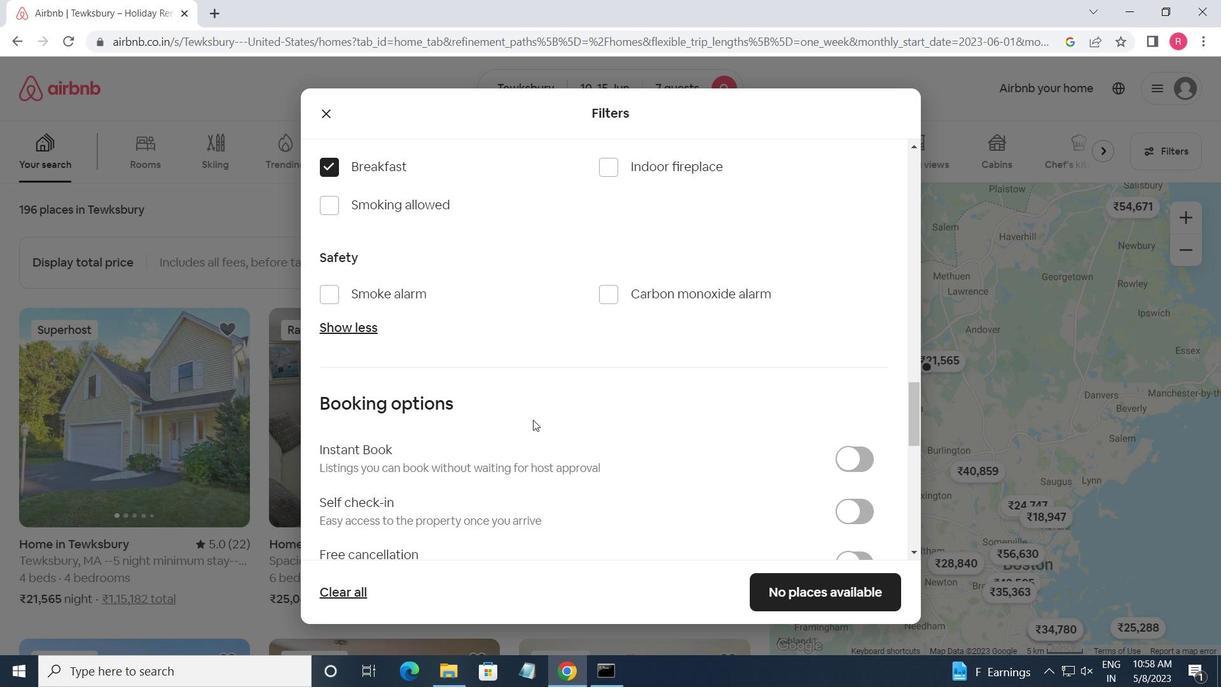 
Action: Mouse moved to (853, 358)
Screenshot: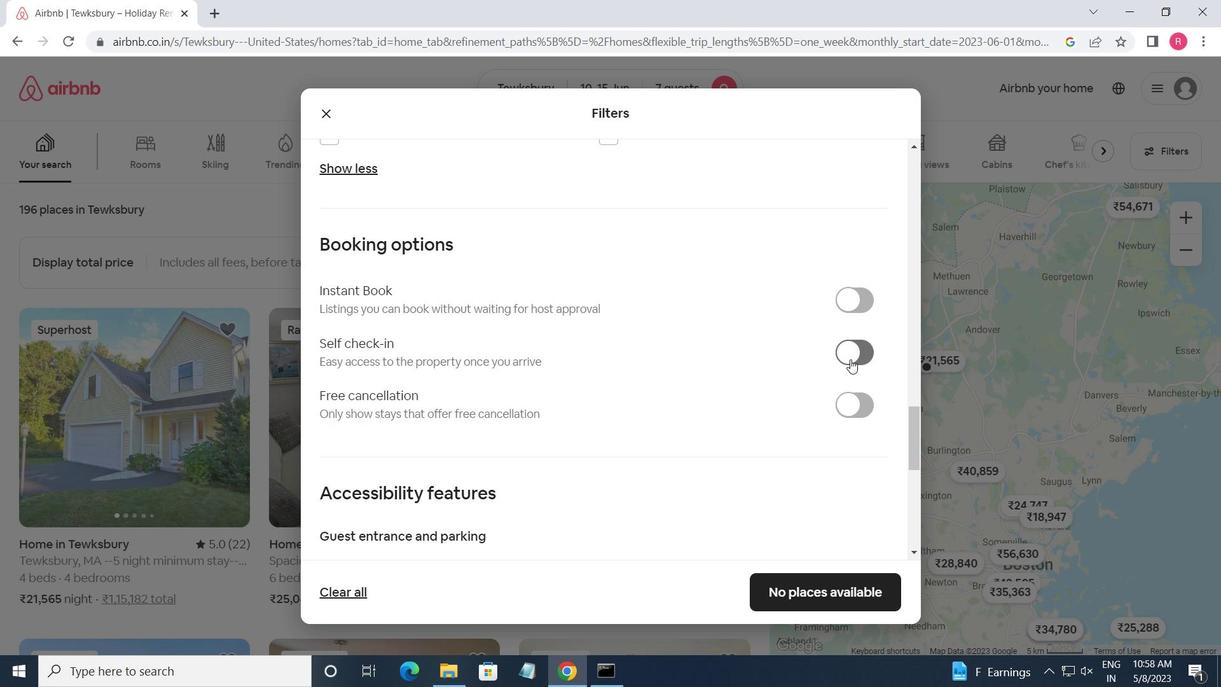 
Action: Mouse pressed left at (853, 358)
Screenshot: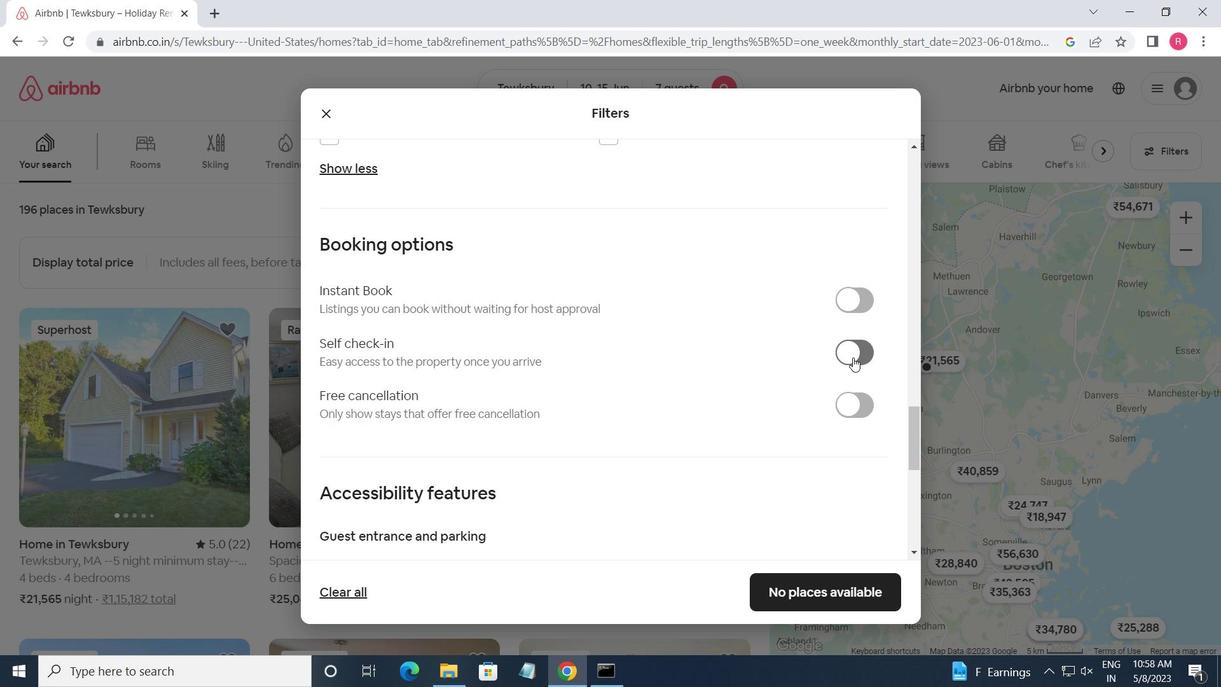
Action: Mouse moved to (655, 363)
Screenshot: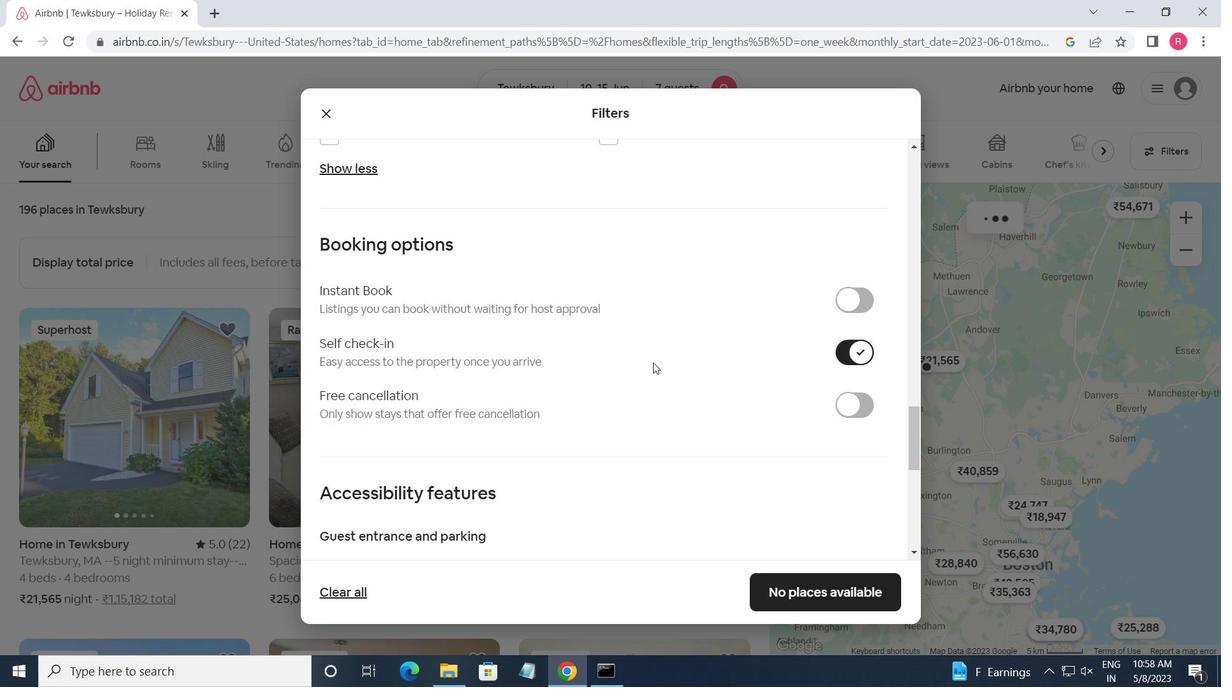 
Action: Mouse scrolled (655, 363) with delta (0, 0)
Screenshot: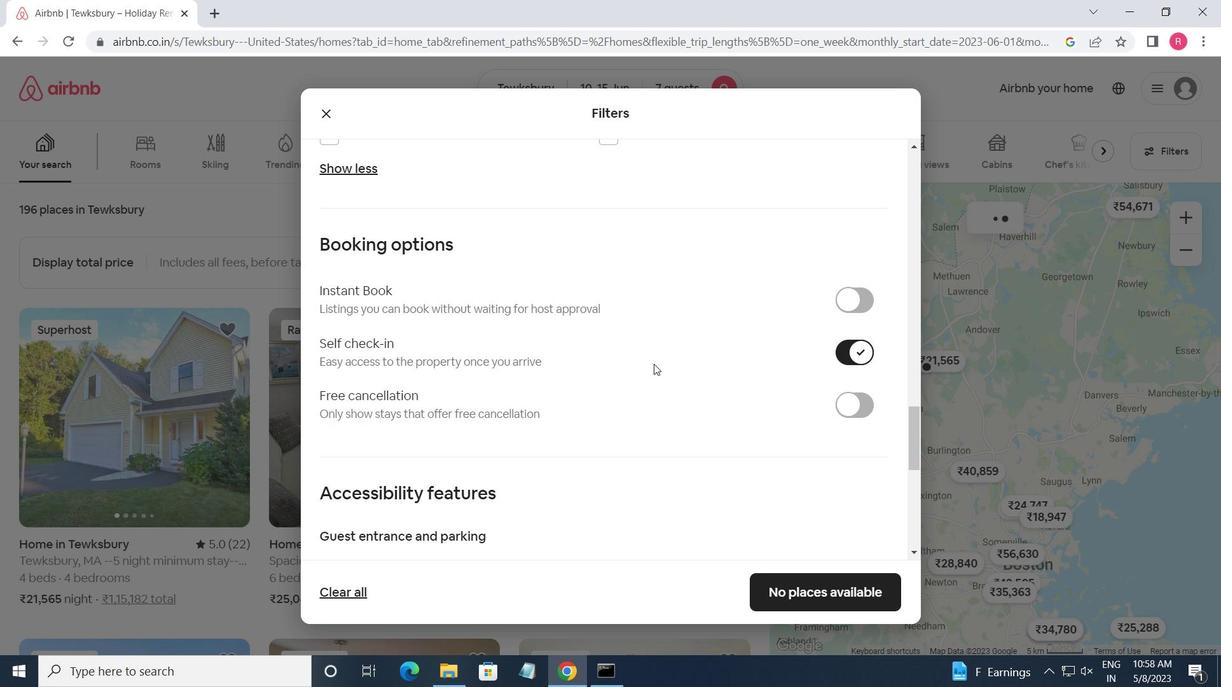 
Action: Mouse moved to (655, 364)
Screenshot: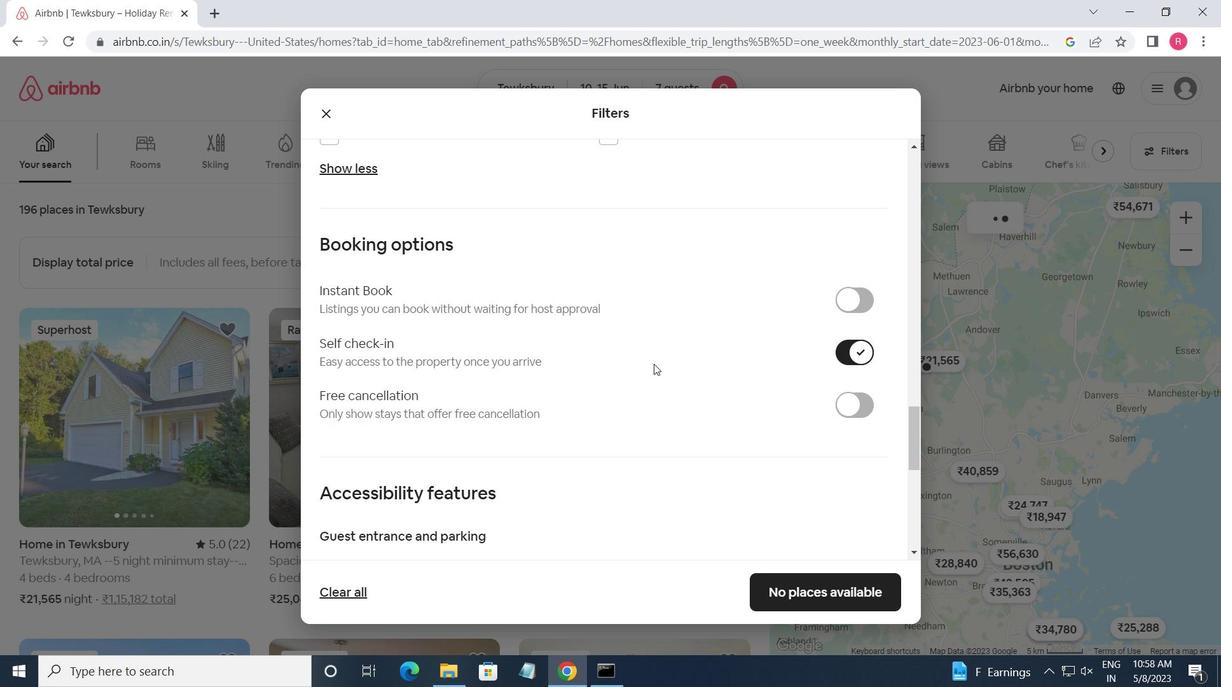 
Action: Mouse scrolled (655, 363) with delta (0, 0)
Screenshot: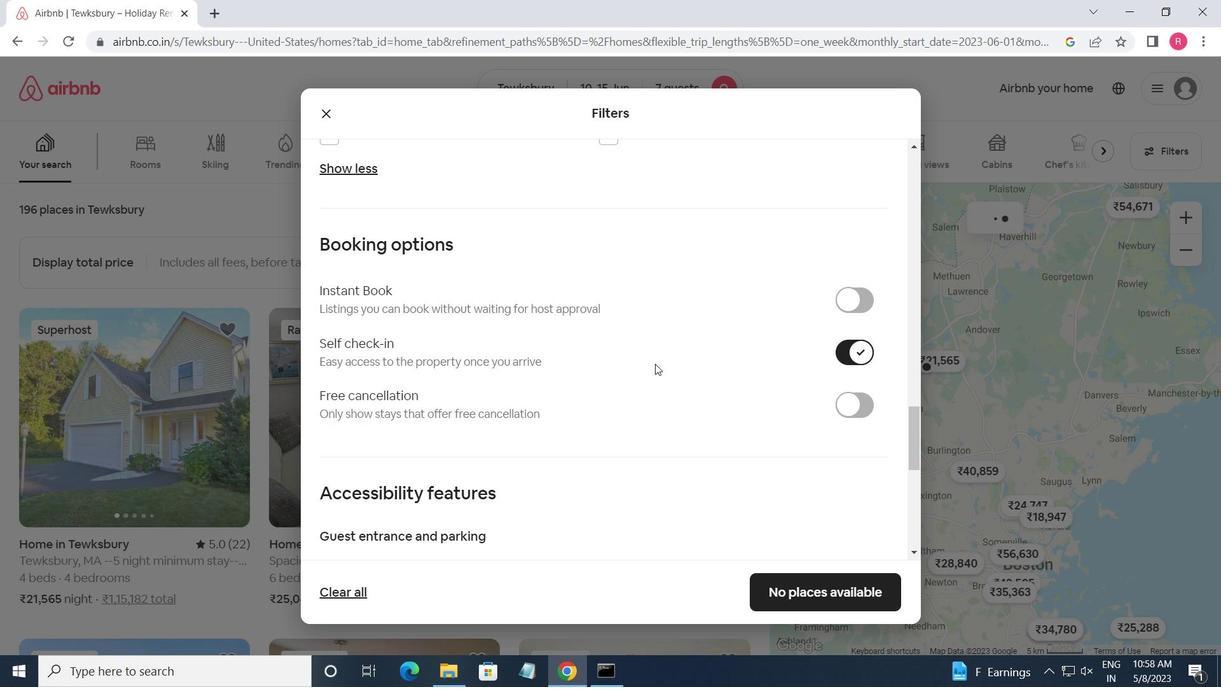 
Action: Mouse scrolled (655, 363) with delta (0, 0)
Screenshot: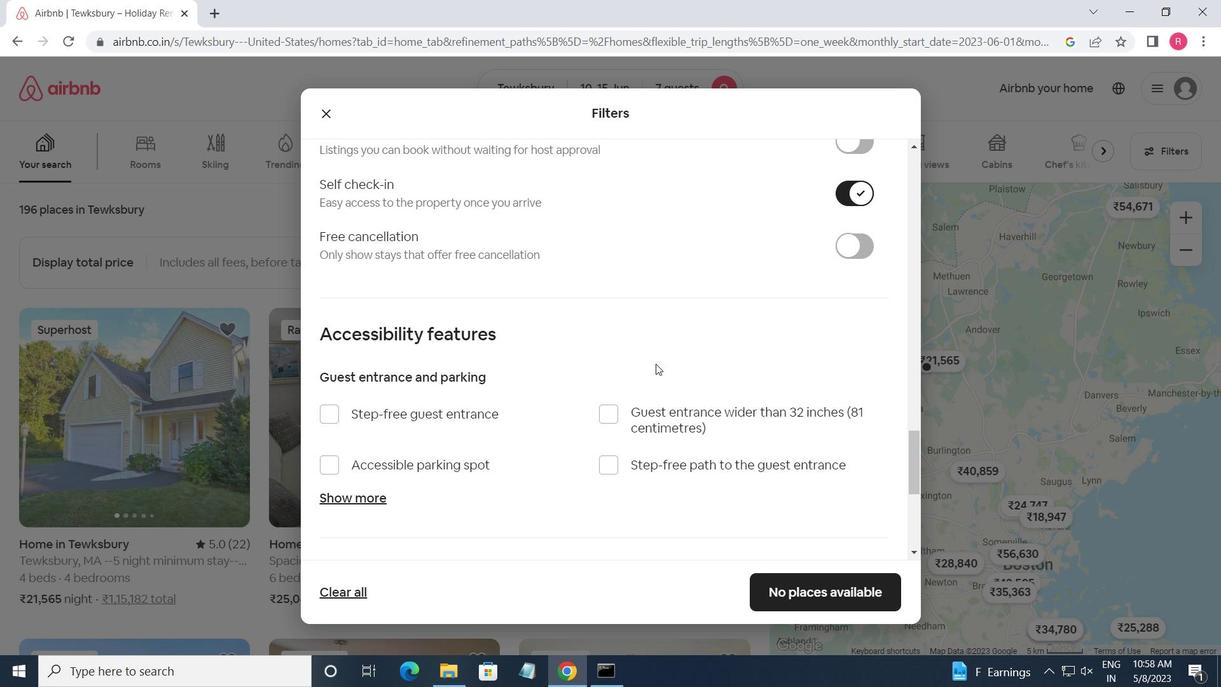 
Action: Mouse scrolled (655, 363) with delta (0, 0)
Screenshot: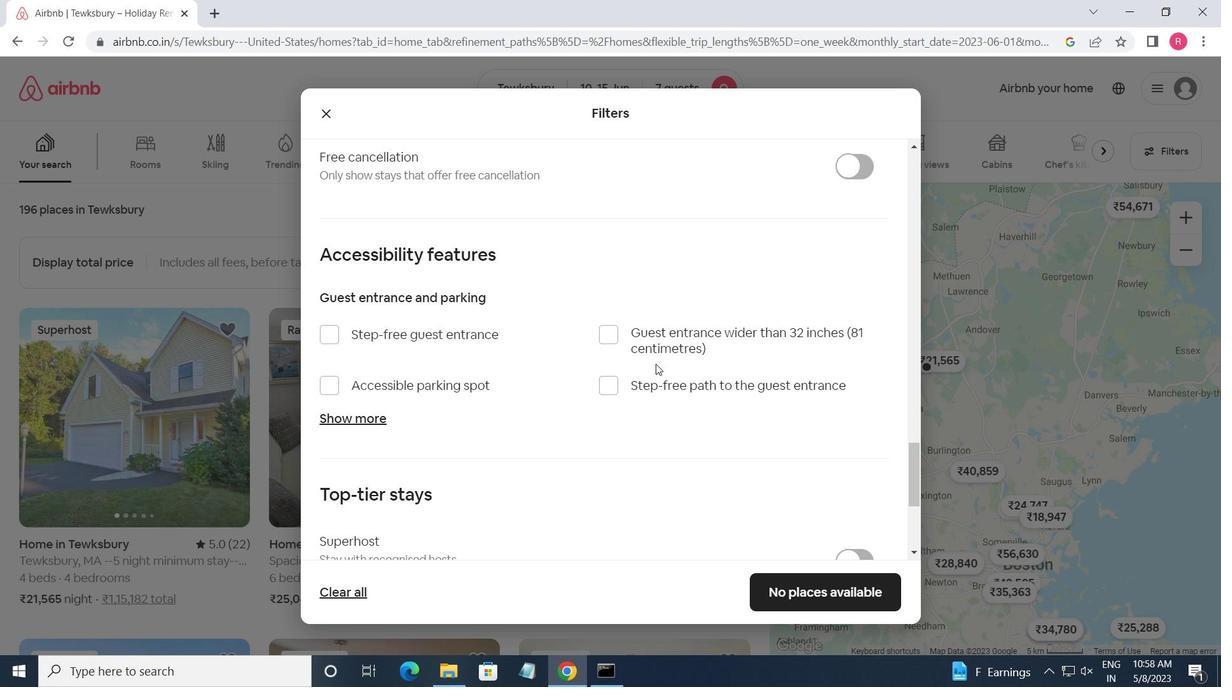 
Action: Mouse scrolled (655, 363) with delta (0, 0)
Screenshot: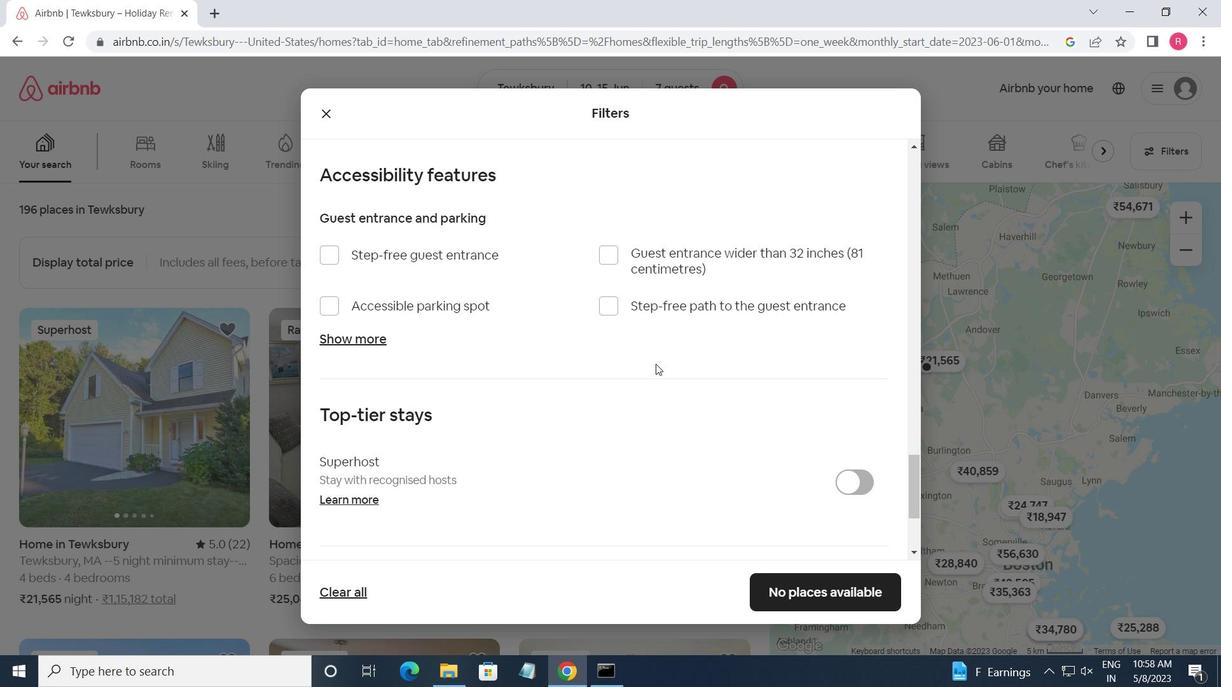 
Action: Mouse scrolled (655, 363) with delta (0, 0)
Screenshot: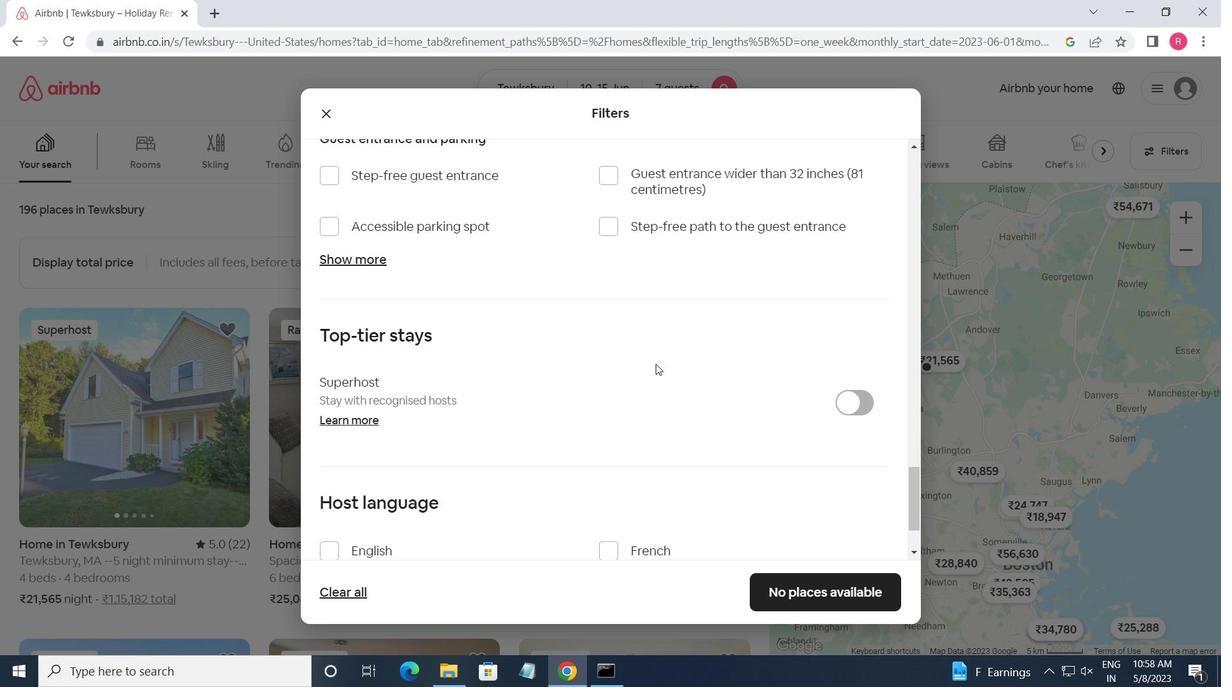 
Action: Mouse scrolled (655, 363) with delta (0, 0)
Screenshot: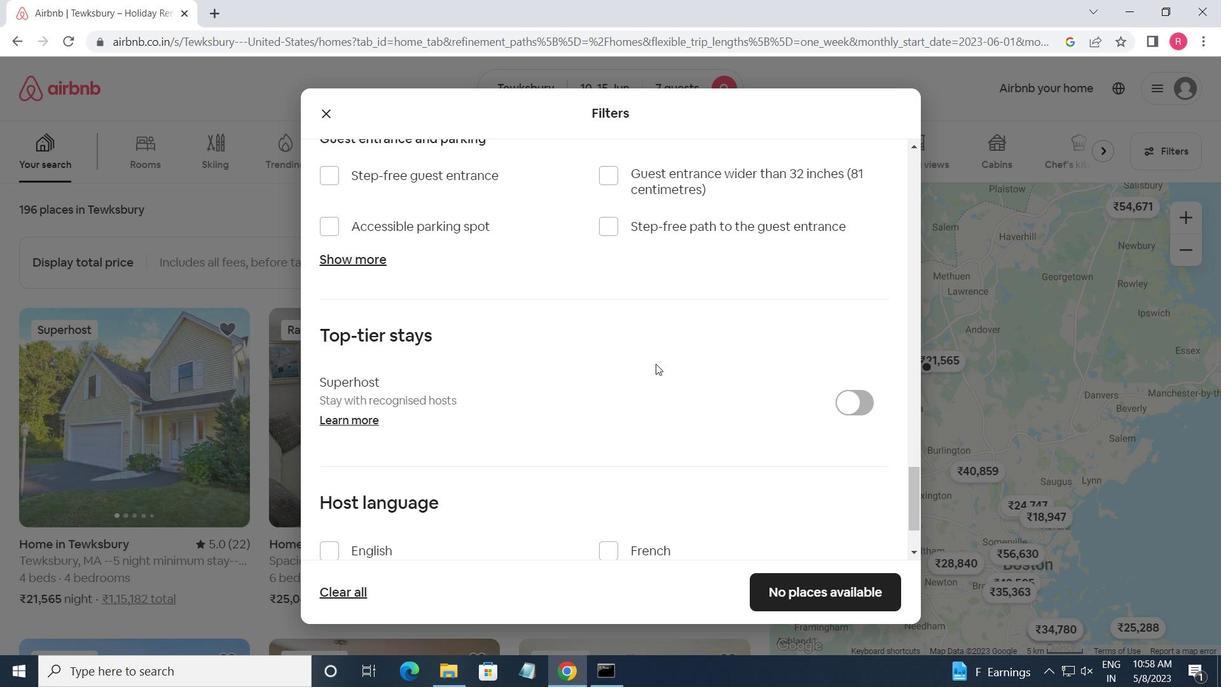 
Action: Mouse moved to (325, 451)
Screenshot: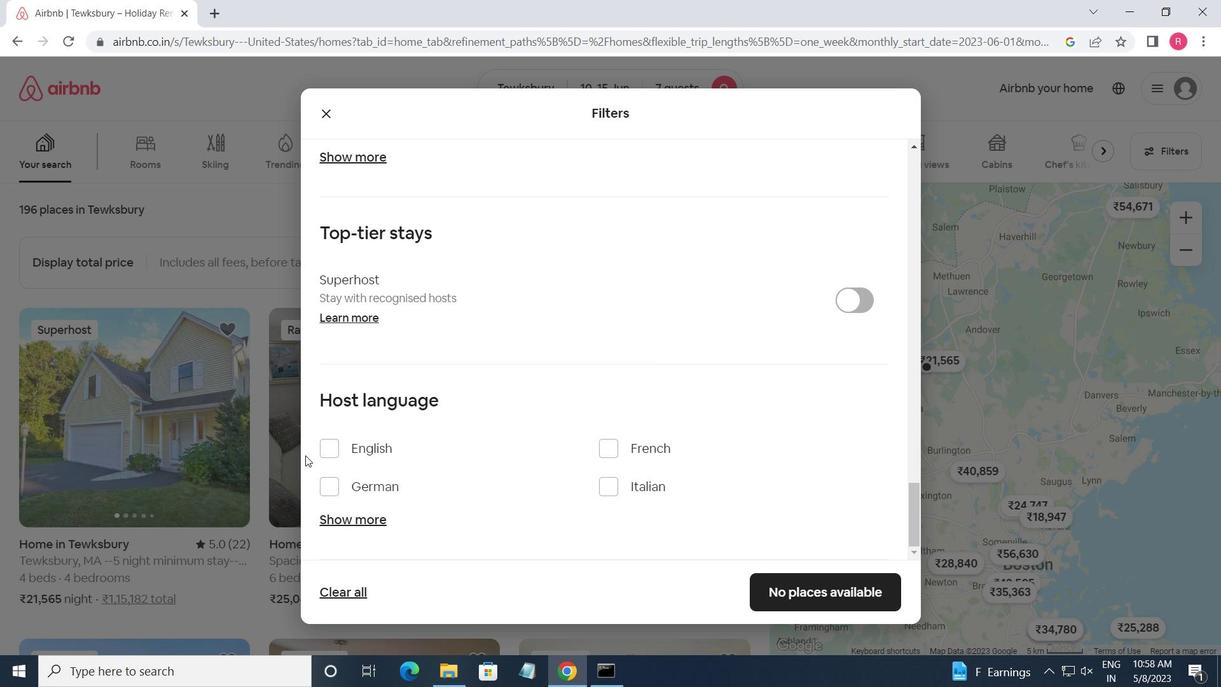
Action: Mouse pressed left at (325, 451)
Screenshot: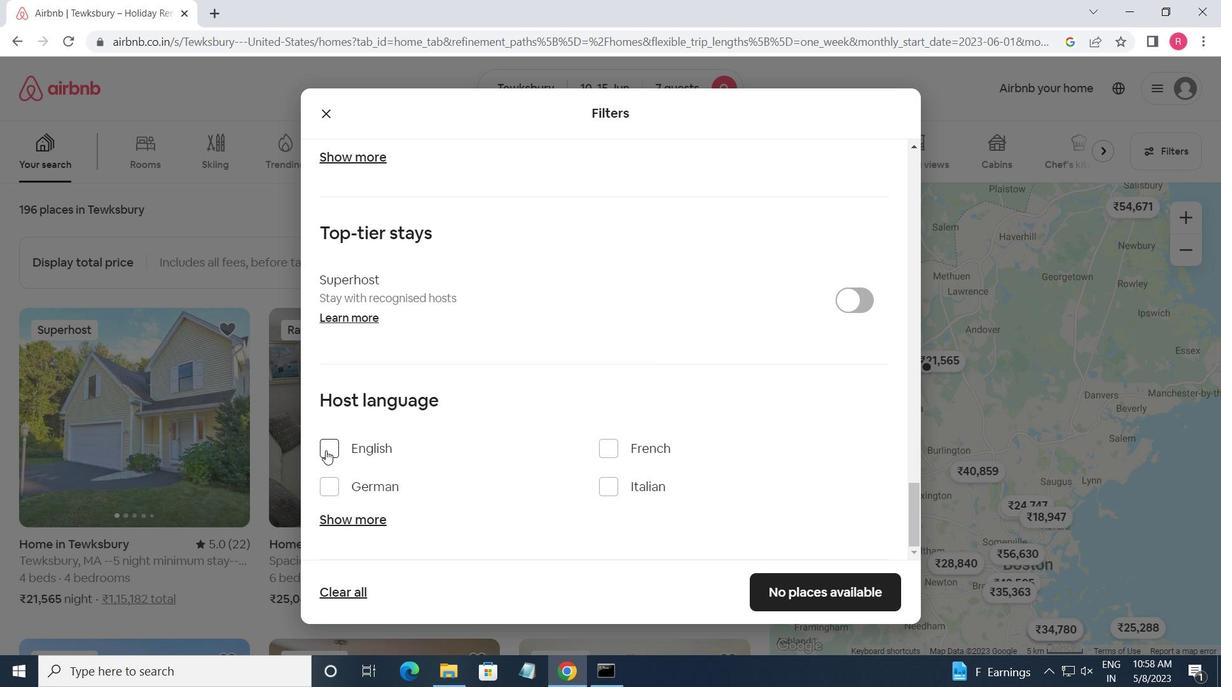 
Action: Mouse moved to (533, 378)
Screenshot: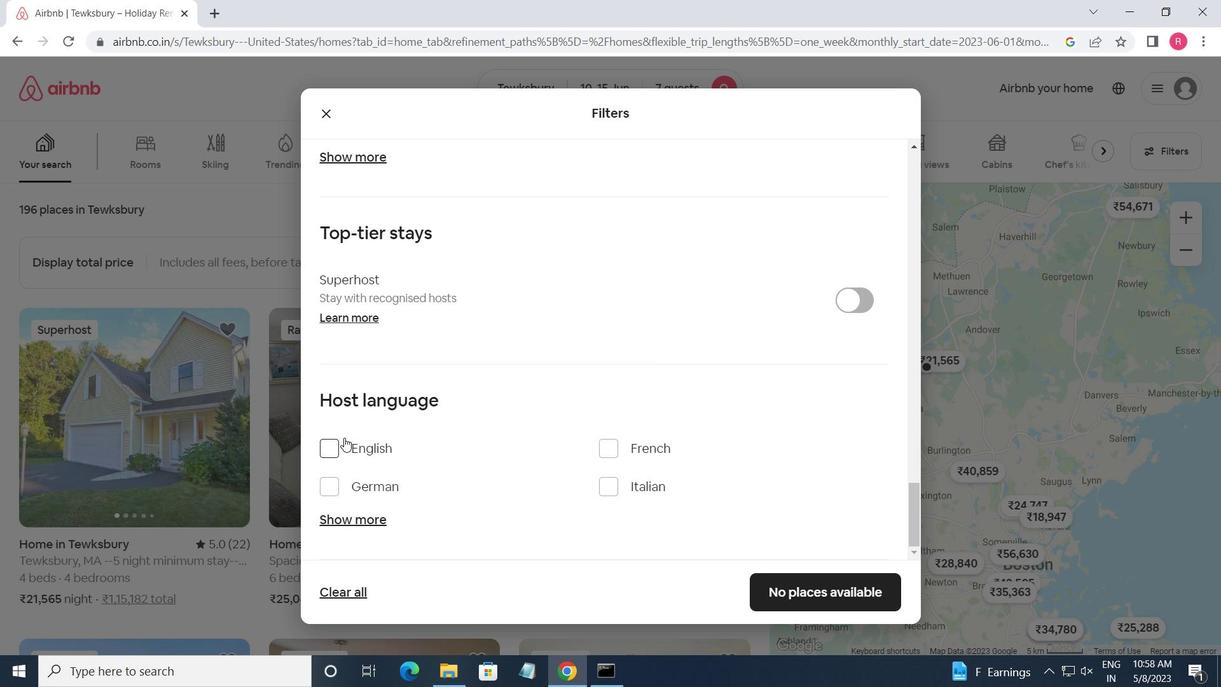 
Action: Mouse scrolled (533, 377) with delta (0, 0)
Screenshot: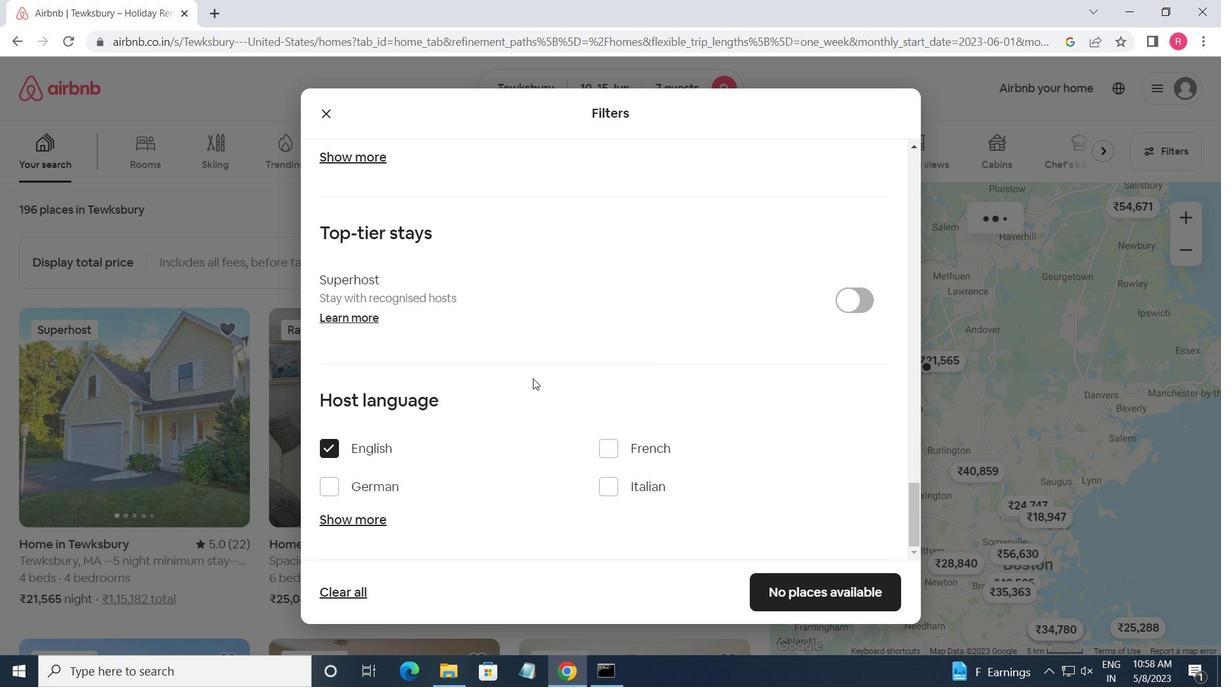 
Action: Mouse moved to (535, 378)
Screenshot: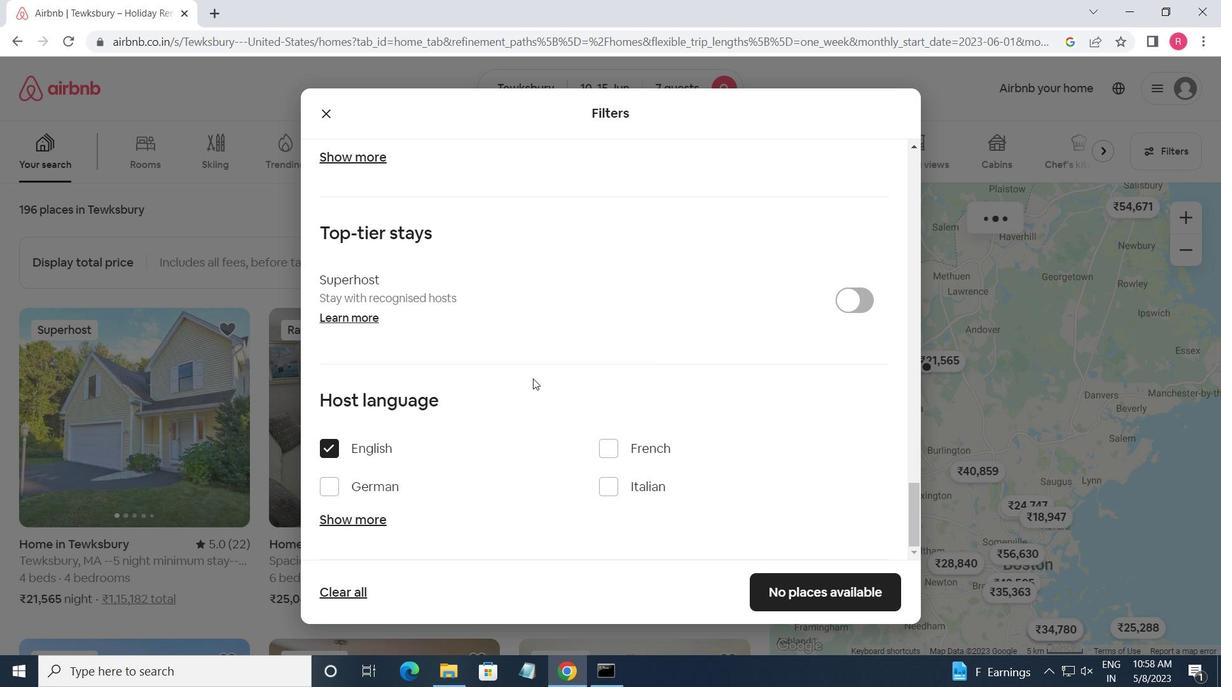 
Action: Mouse scrolled (535, 377) with delta (0, 0)
Screenshot: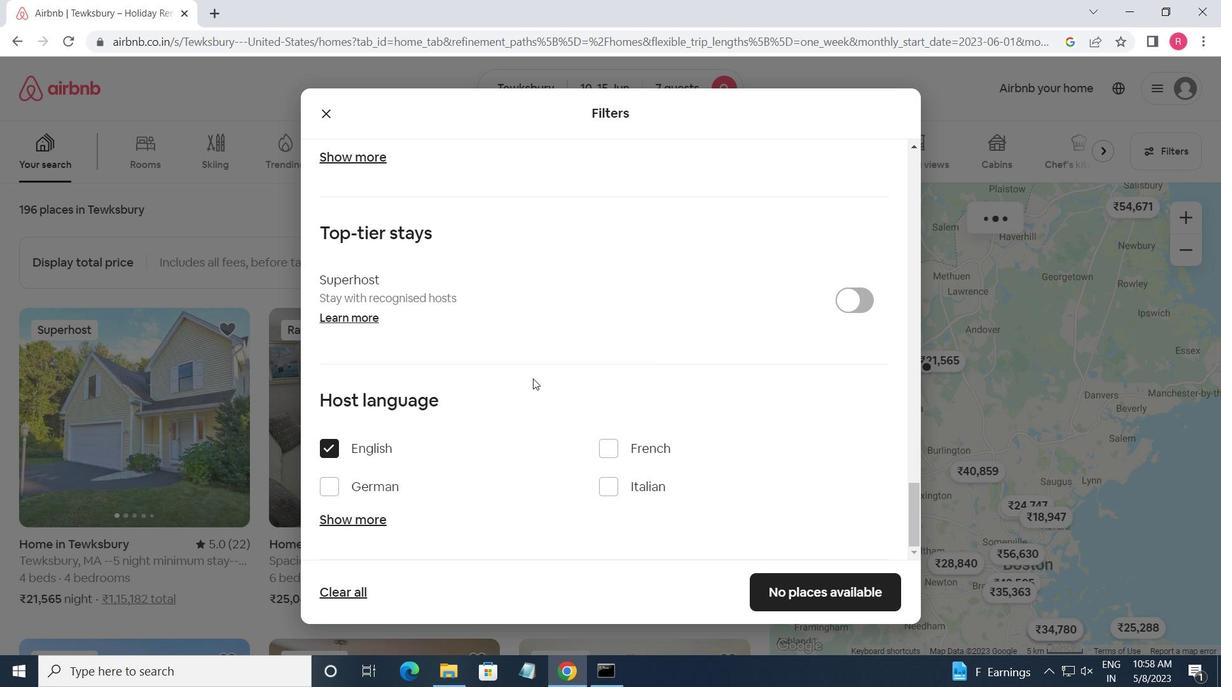 
Action: Mouse scrolled (535, 377) with delta (0, 0)
Screenshot: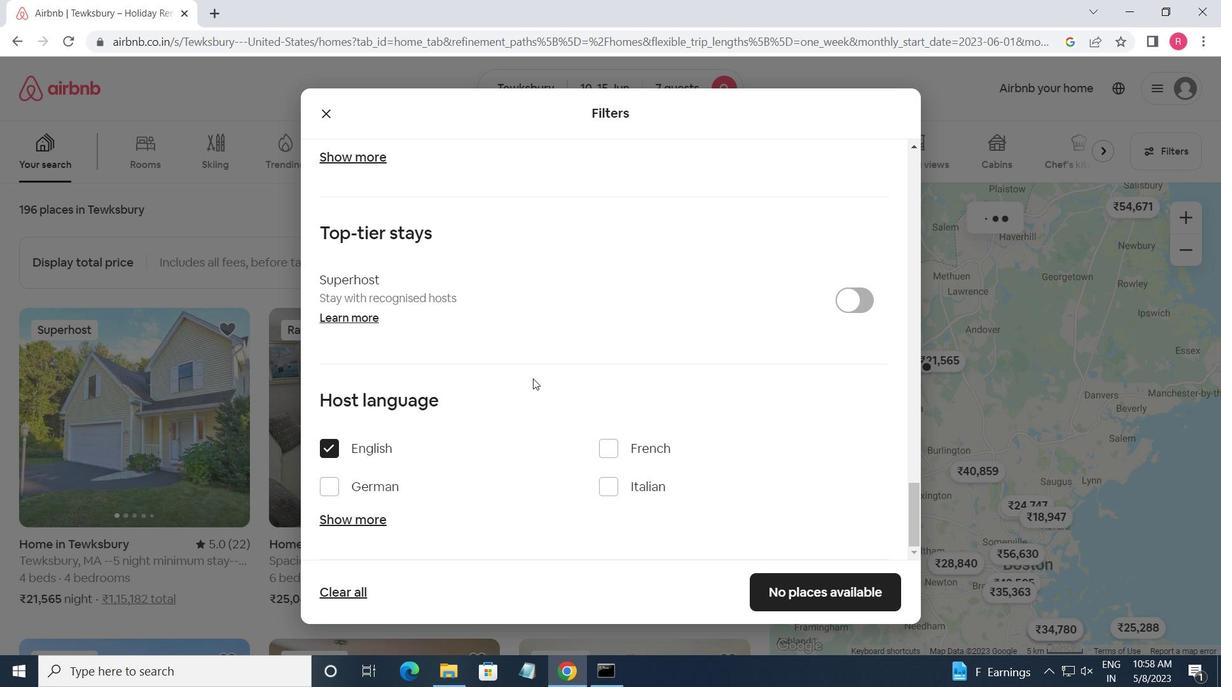 
Action: Mouse moved to (847, 598)
Screenshot: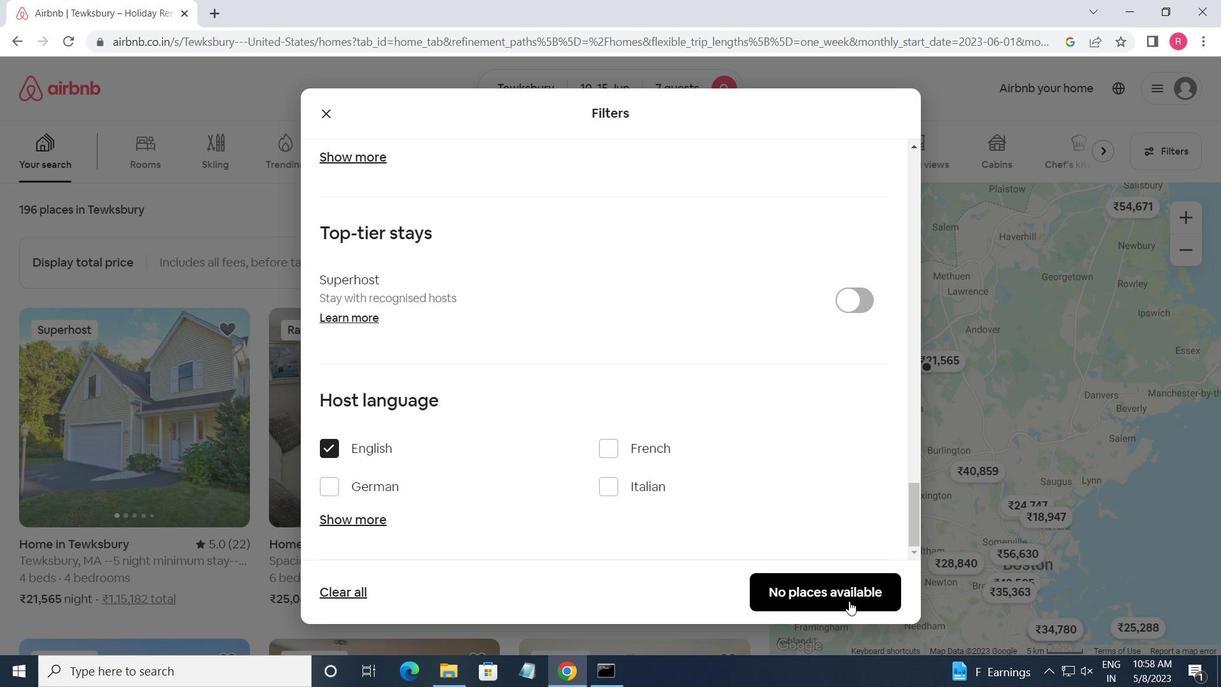 
Action: Mouse pressed left at (847, 598)
Screenshot: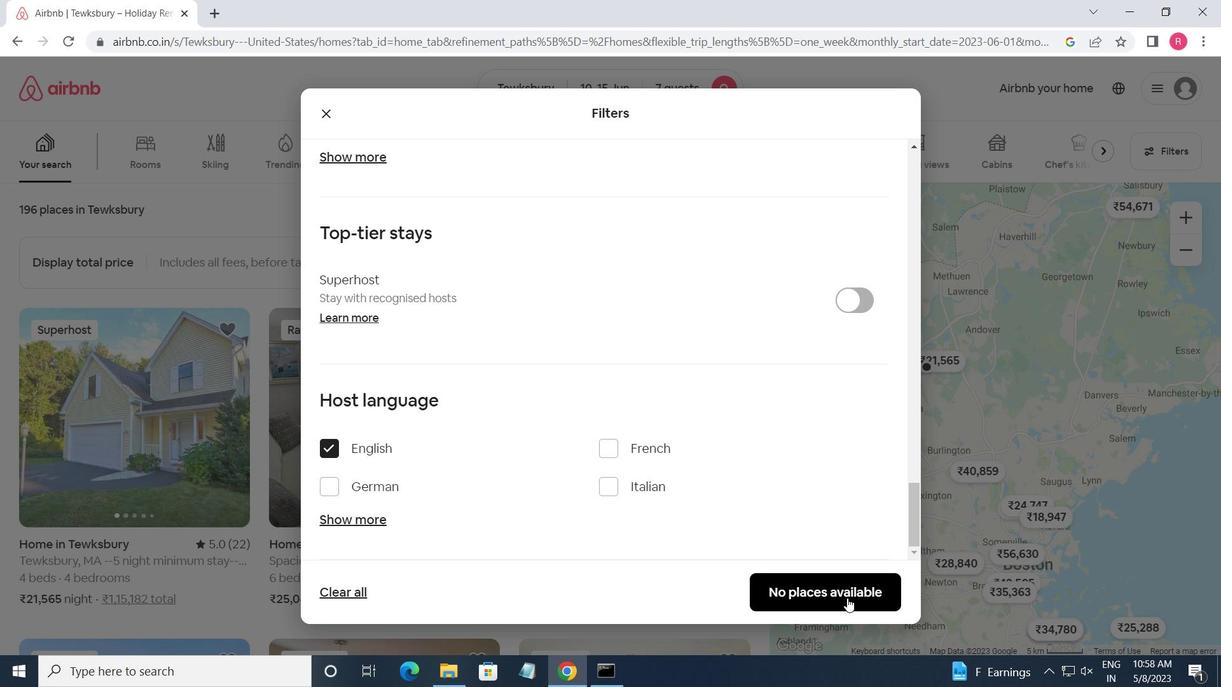 
Action: Mouse moved to (847, 597)
Screenshot: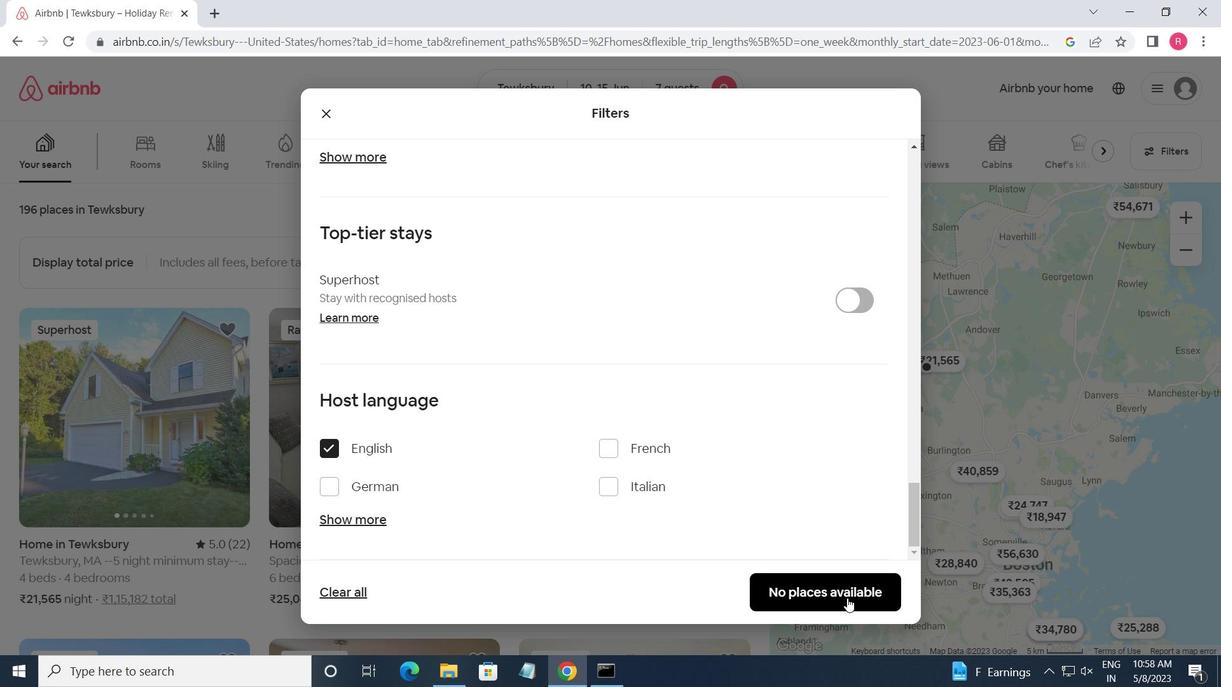 
